Task: Find connections with filter location Jalālābād with filter topic #retailwith filter profile language Spanish with filter current company ValueLabs with filter school KLE Institute of Technology, HUBLI with filter industry Internet News with filter service category Budgeting with filter keywords title Dispatcher for Trucks or Taxis
Action: Mouse moved to (675, 94)
Screenshot: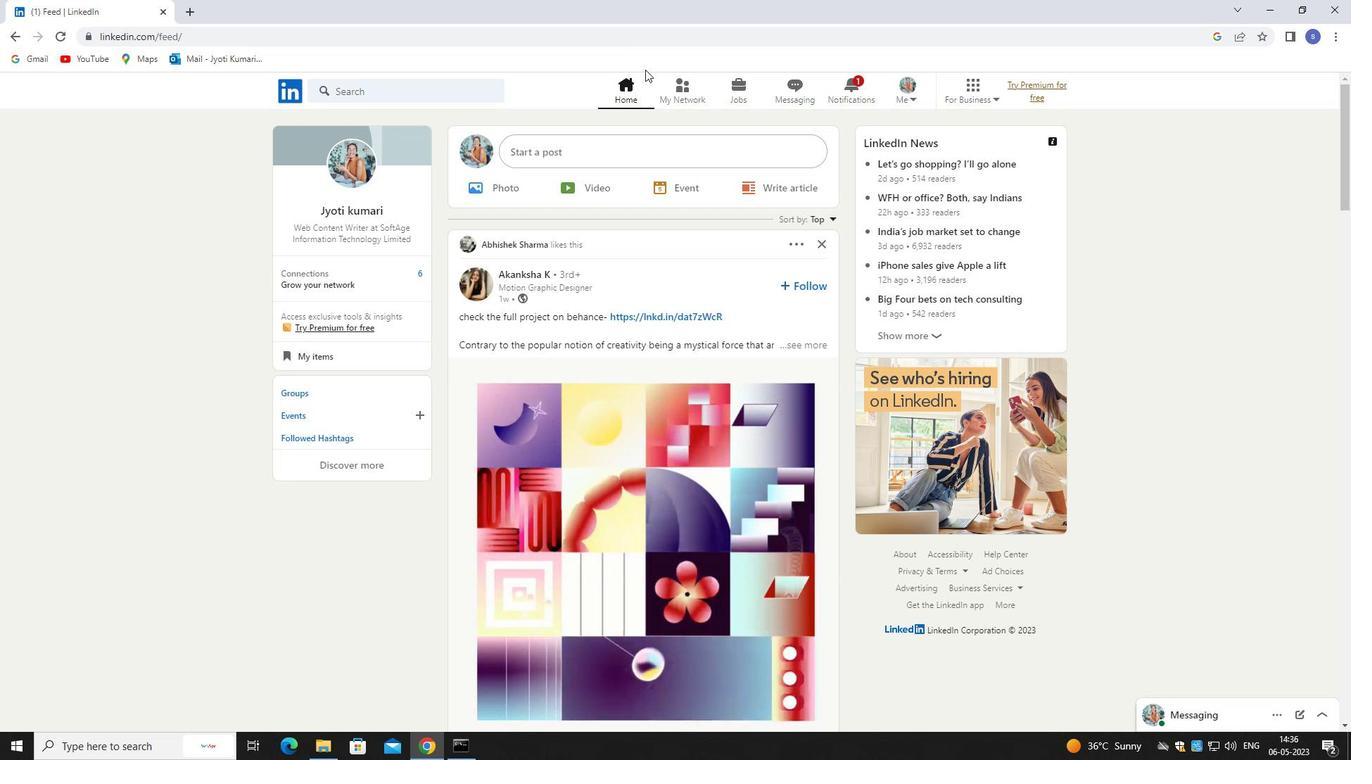 
Action: Mouse pressed left at (675, 94)
Screenshot: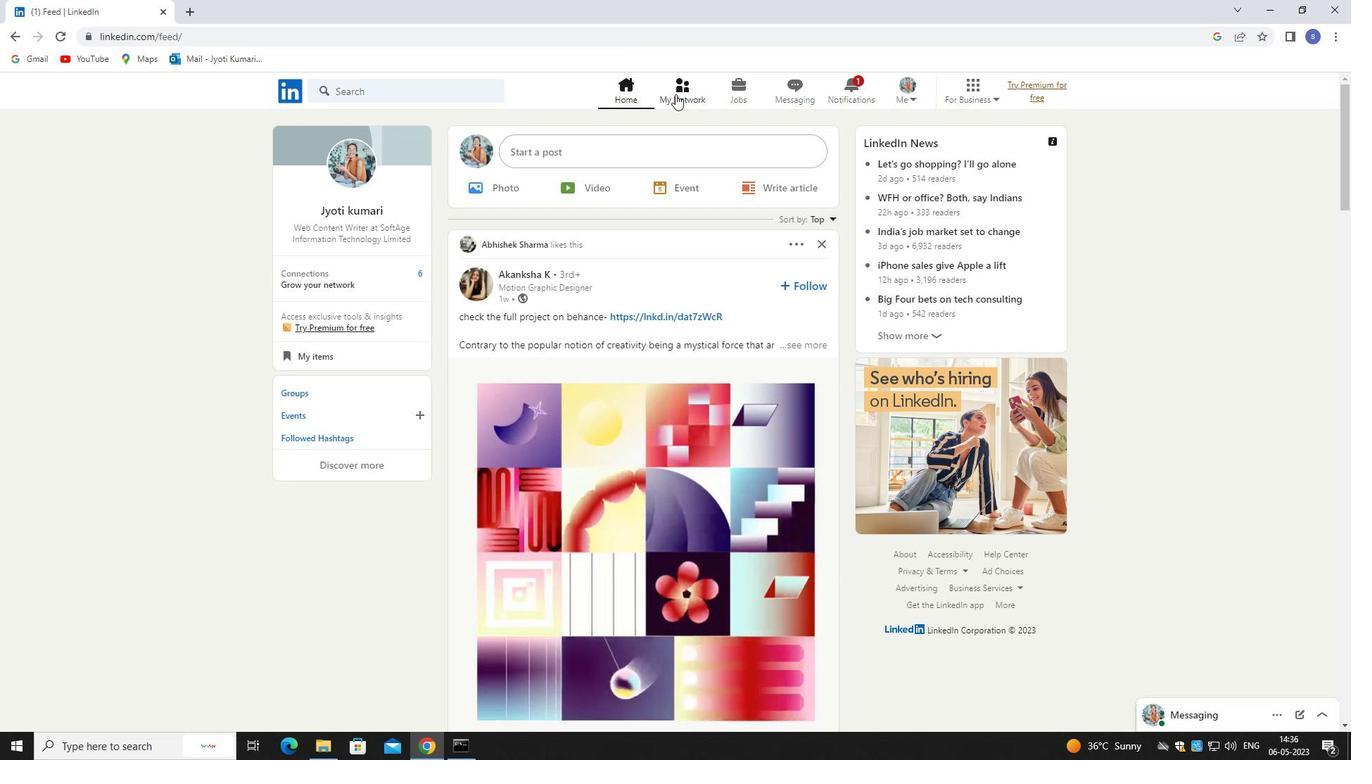 
Action: Mouse pressed left at (675, 94)
Screenshot: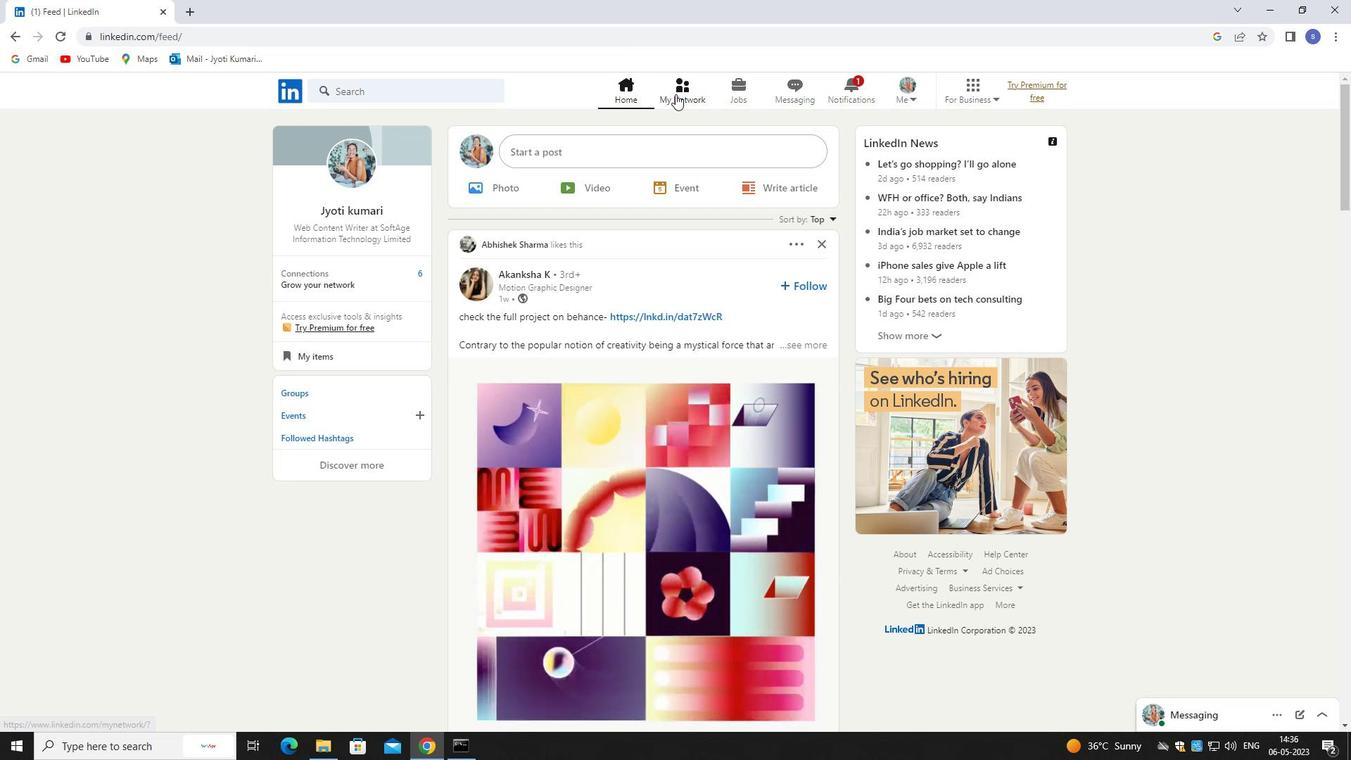 
Action: Mouse moved to (390, 171)
Screenshot: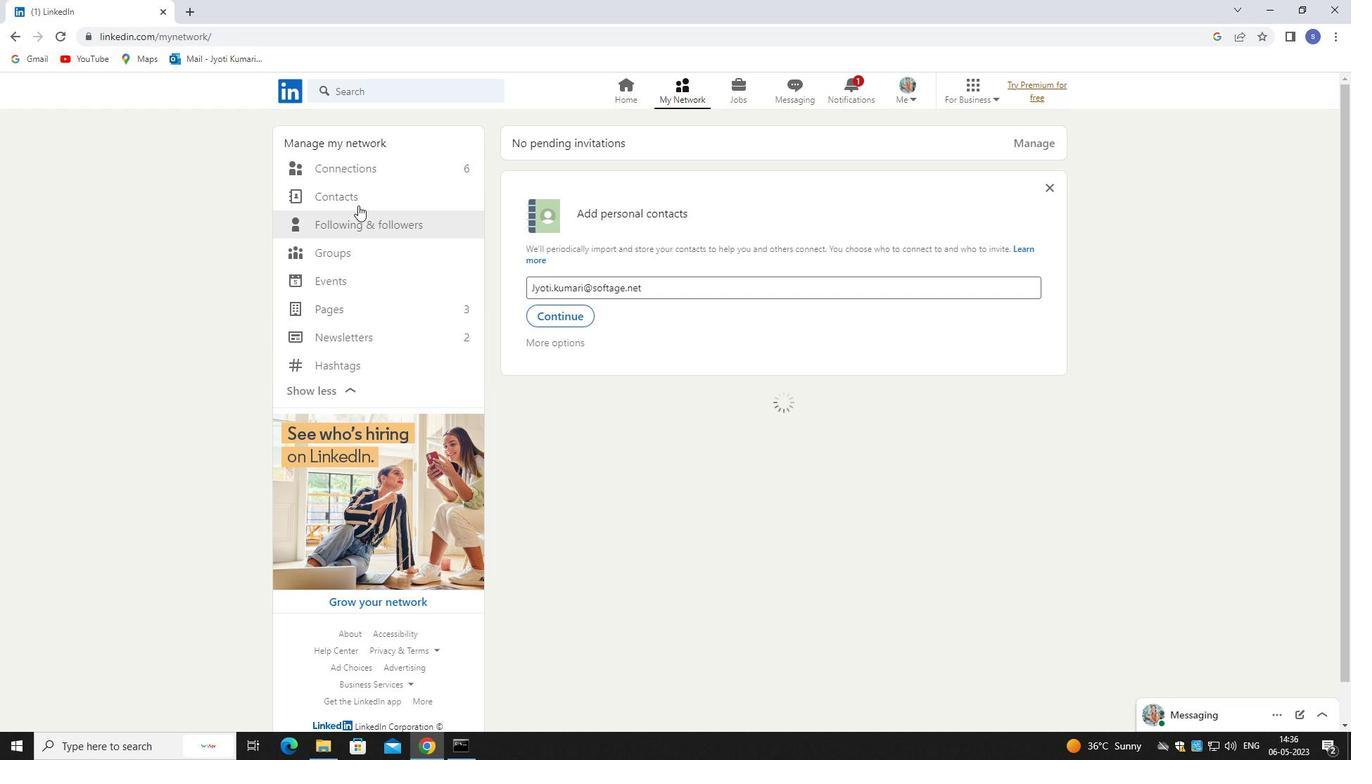 
Action: Mouse pressed left at (390, 171)
Screenshot: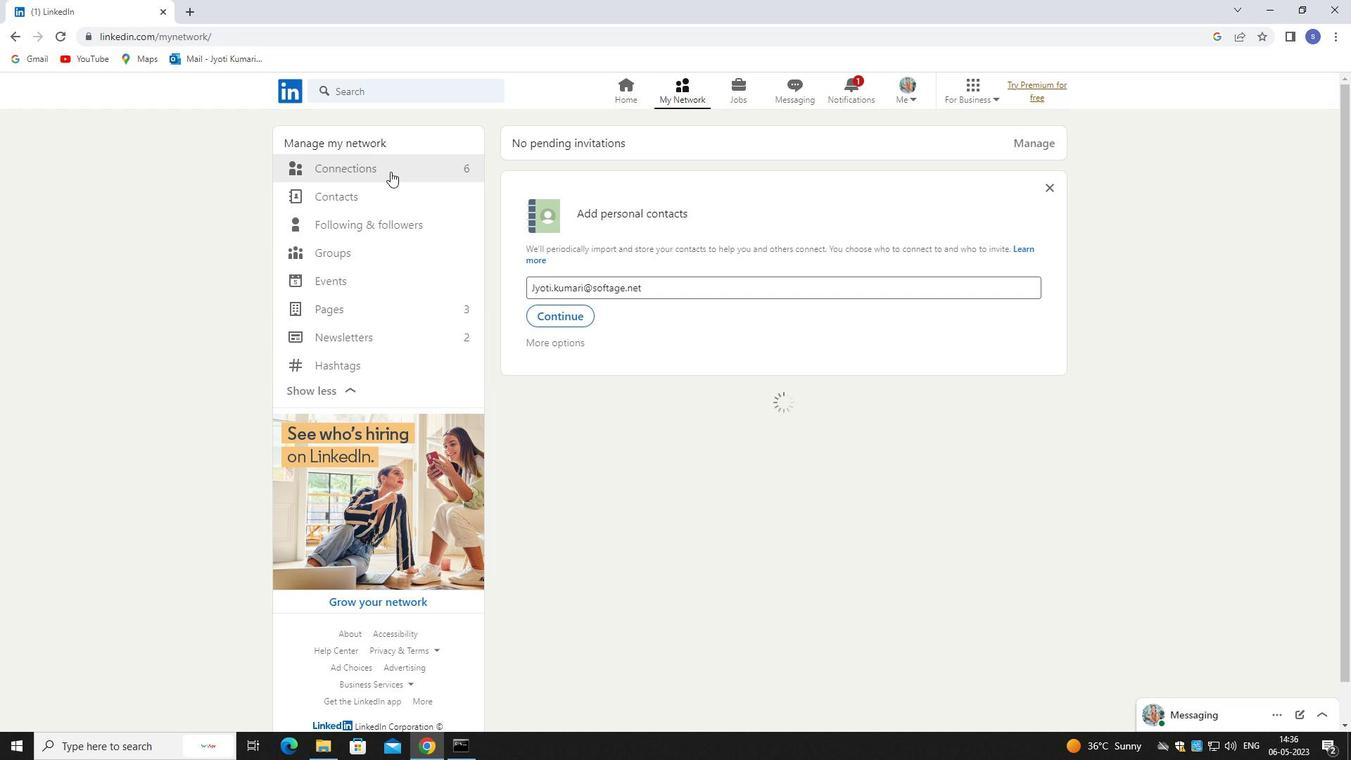 
Action: Mouse pressed left at (390, 171)
Screenshot: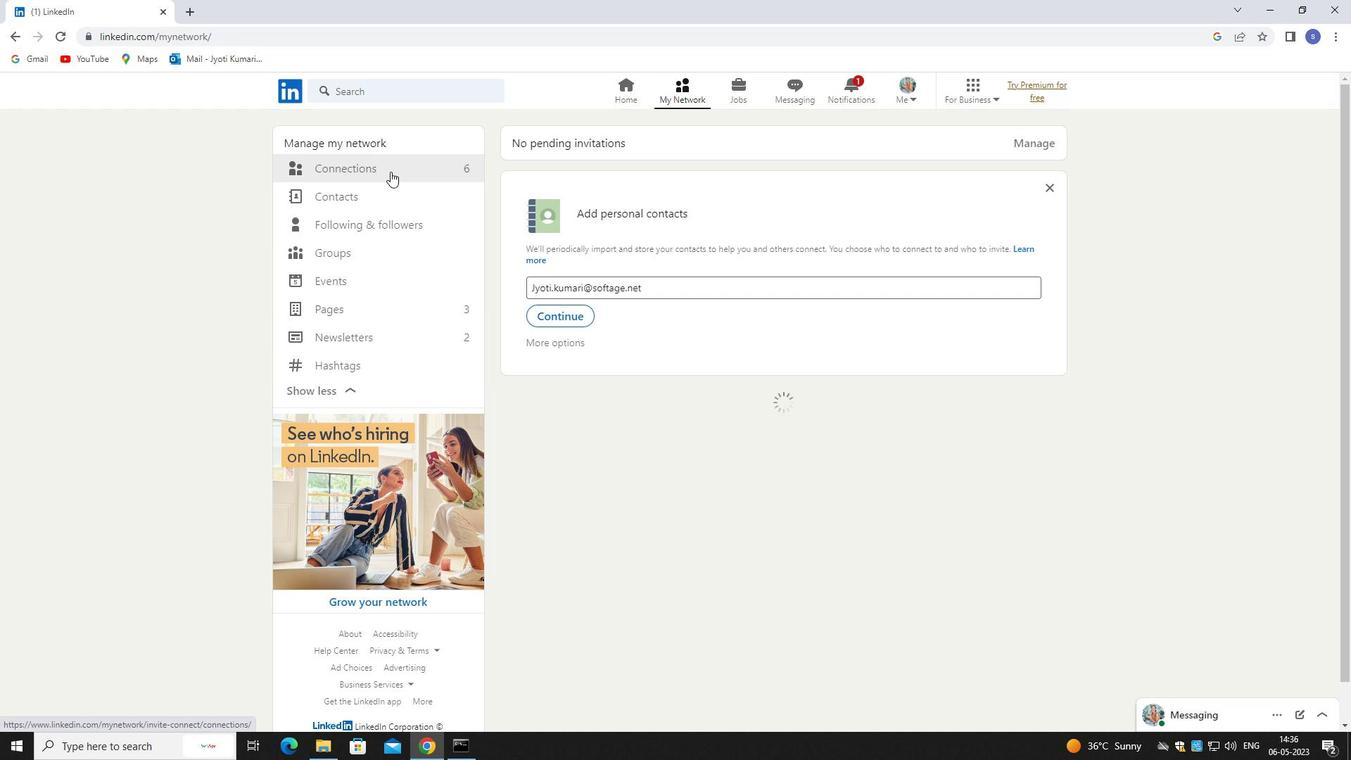 
Action: Mouse moved to (768, 165)
Screenshot: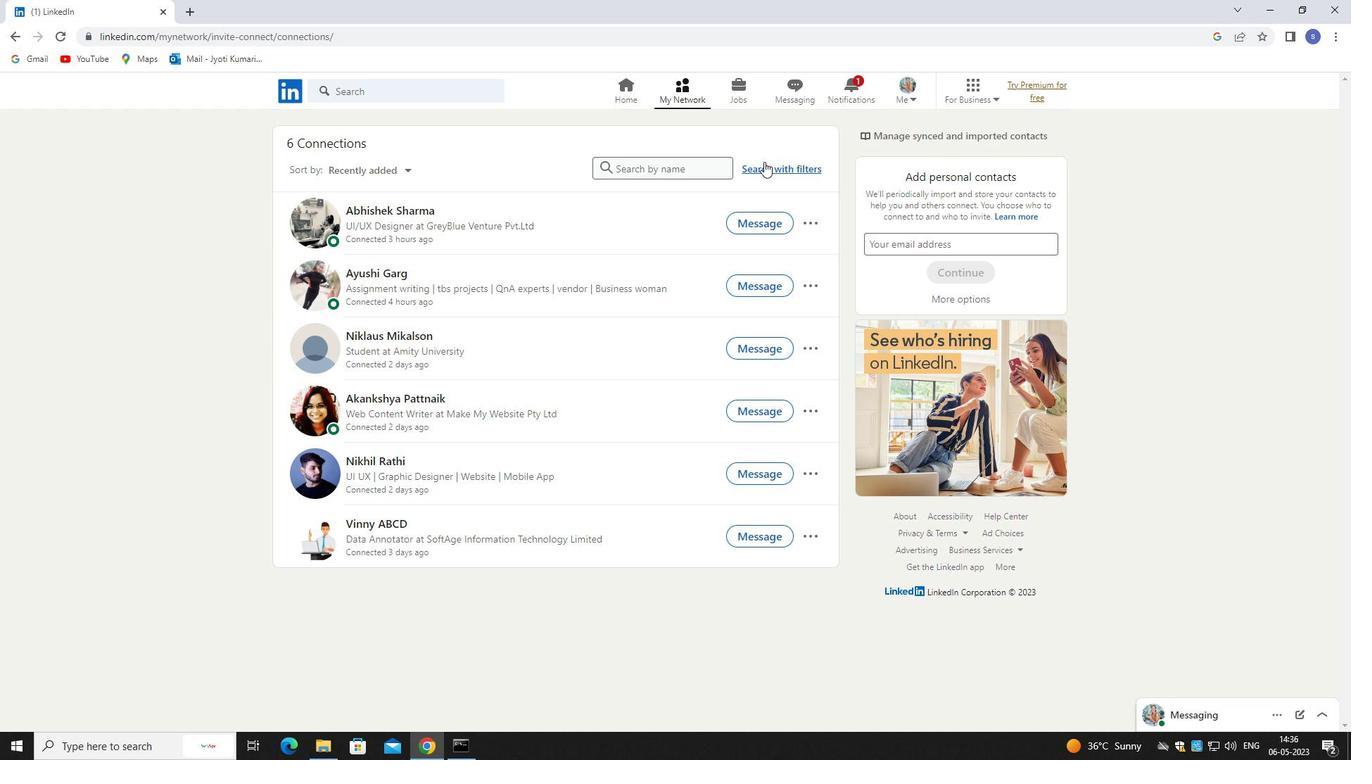 
Action: Mouse pressed left at (768, 165)
Screenshot: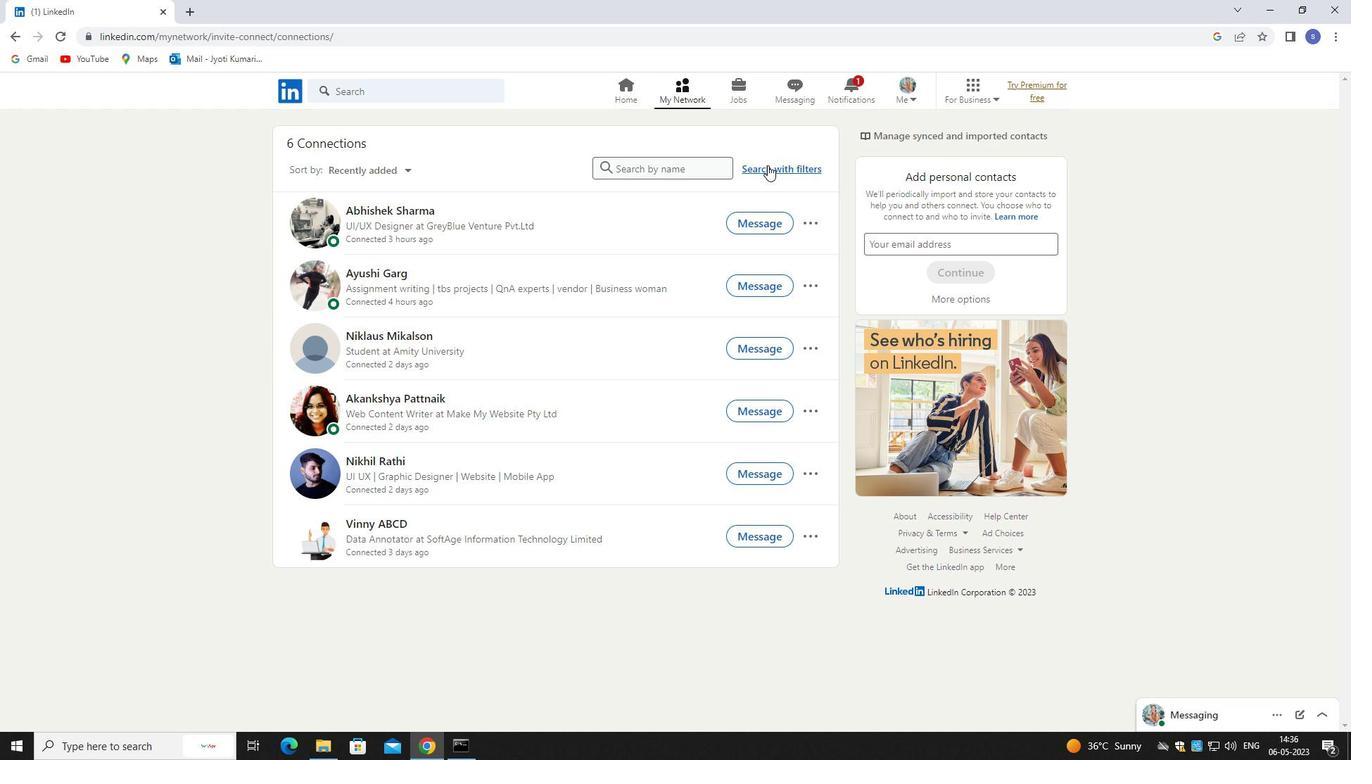 
Action: Mouse moved to (720, 130)
Screenshot: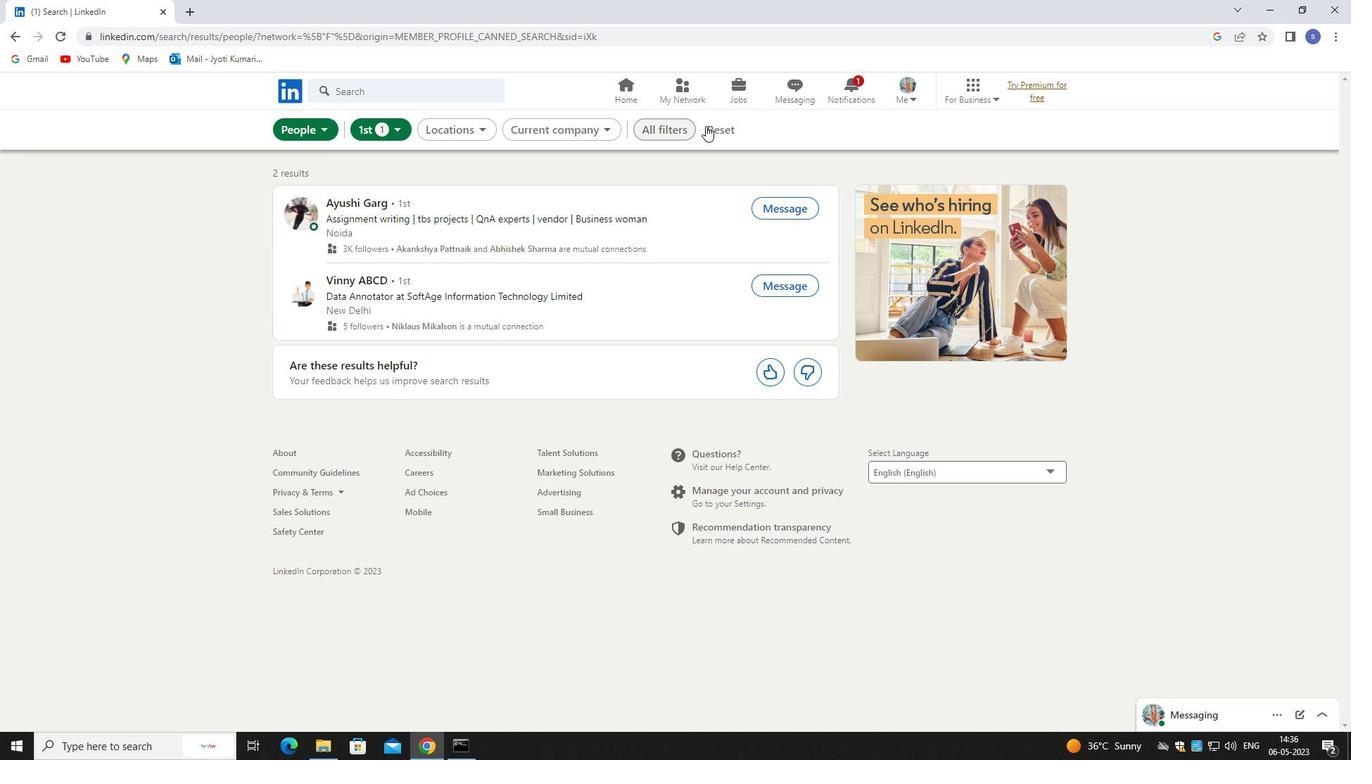 
Action: Mouse pressed left at (720, 130)
Screenshot: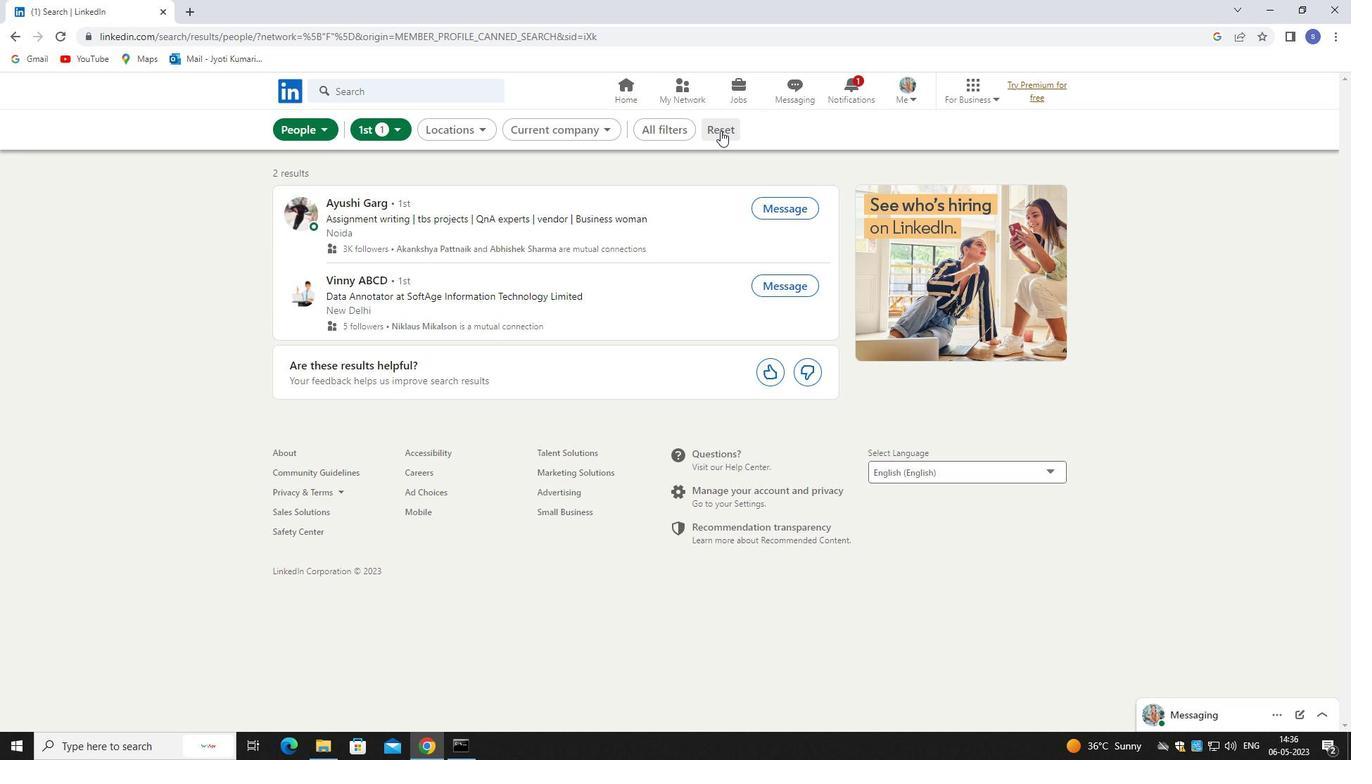 
Action: Mouse moved to (720, 130)
Screenshot: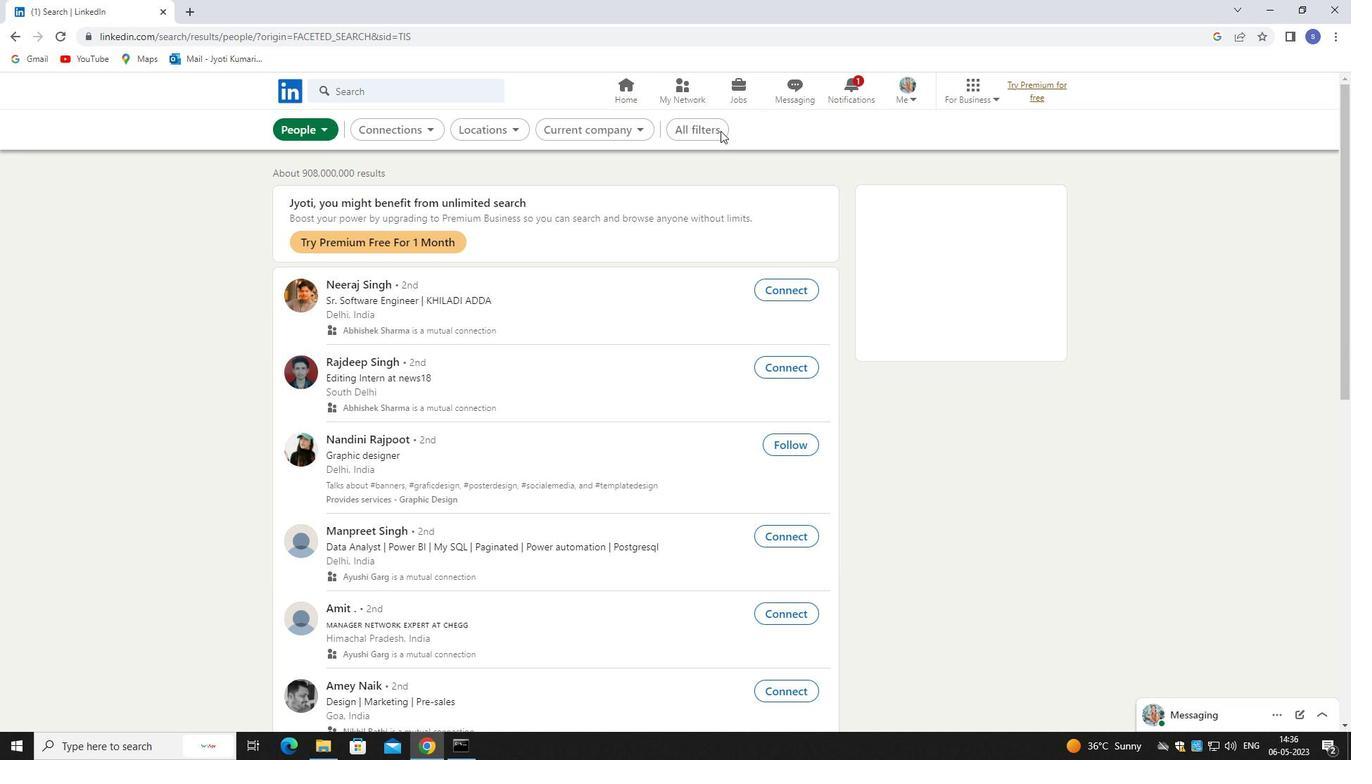 
Action: Mouse pressed left at (720, 130)
Screenshot: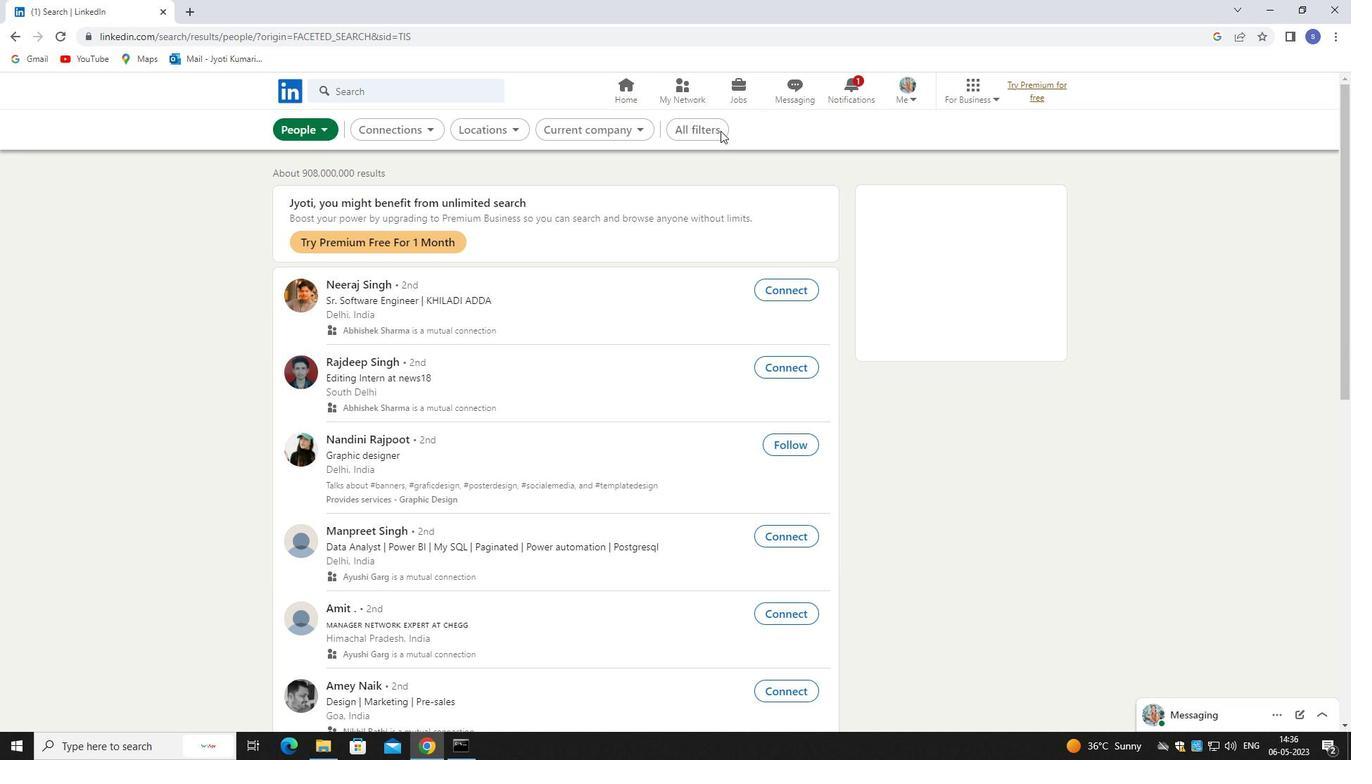 
Action: Mouse moved to (1220, 555)
Screenshot: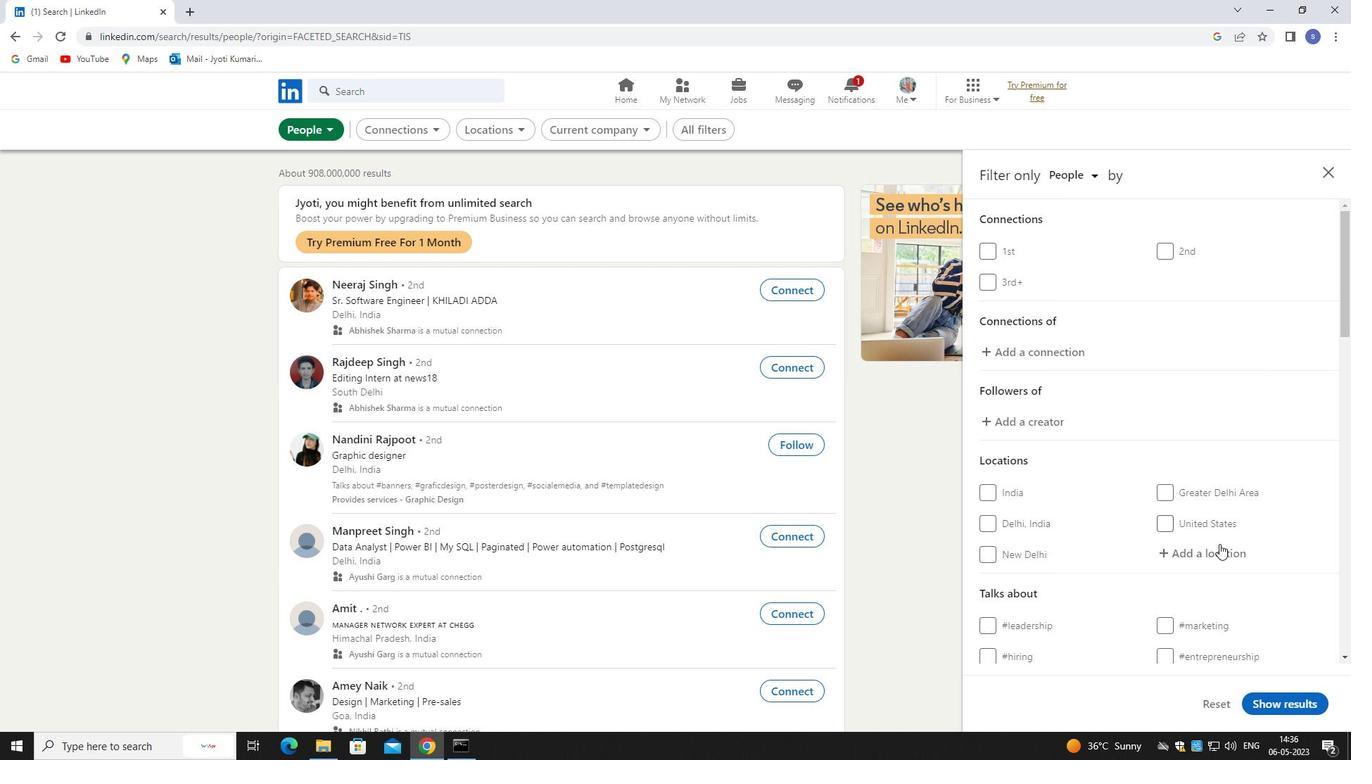 
Action: Mouse pressed left at (1220, 555)
Screenshot: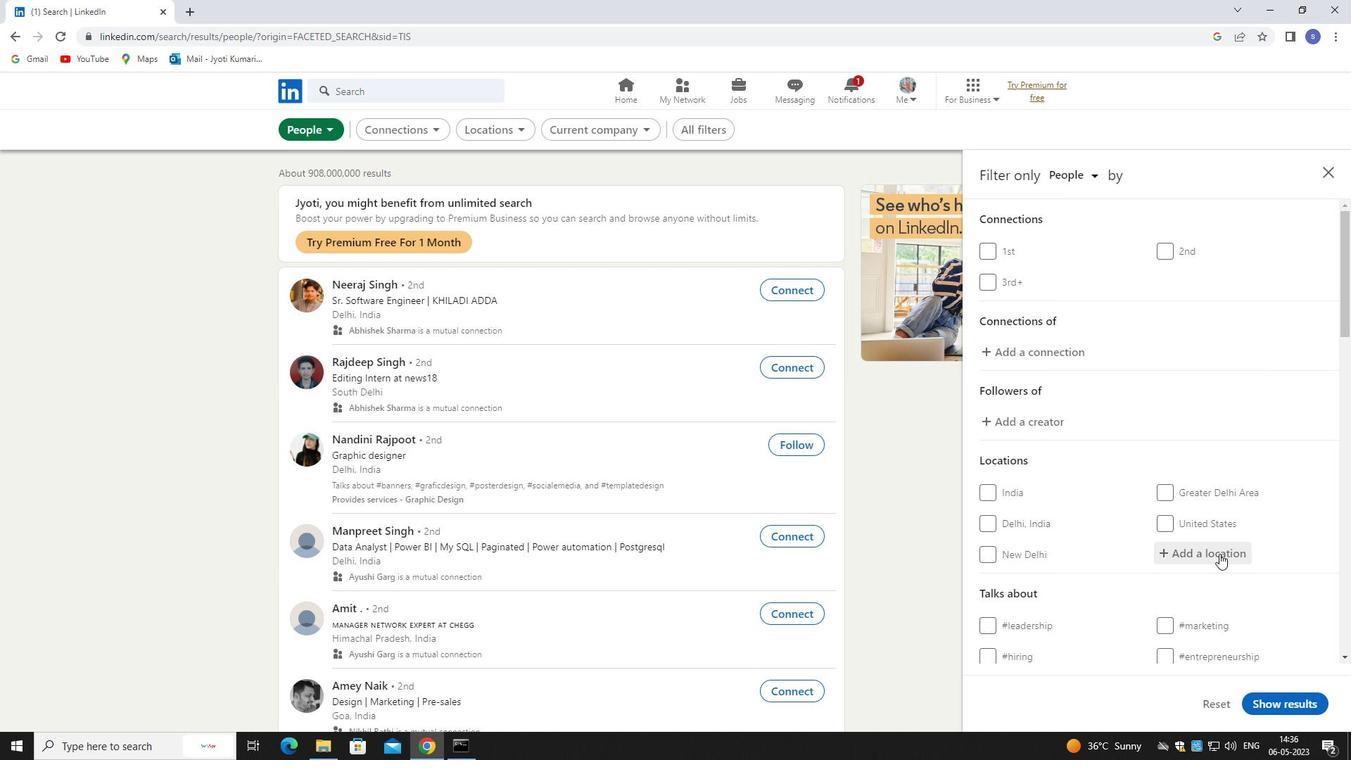 
Action: Mouse moved to (1007, 407)
Screenshot: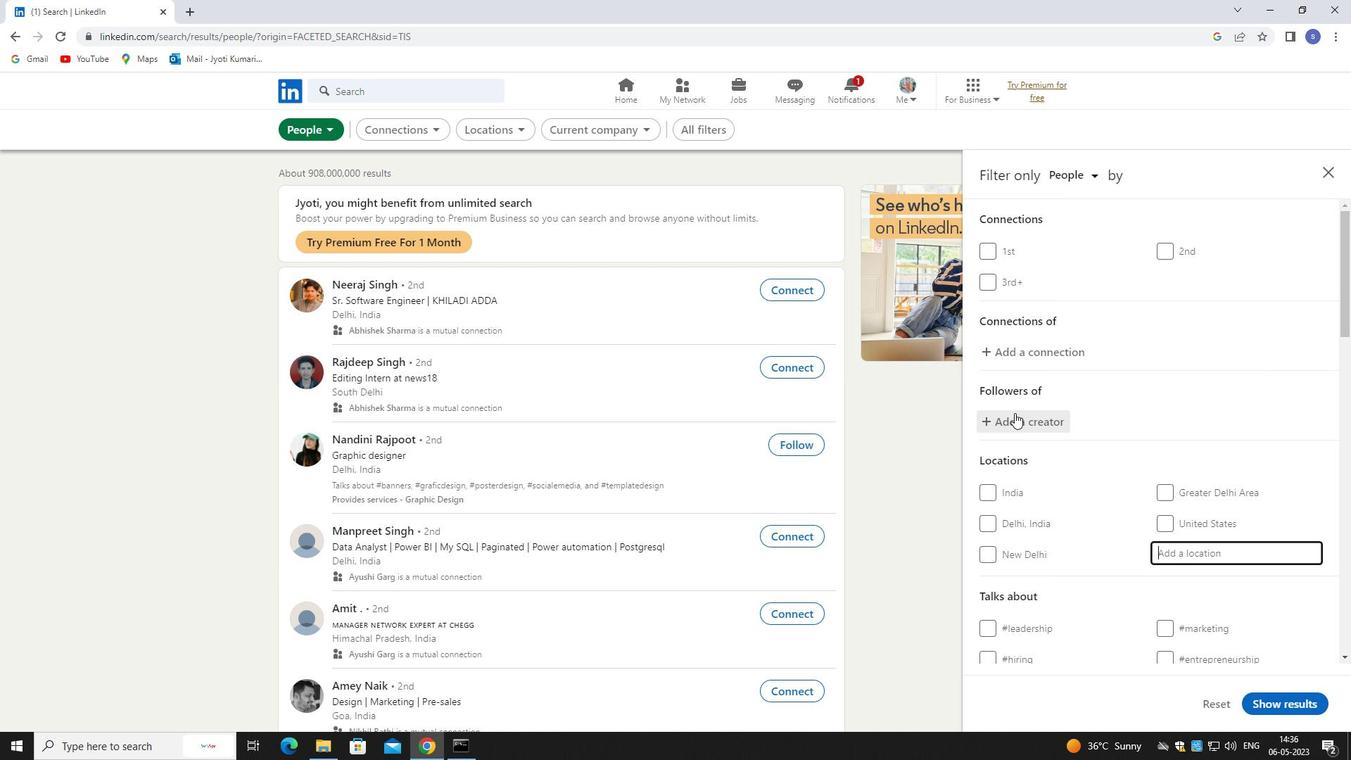 
Action: Key pressed jalalabad
Screenshot: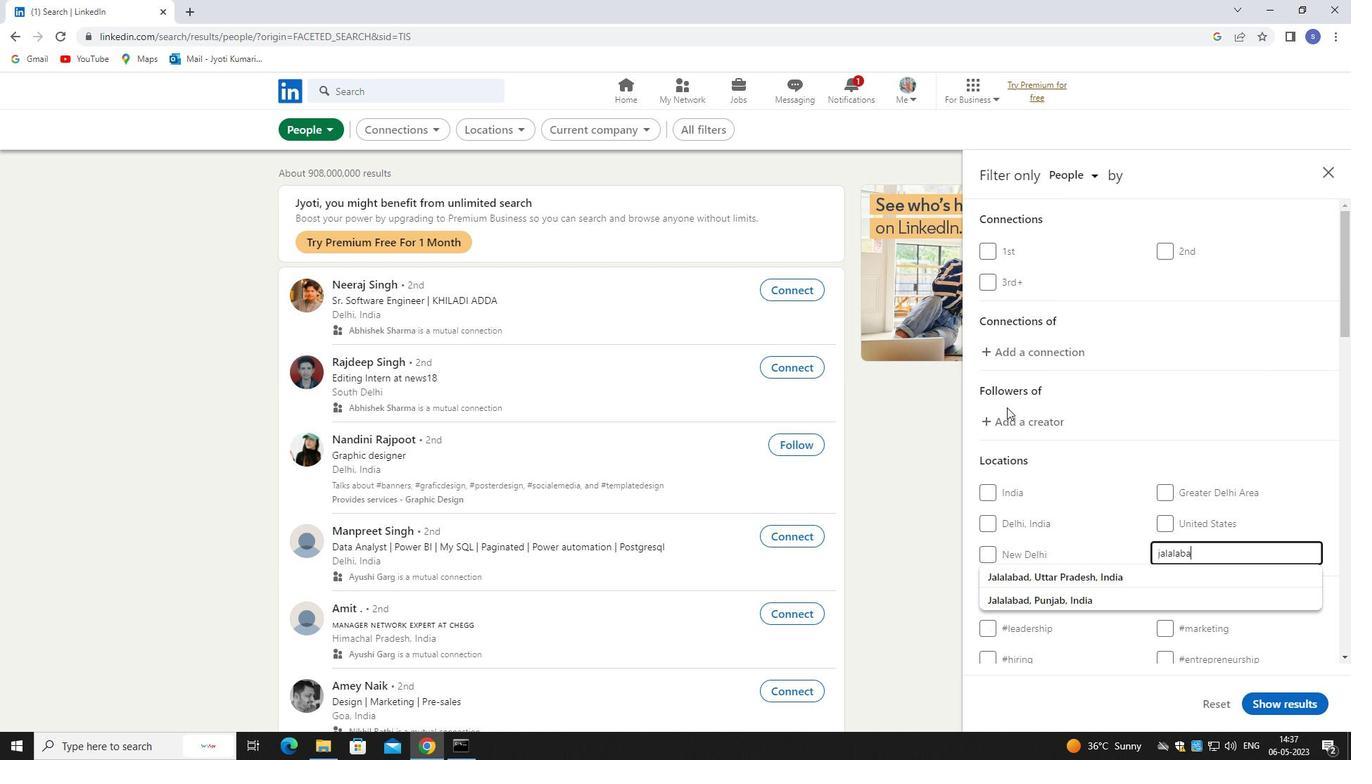 
Action: Mouse moved to (1036, 580)
Screenshot: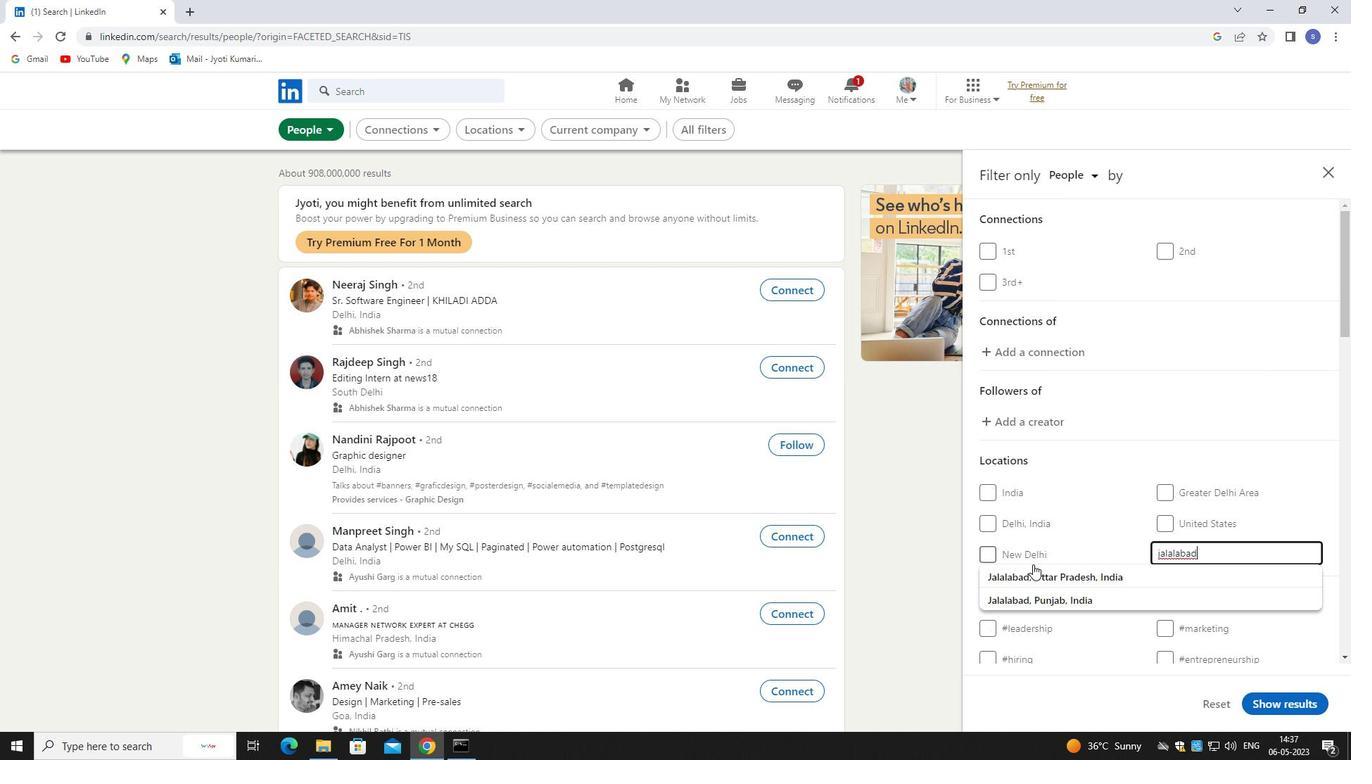 
Action: Mouse pressed left at (1036, 580)
Screenshot: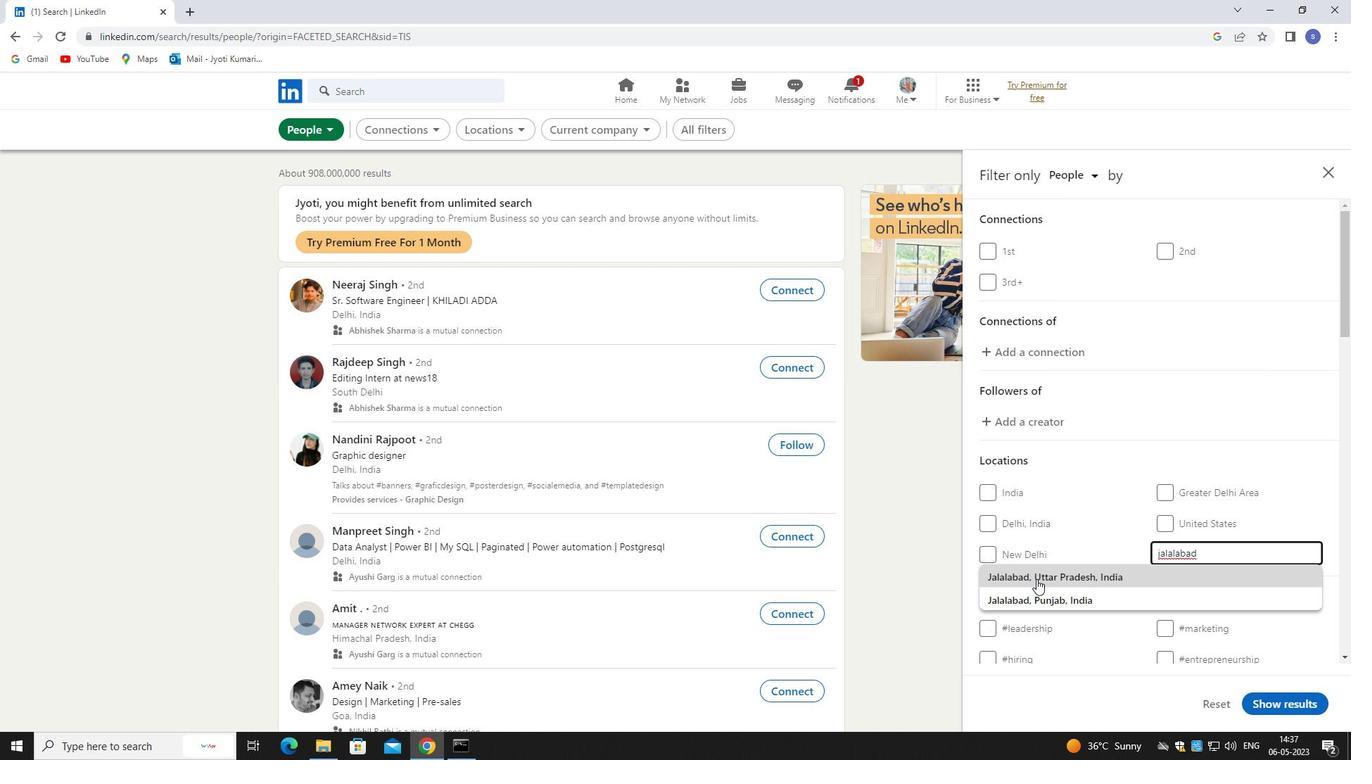
Action: Mouse moved to (1016, 566)
Screenshot: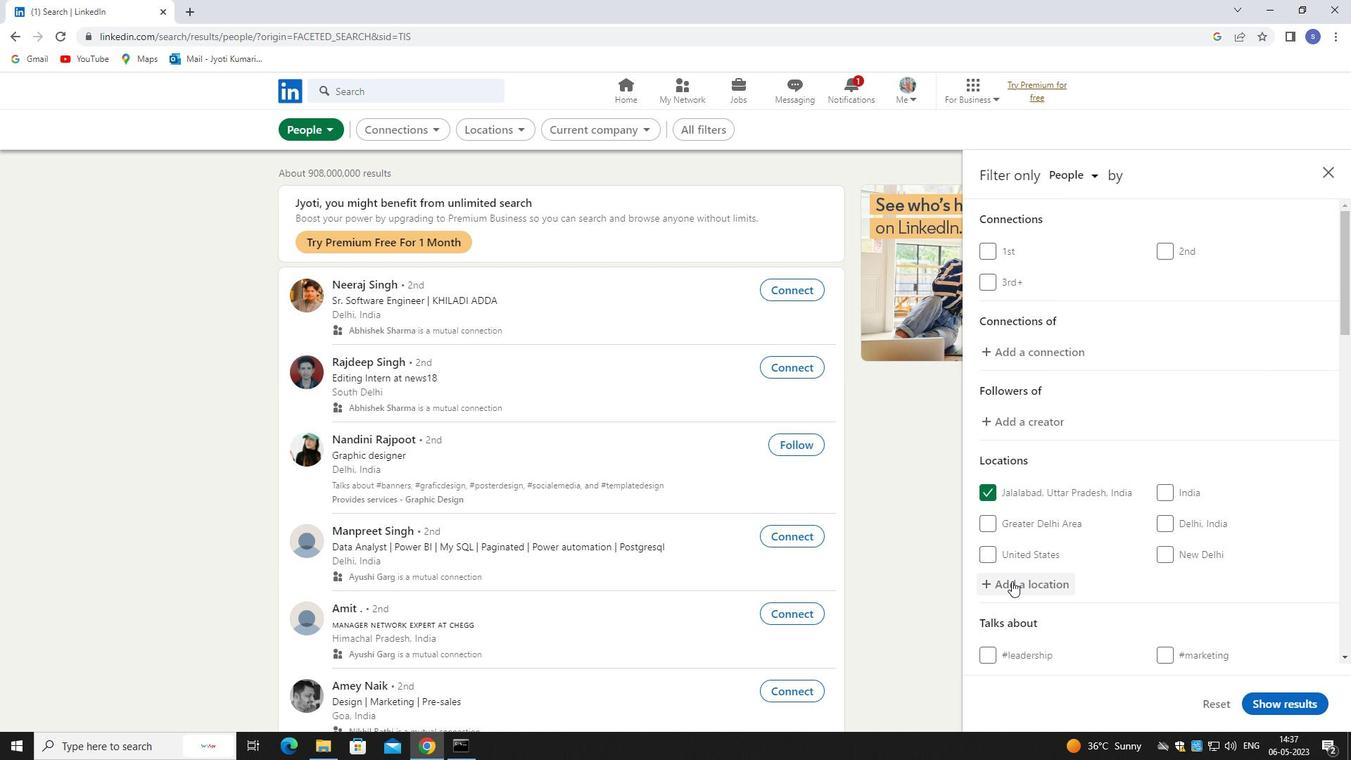 
Action: Mouse scrolled (1016, 565) with delta (0, 0)
Screenshot: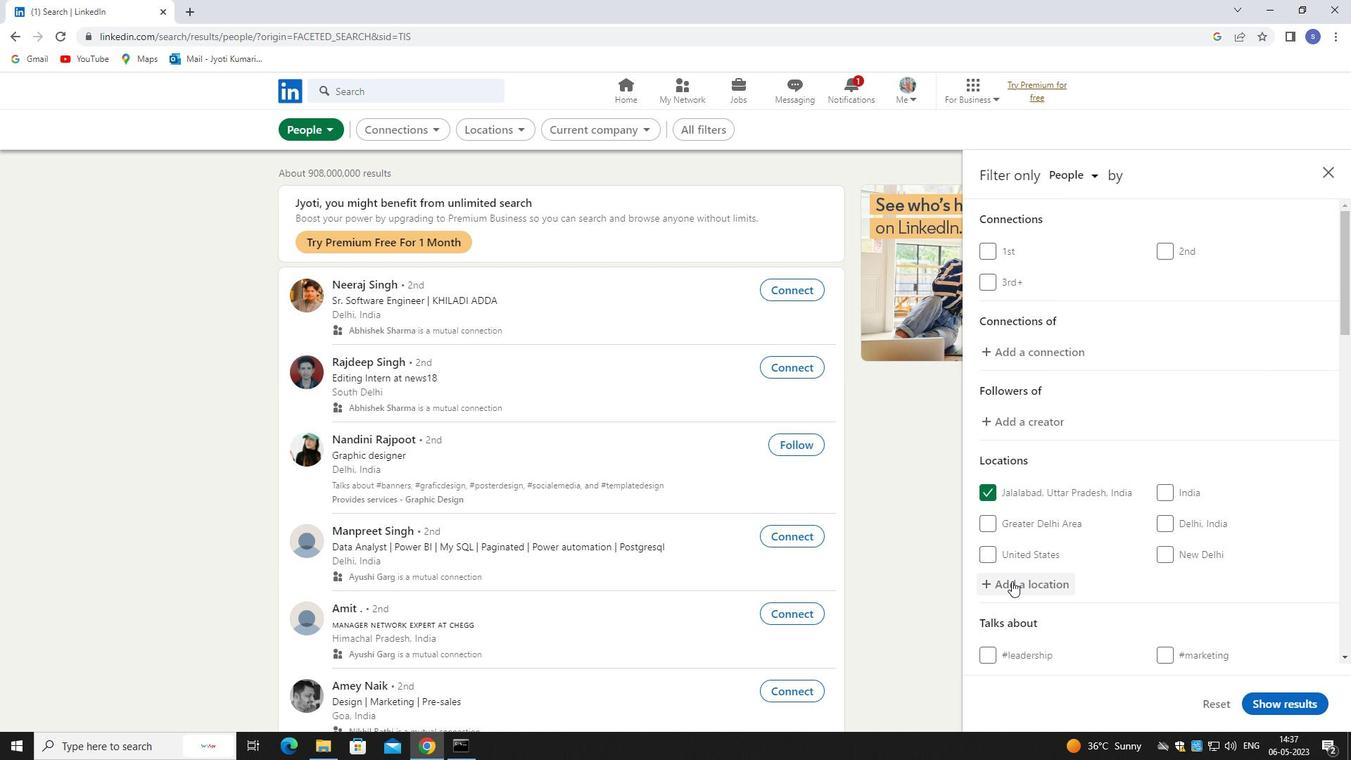 
Action: Mouse moved to (1024, 564)
Screenshot: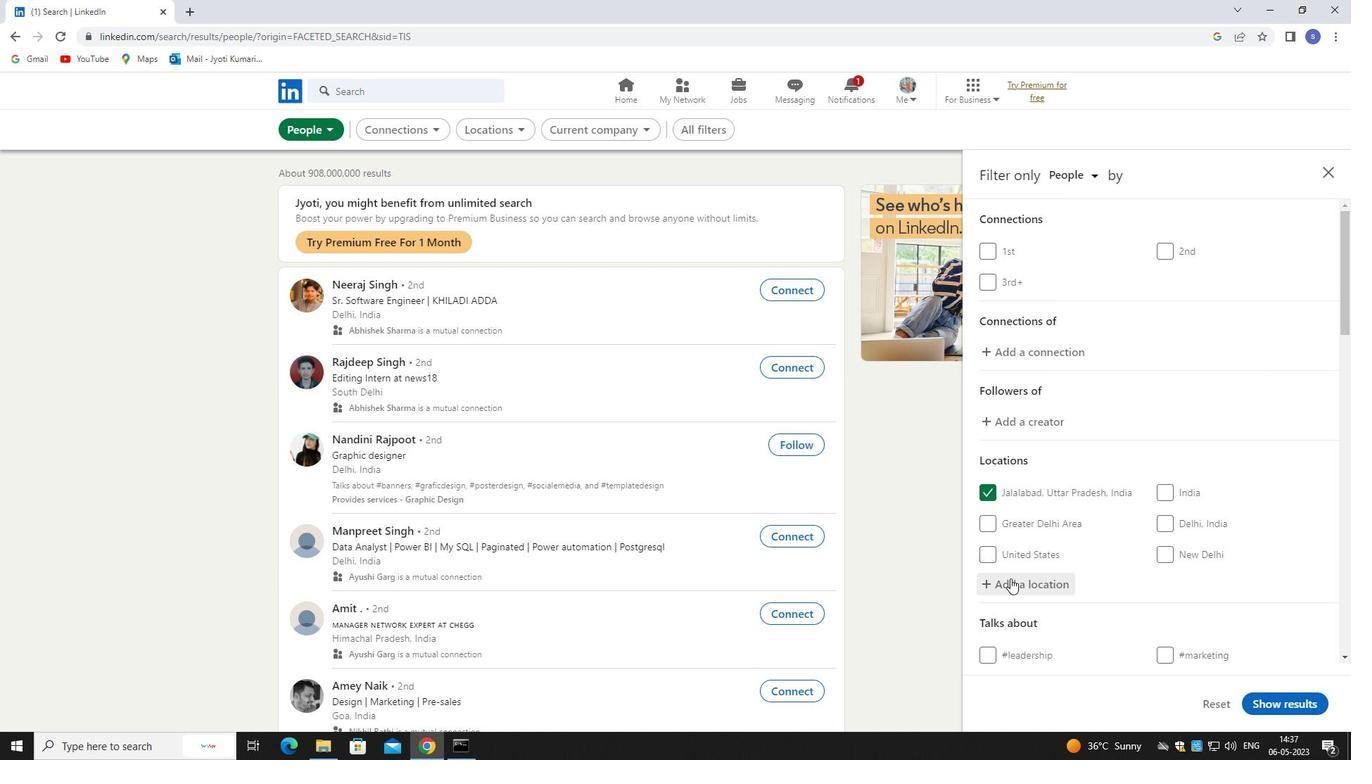 
Action: Mouse scrolled (1024, 563) with delta (0, 0)
Screenshot: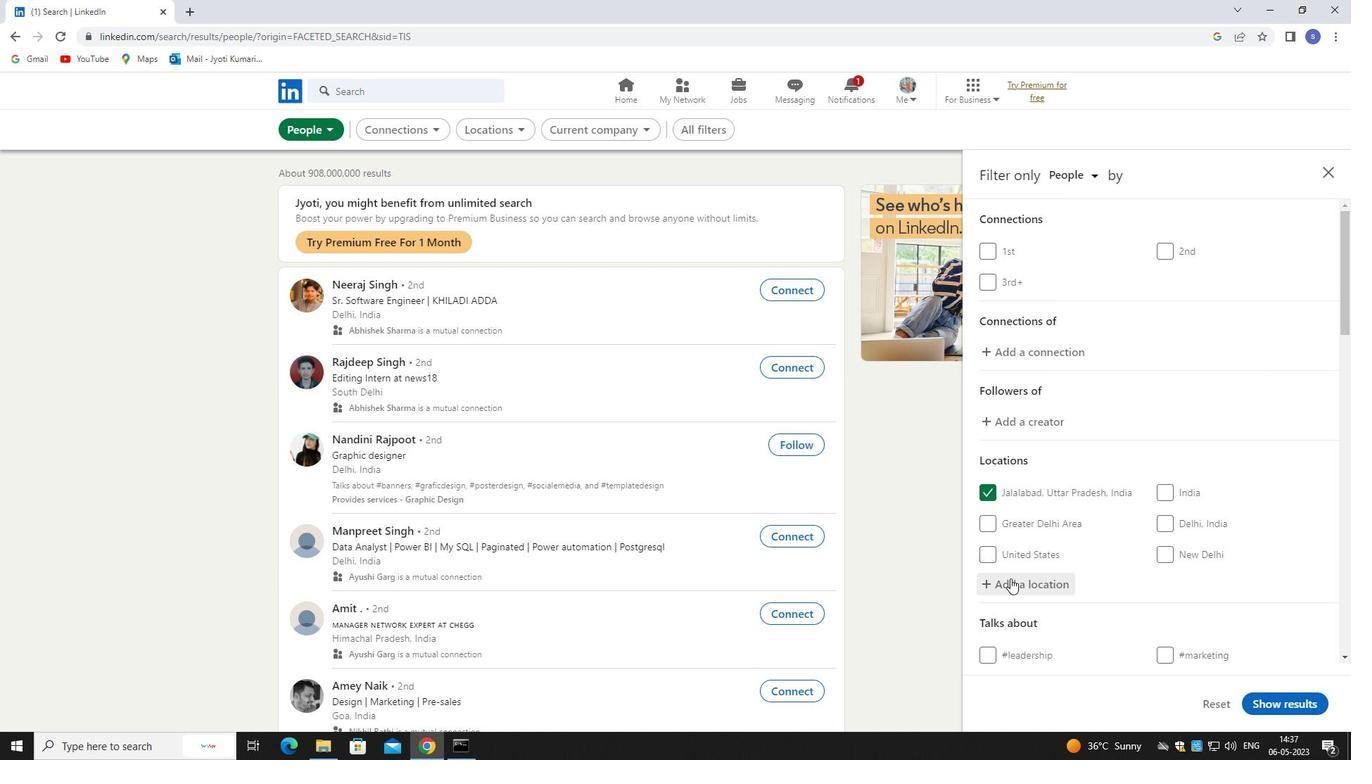 
Action: Mouse moved to (1027, 563)
Screenshot: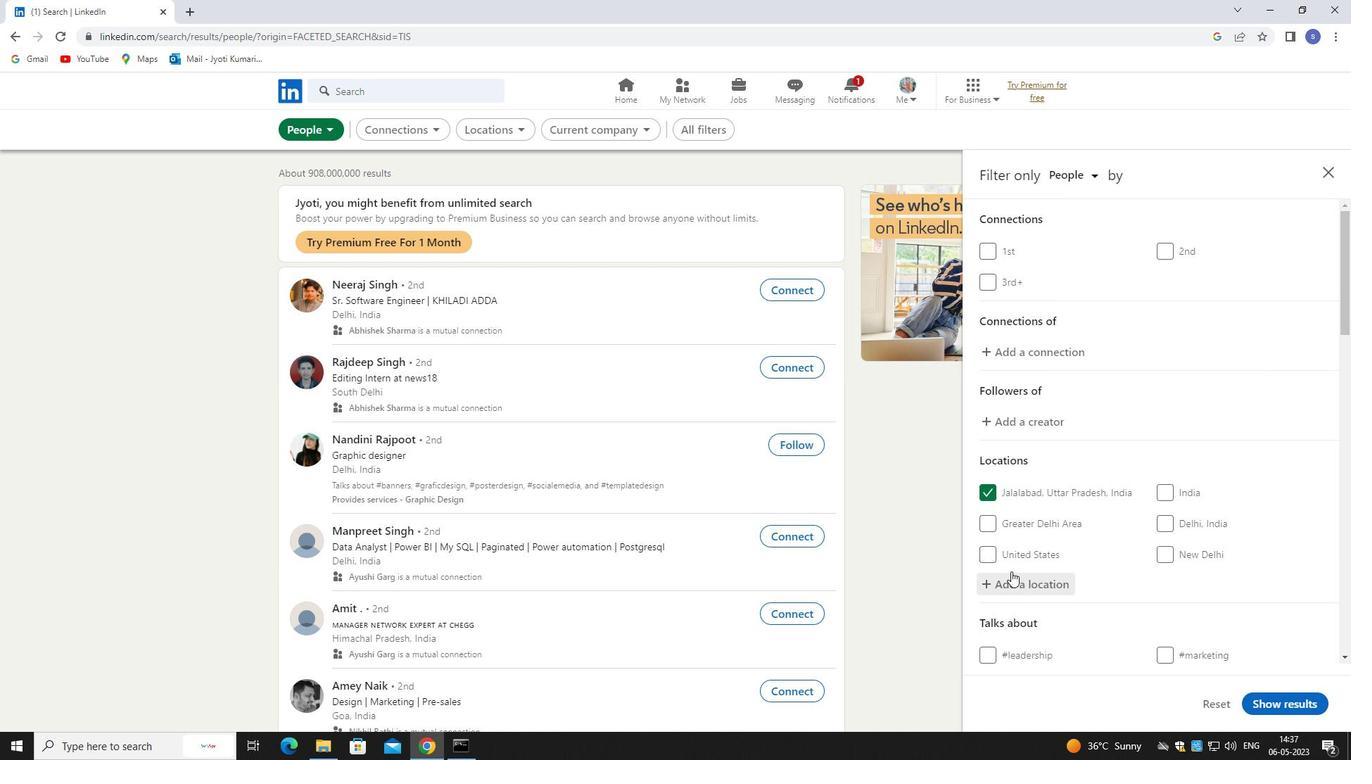 
Action: Mouse scrolled (1027, 562) with delta (0, 0)
Screenshot: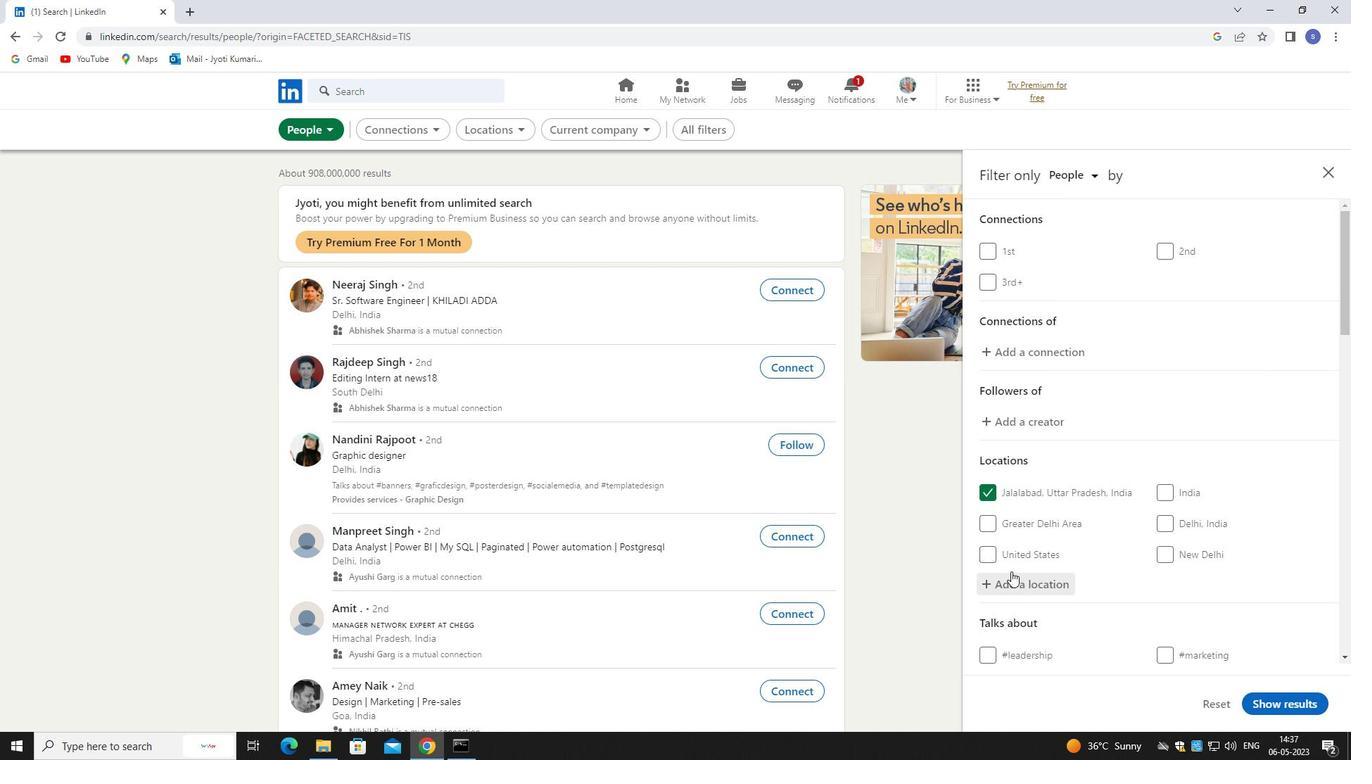 
Action: Mouse moved to (1035, 558)
Screenshot: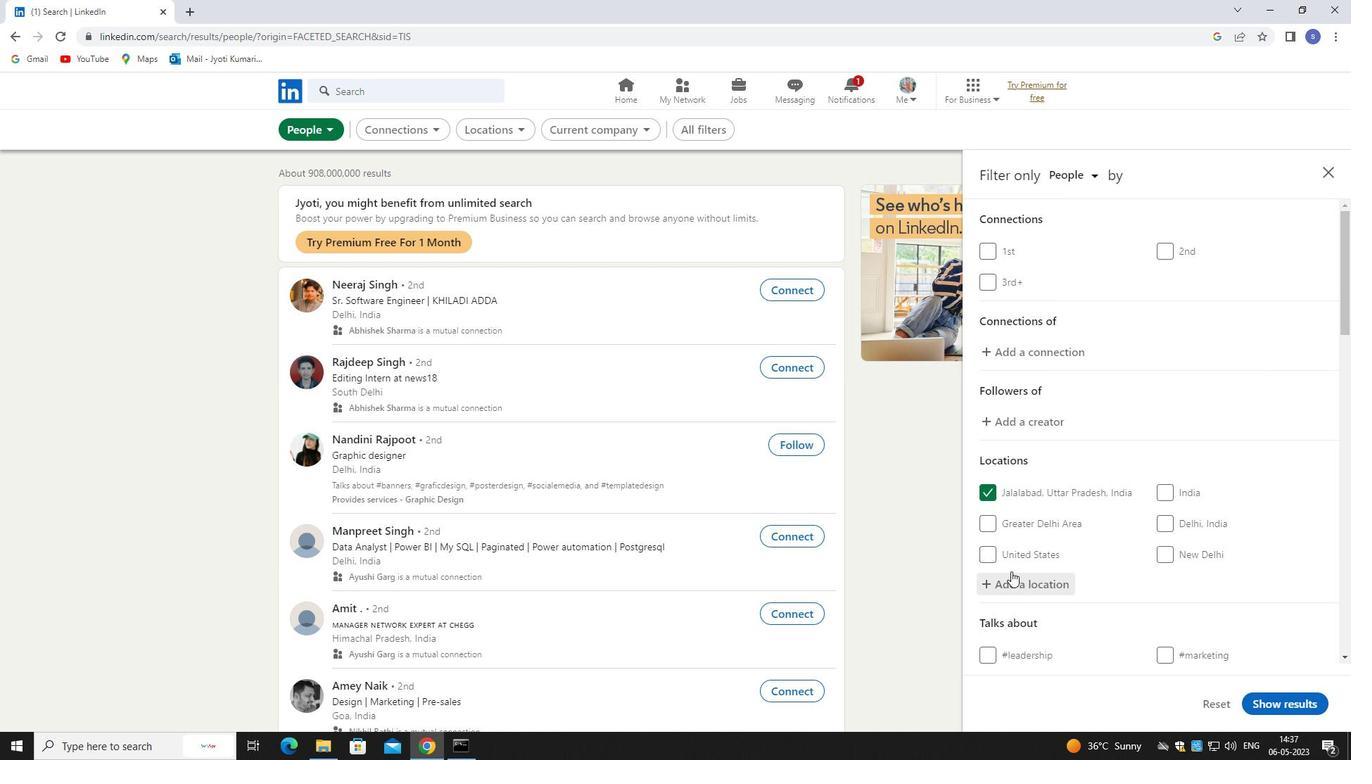 
Action: Mouse scrolled (1035, 558) with delta (0, 0)
Screenshot: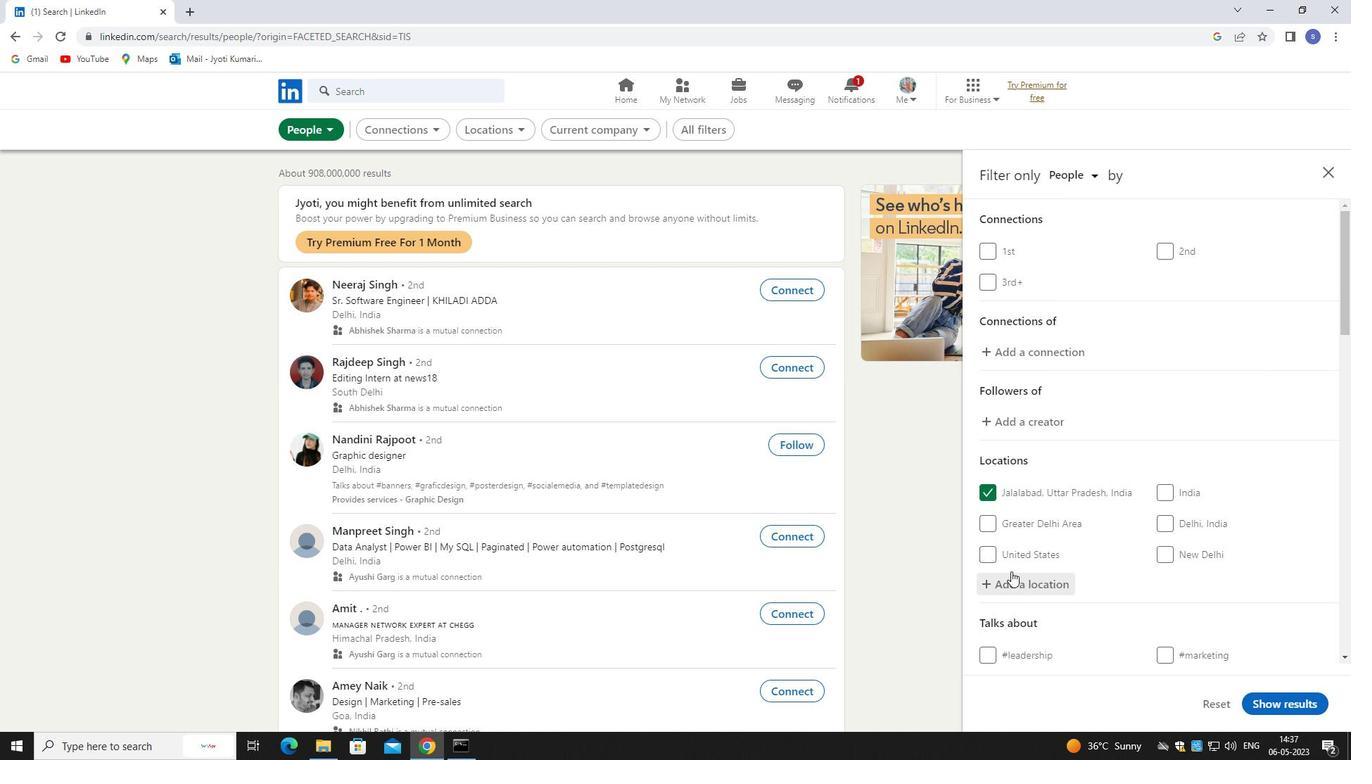 
Action: Mouse moved to (1044, 554)
Screenshot: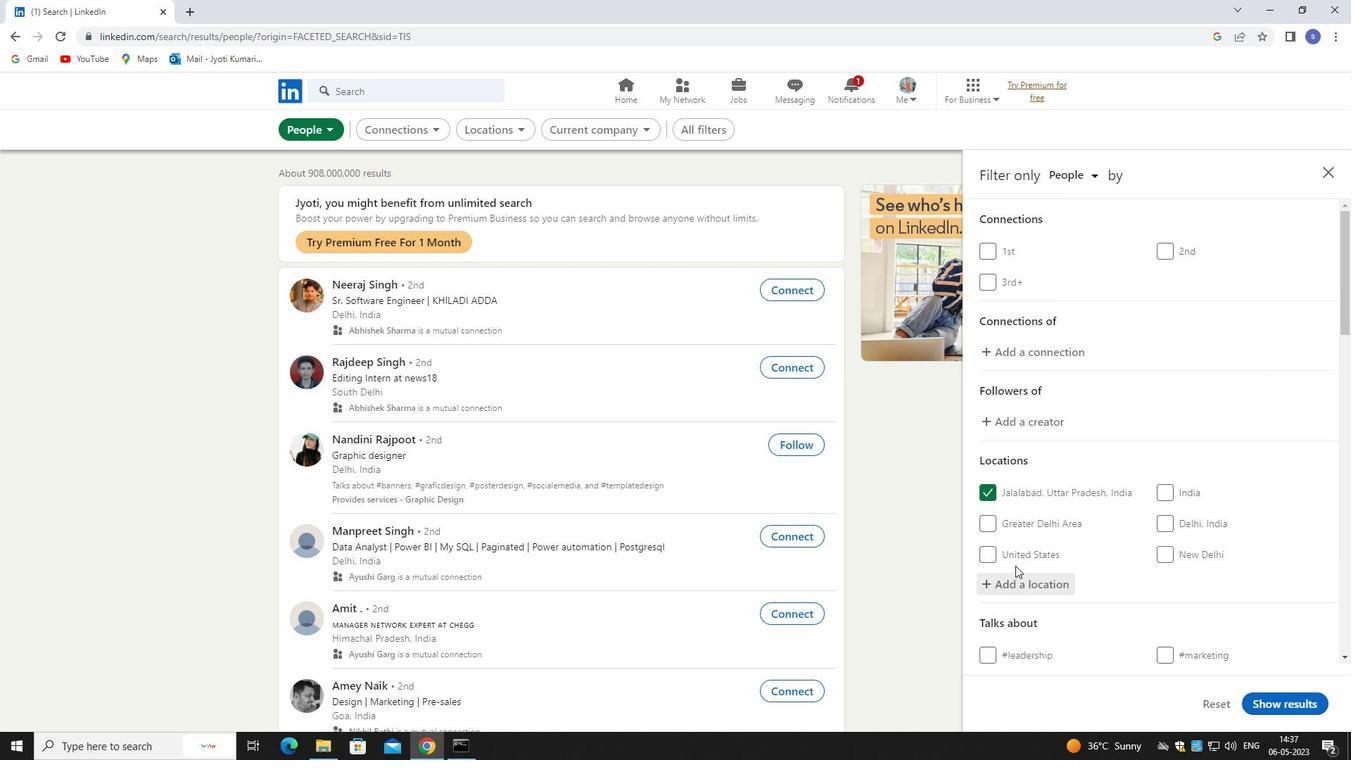 
Action: Mouse scrolled (1044, 554) with delta (0, 0)
Screenshot: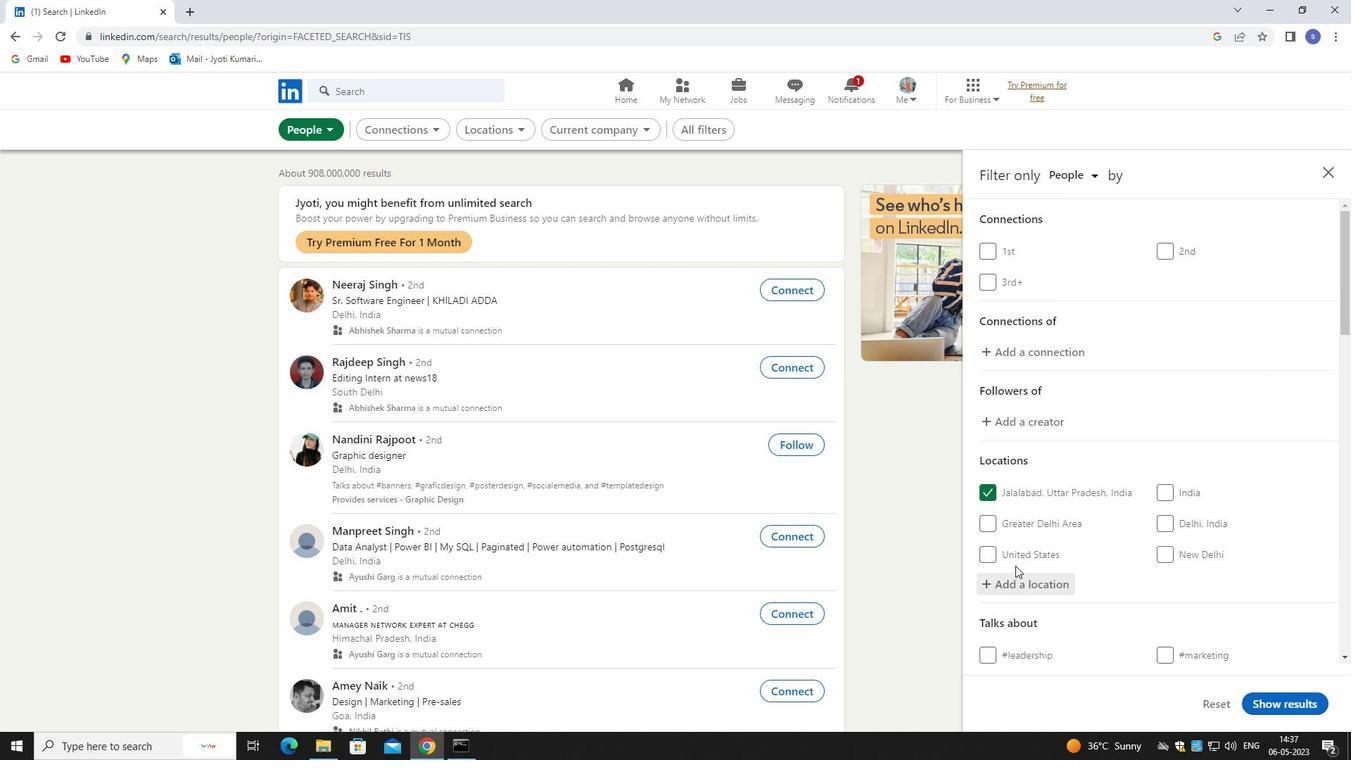 
Action: Mouse moved to (1182, 356)
Screenshot: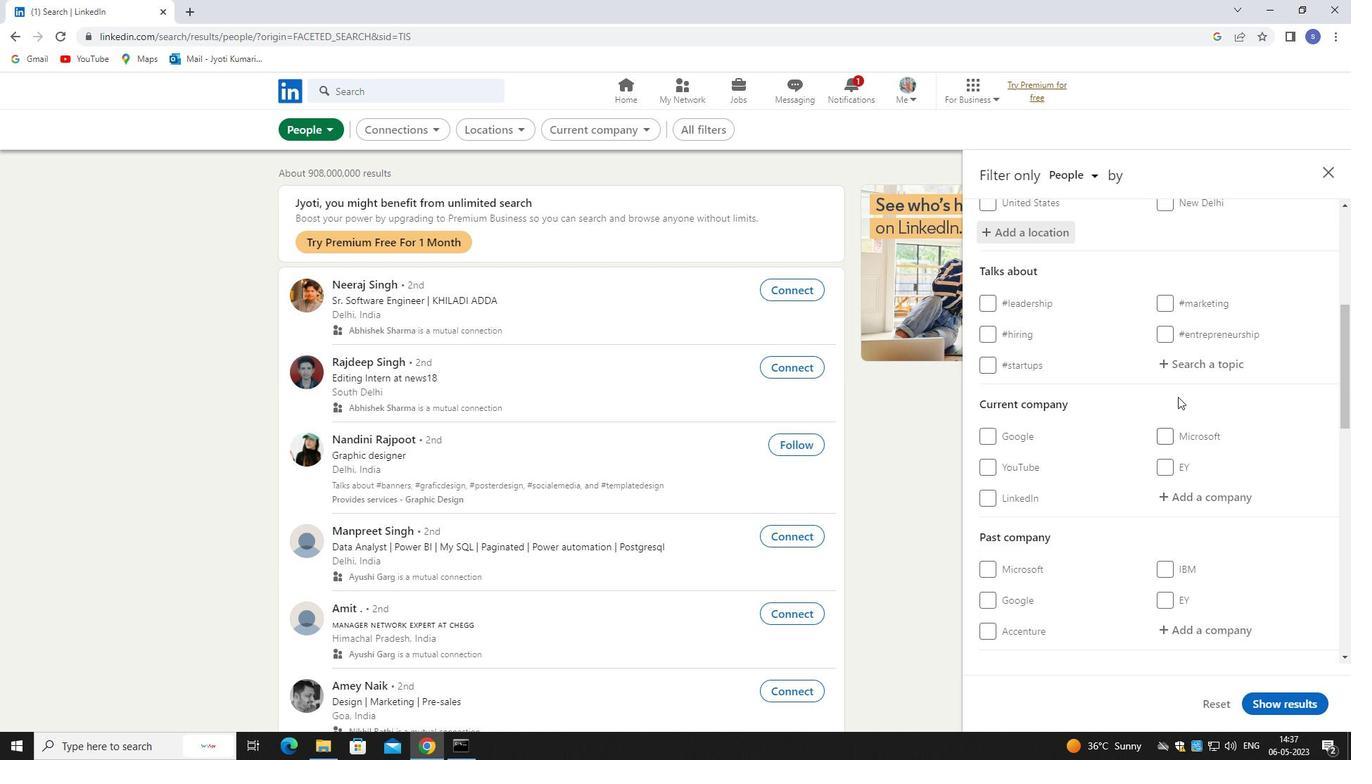 
Action: Mouse pressed left at (1182, 356)
Screenshot: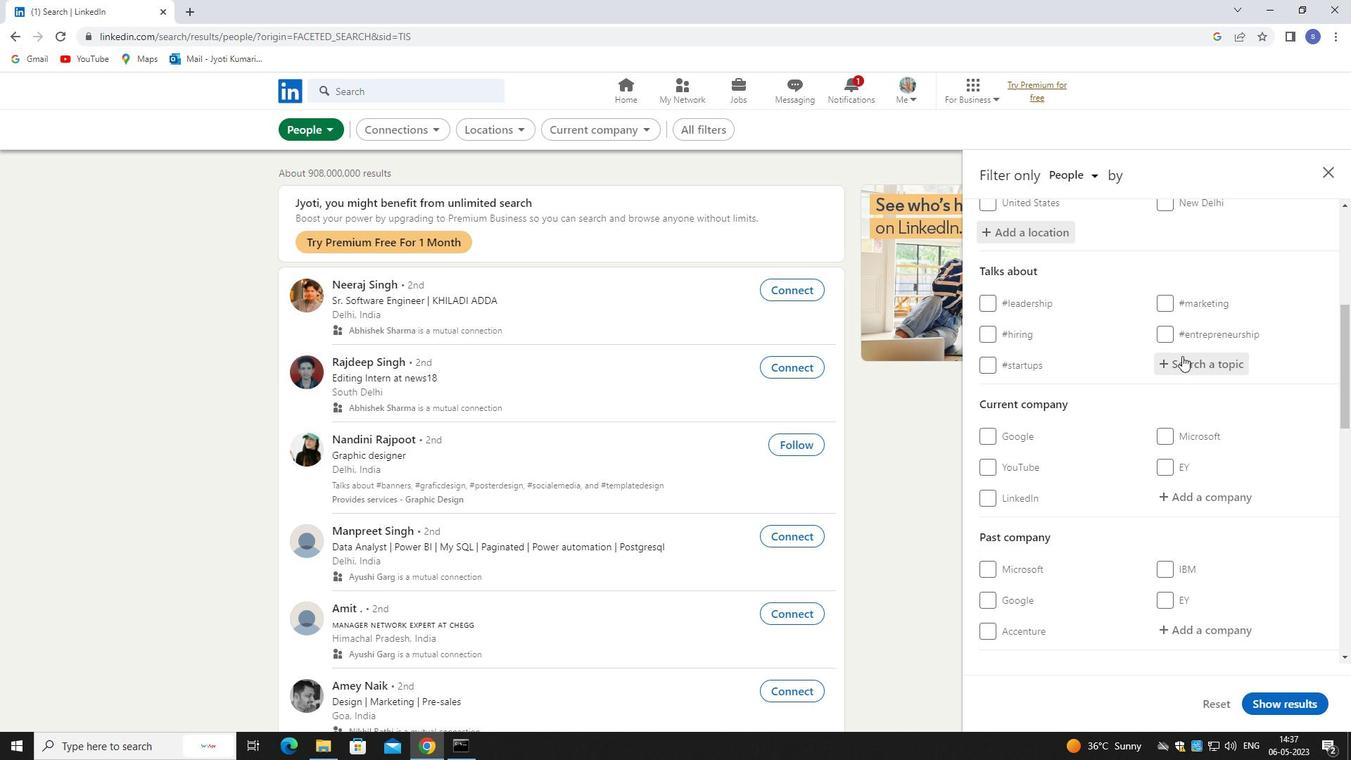 
Action: Mouse moved to (1061, 265)
Screenshot: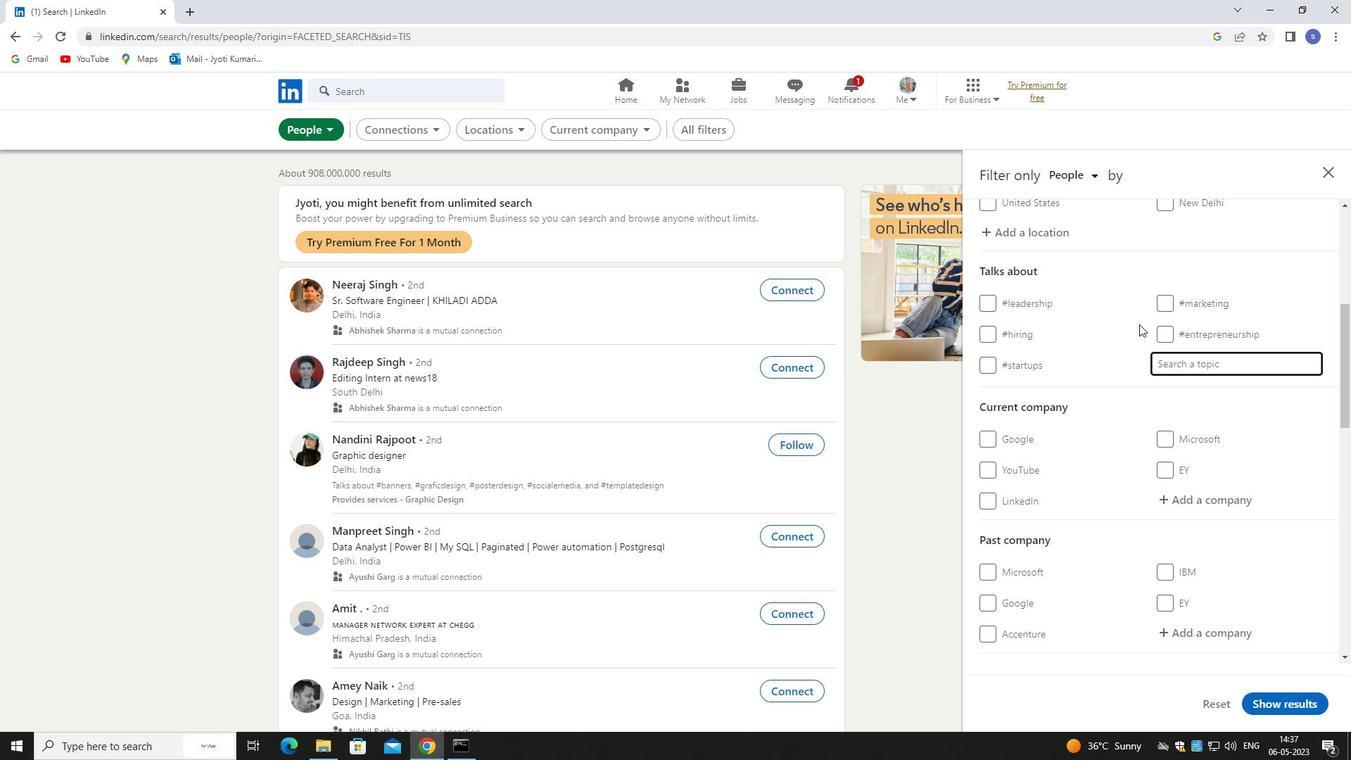 
Action: Key pressed r
Screenshot: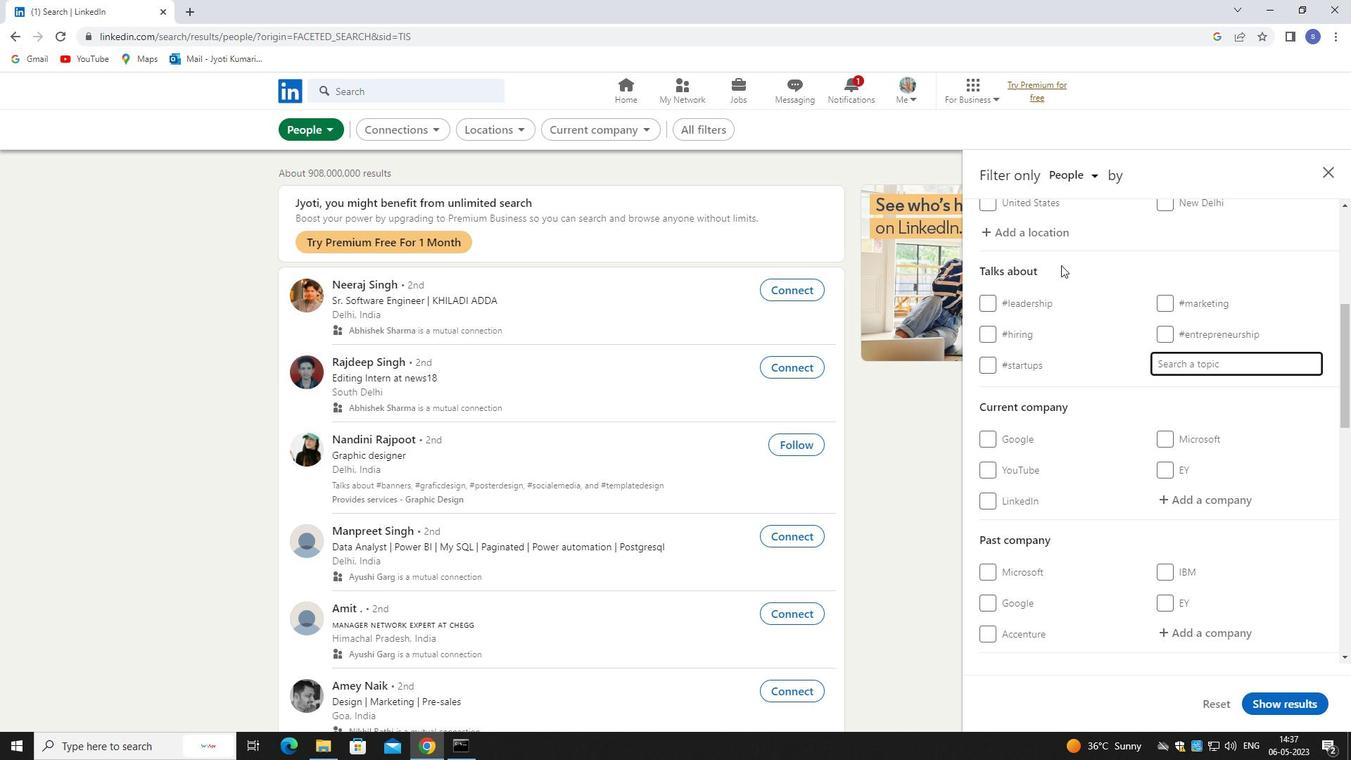 
Action: Mouse moved to (1060, 265)
Screenshot: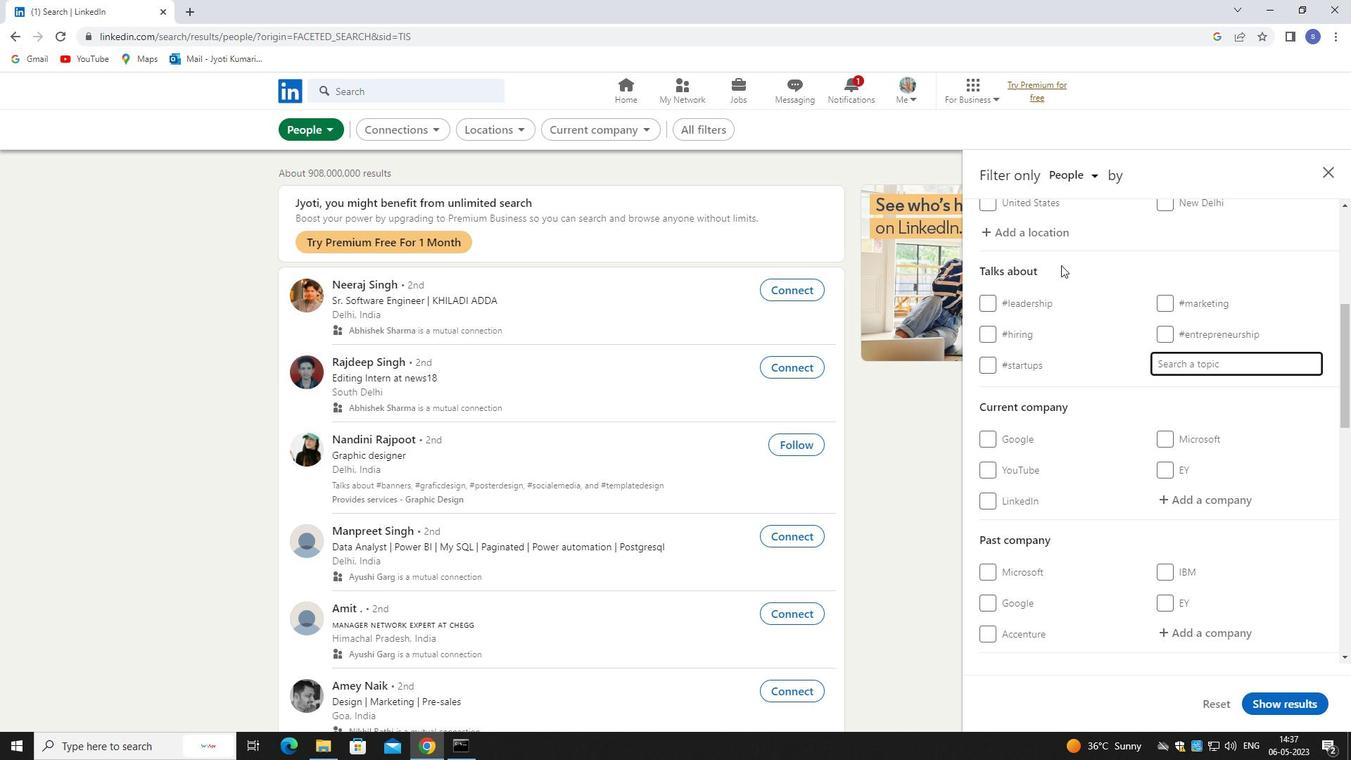 
Action: Key pressed etai
Screenshot: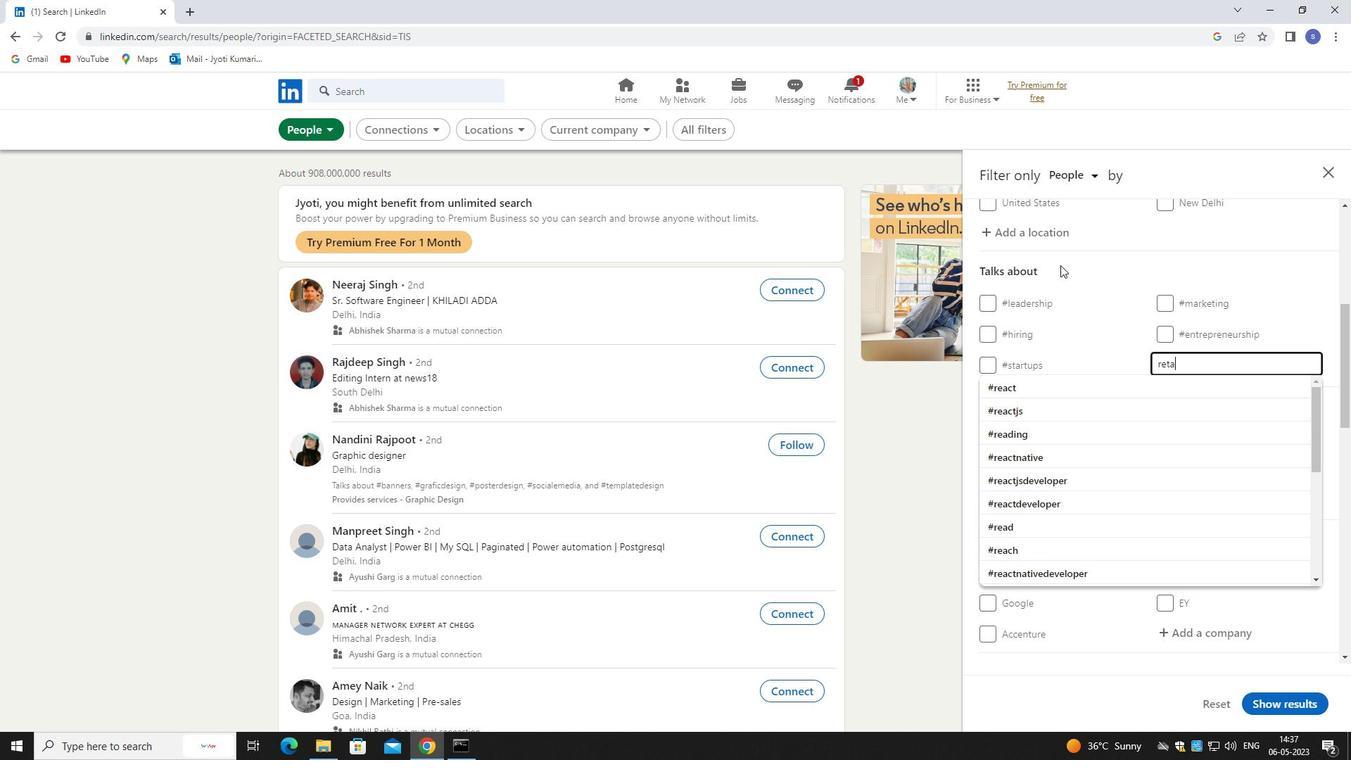 
Action: Mouse moved to (1088, 390)
Screenshot: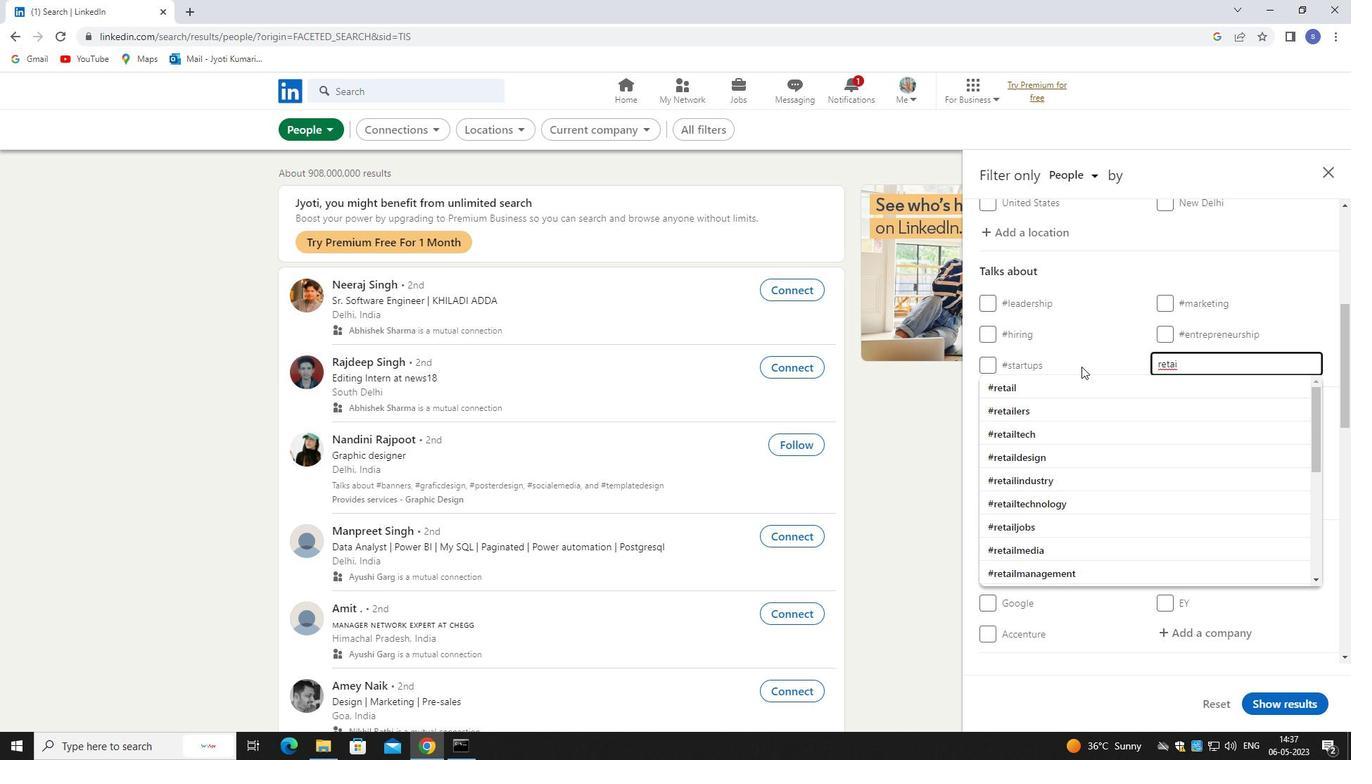 
Action: Mouse pressed left at (1088, 390)
Screenshot: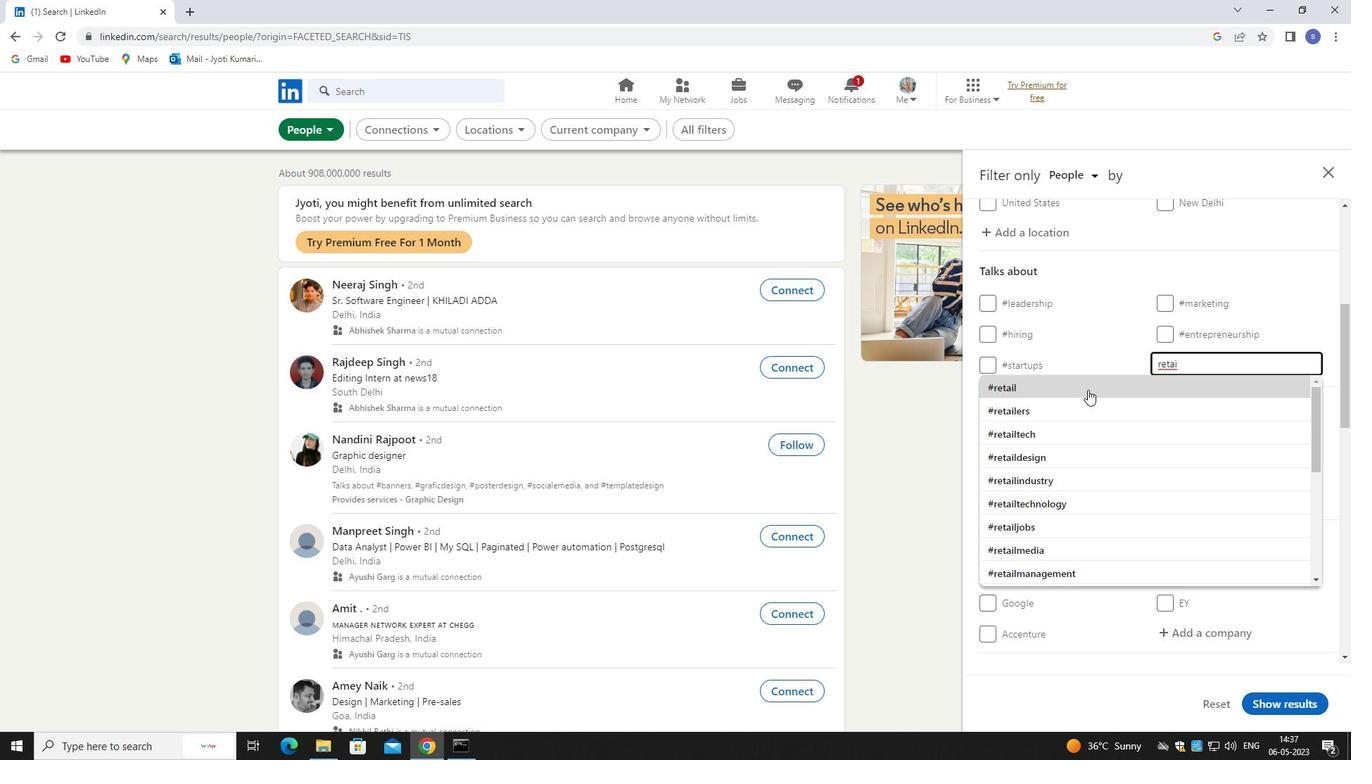 
Action: Mouse moved to (1205, 459)
Screenshot: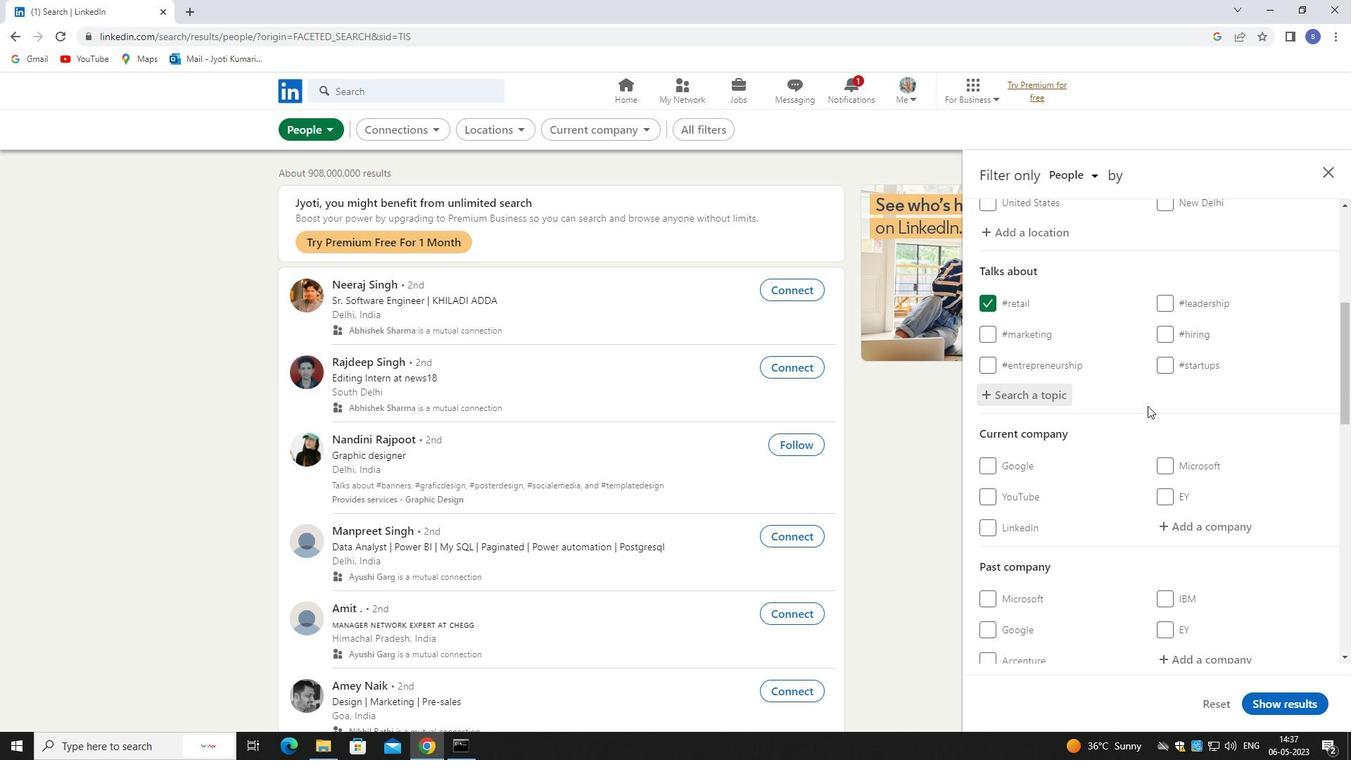 
Action: Mouse scrolled (1205, 458) with delta (0, 0)
Screenshot: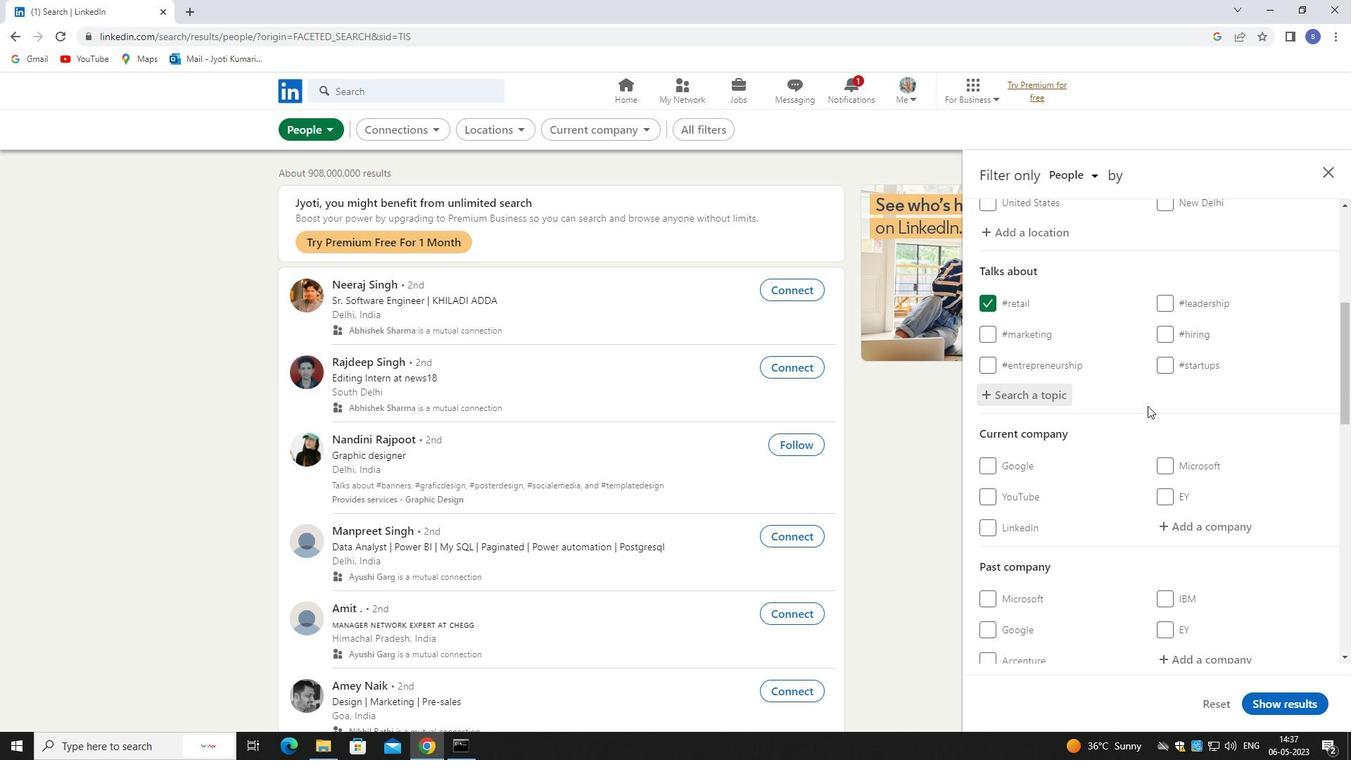 
Action: Mouse moved to (1209, 464)
Screenshot: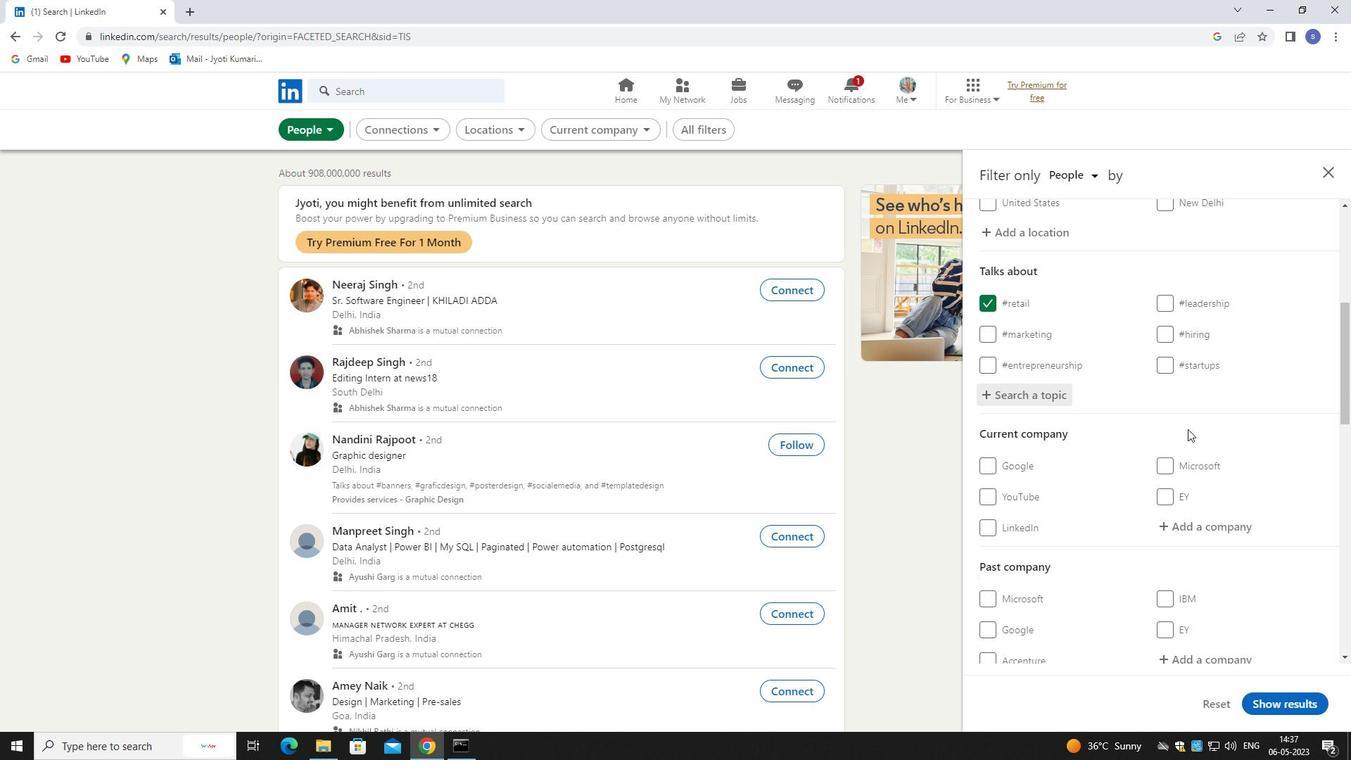 
Action: Mouse scrolled (1209, 463) with delta (0, 0)
Screenshot: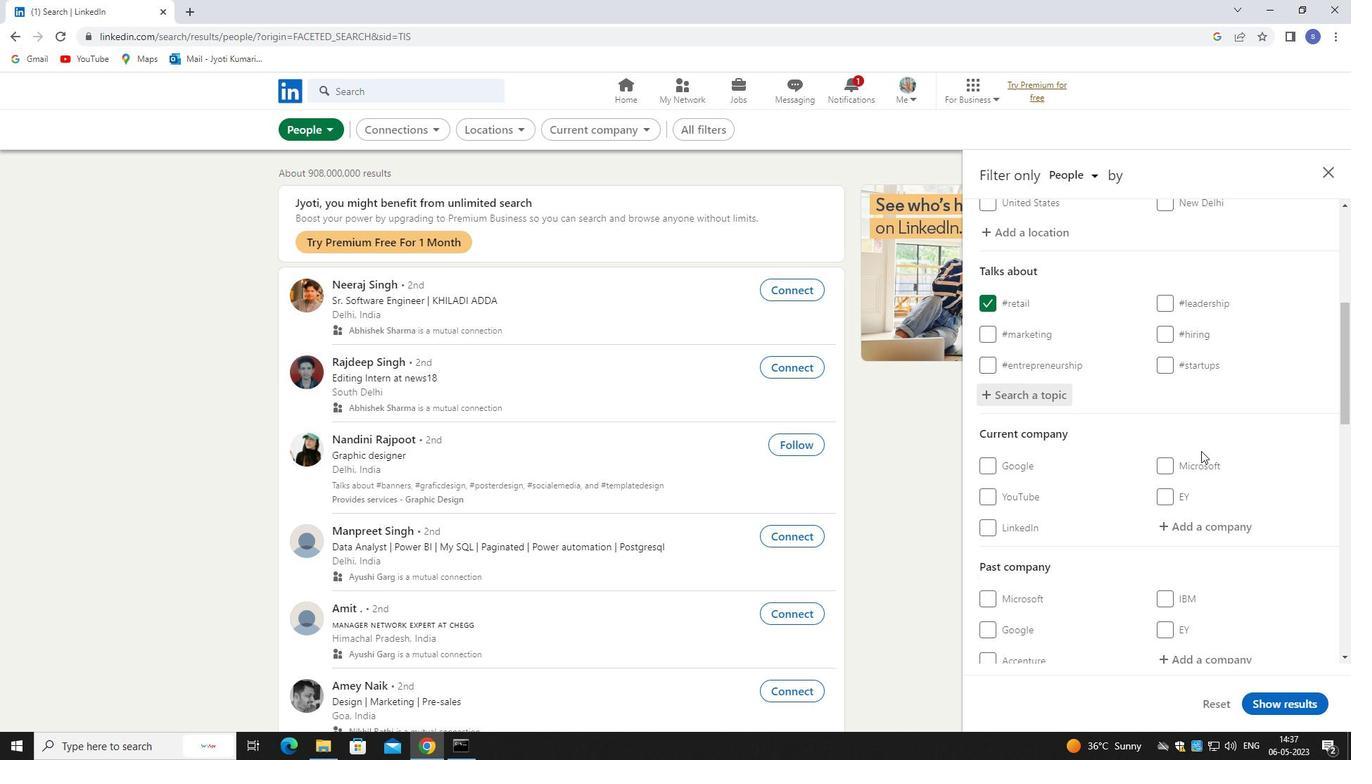 
Action: Mouse moved to (1214, 390)
Screenshot: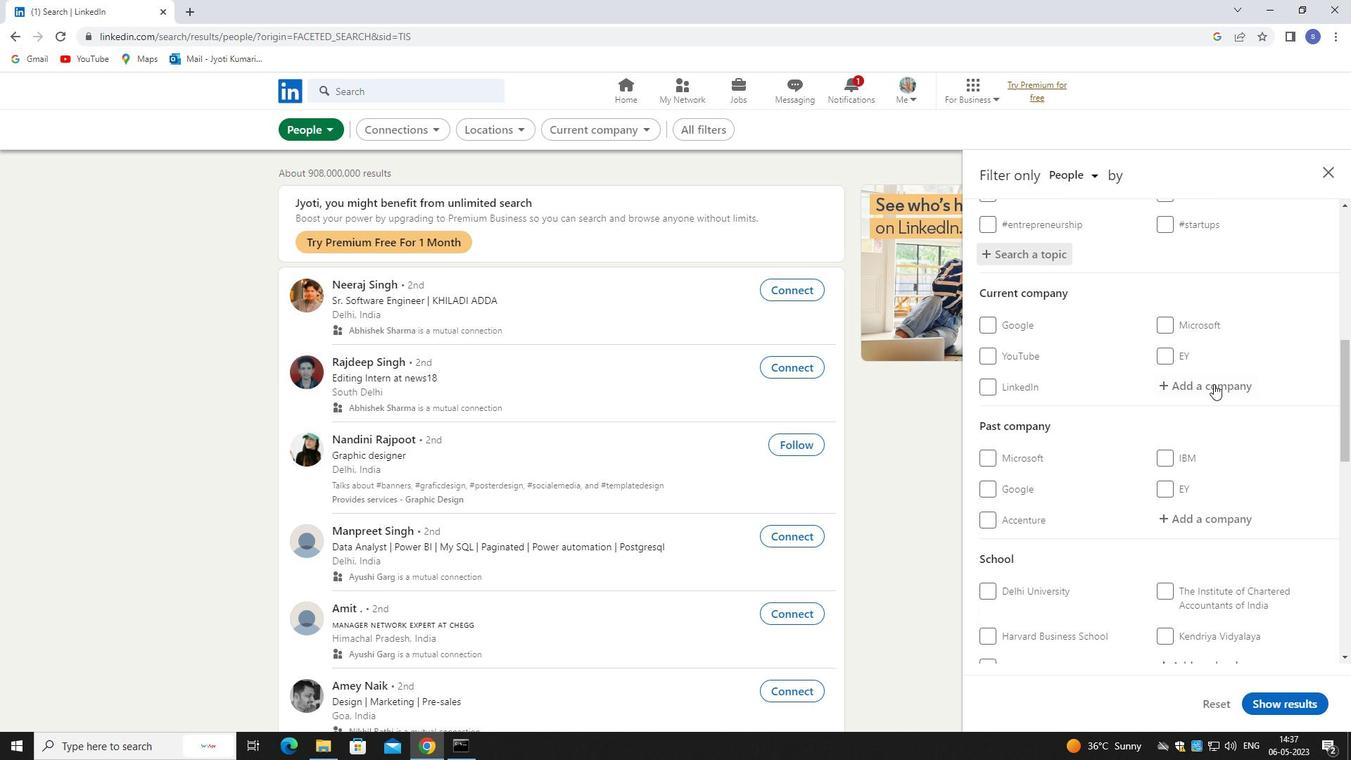 
Action: Mouse pressed left at (1214, 390)
Screenshot: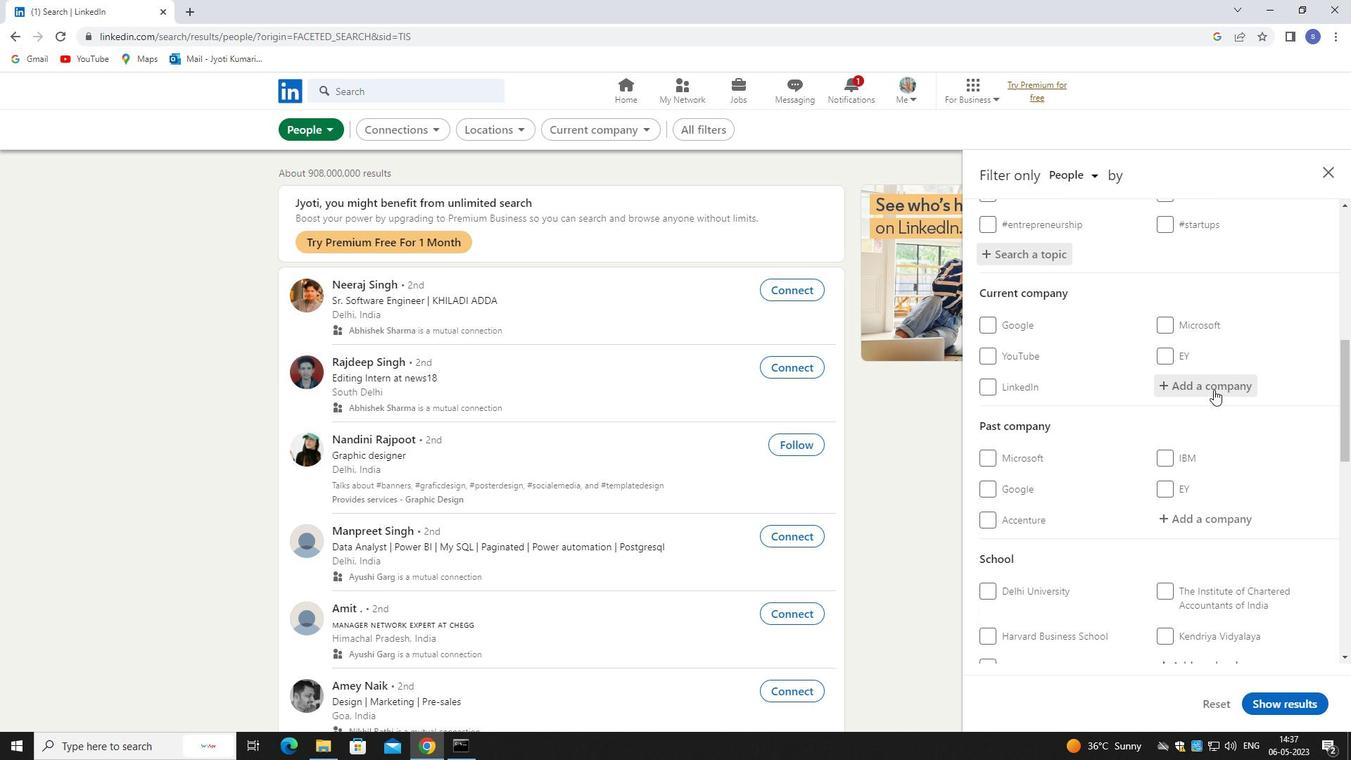 
Action: Mouse moved to (1239, 380)
Screenshot: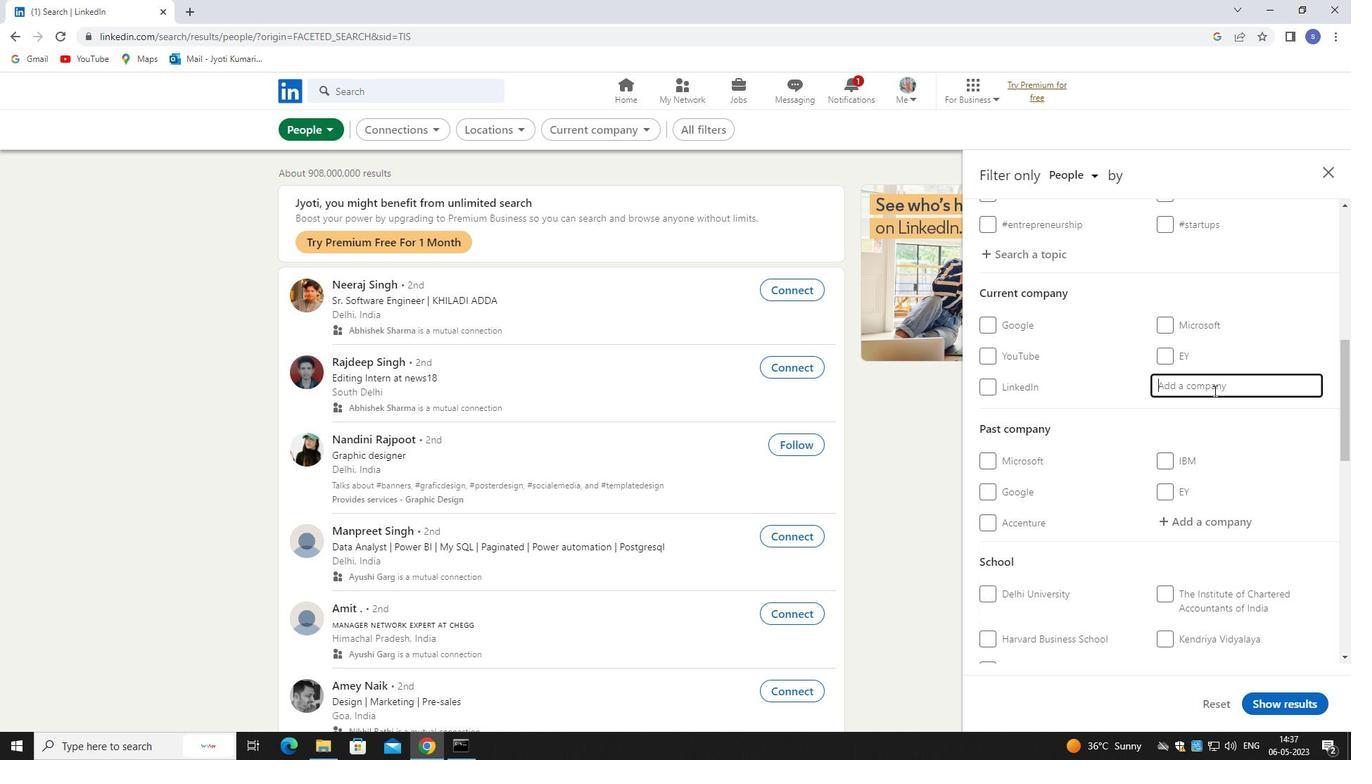 
Action: Key pressed value
Screenshot: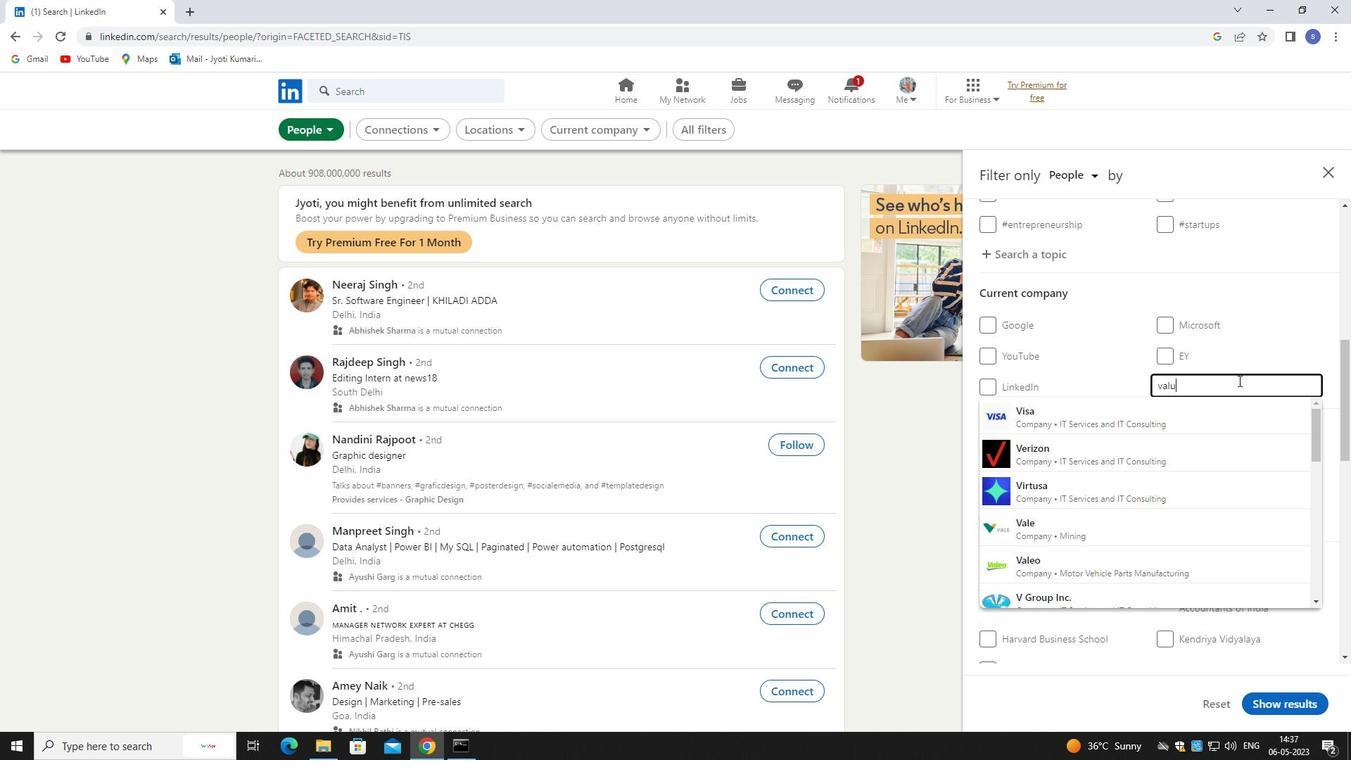 
Action: Mouse moved to (1223, 418)
Screenshot: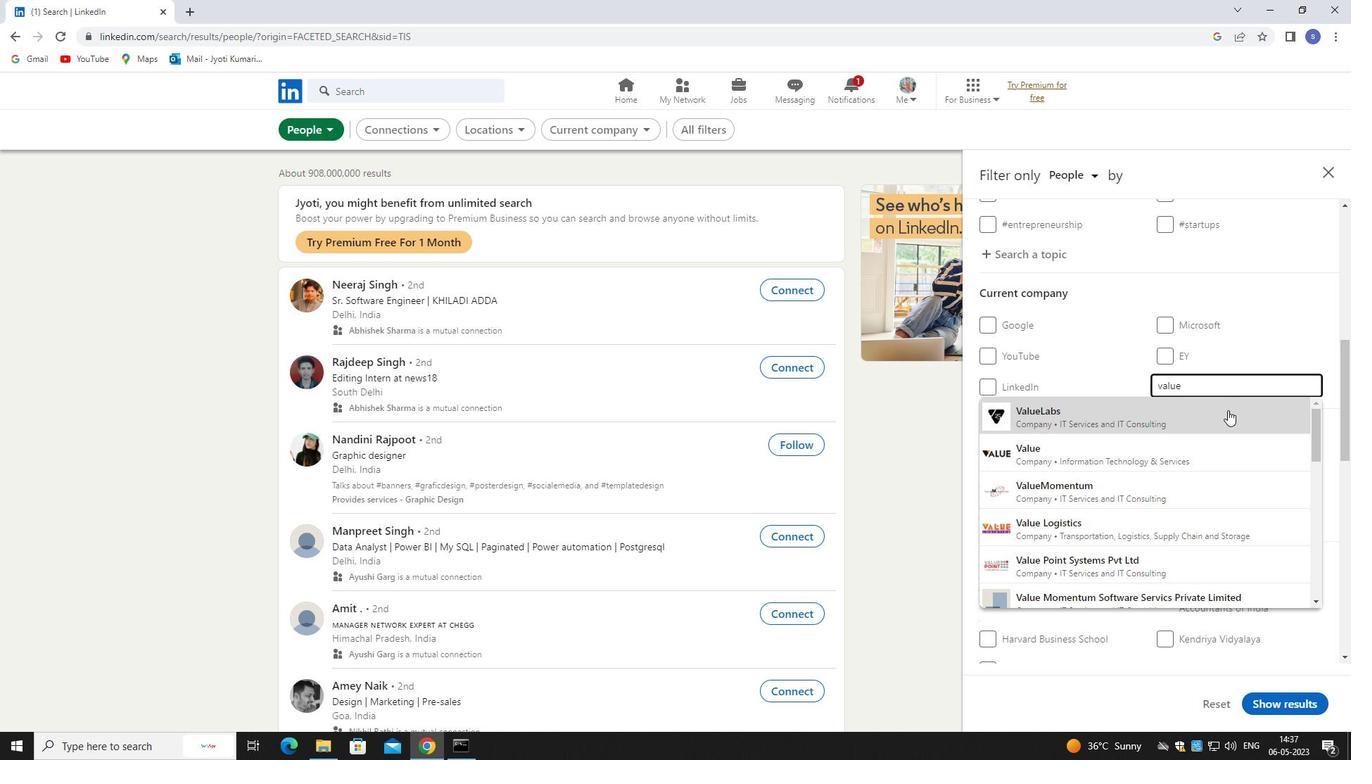 
Action: Mouse pressed left at (1223, 418)
Screenshot: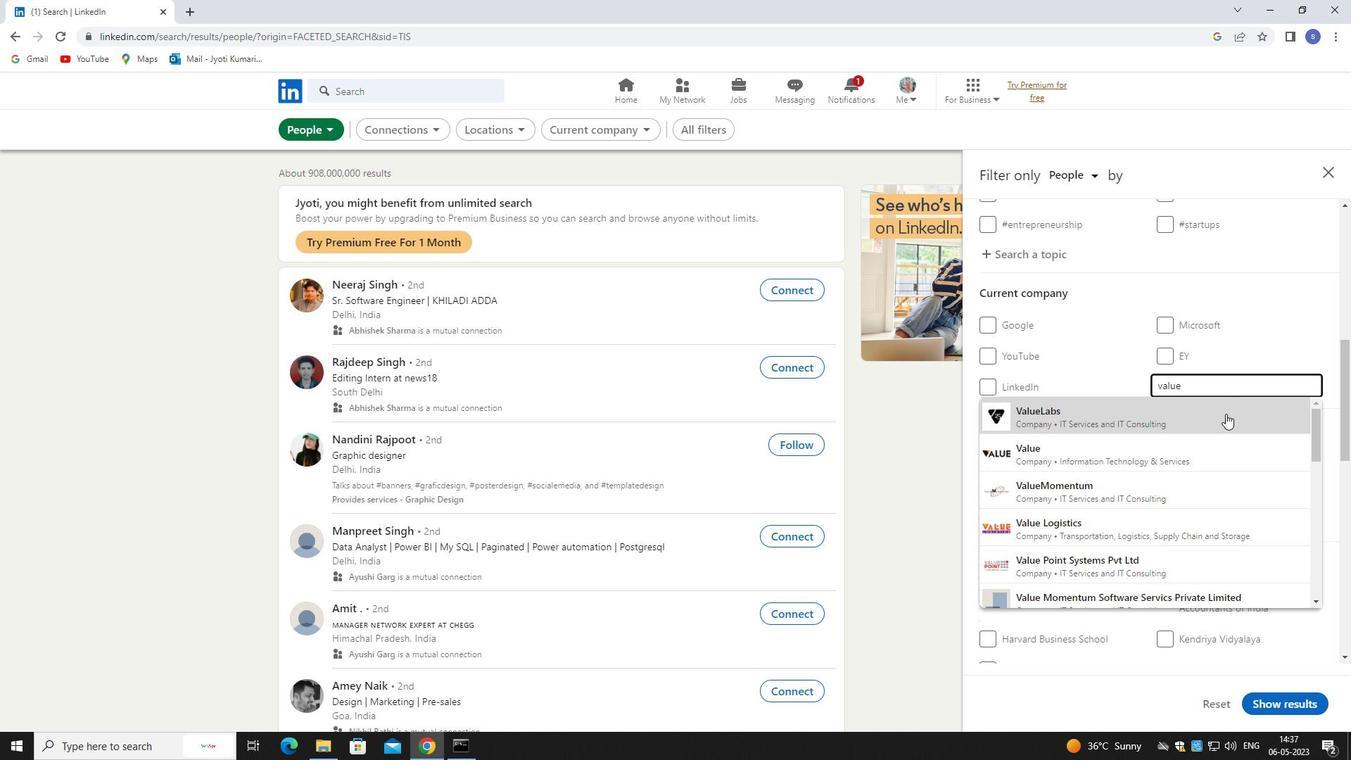 
Action: Mouse moved to (1222, 418)
Screenshot: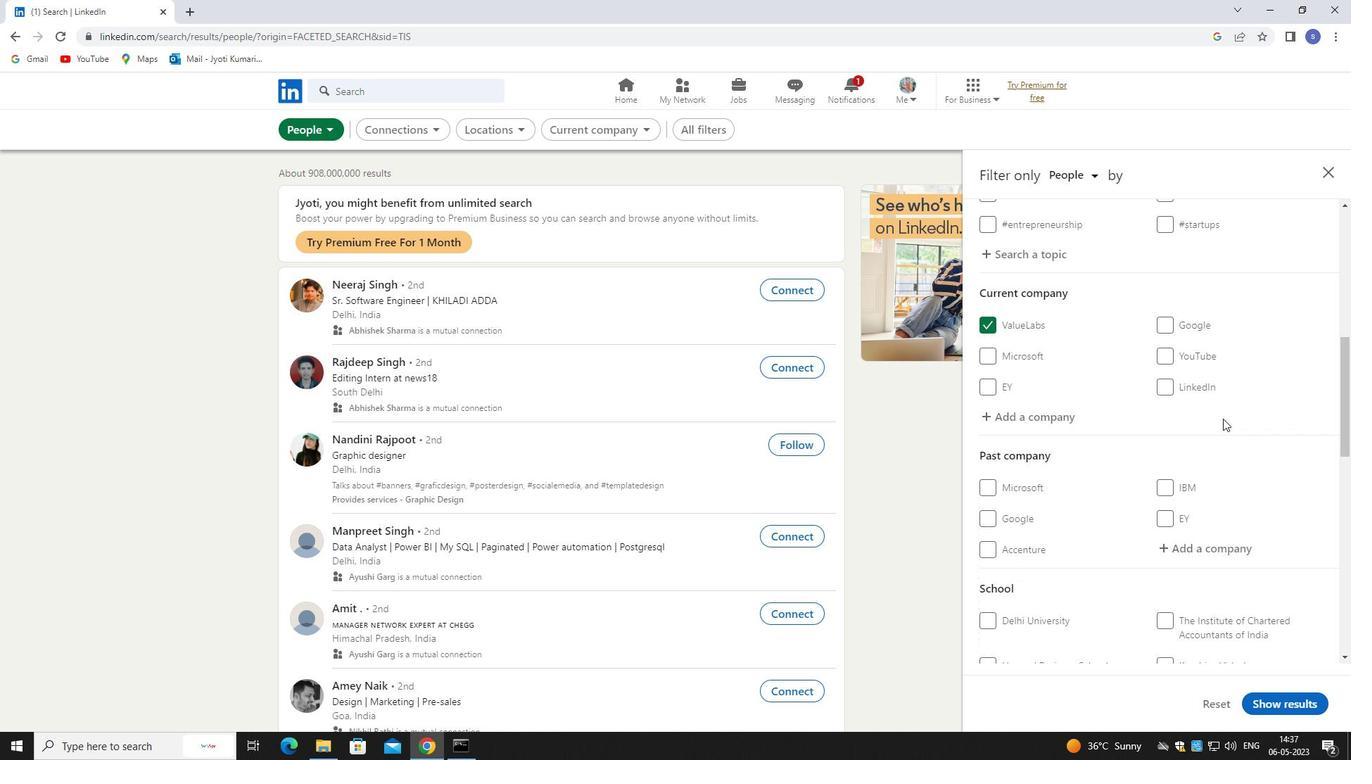 
Action: Mouse scrolled (1222, 417) with delta (0, 0)
Screenshot: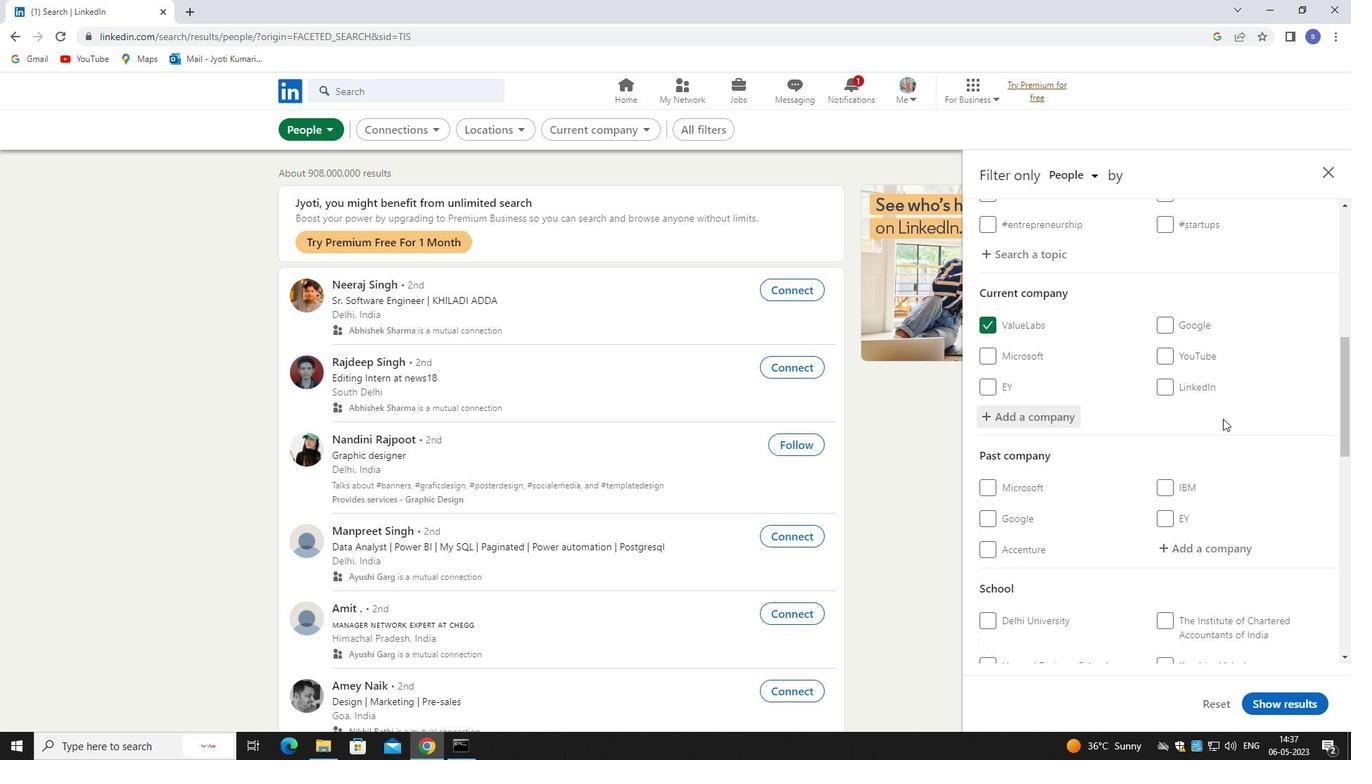 
Action: Mouse scrolled (1222, 417) with delta (0, 0)
Screenshot: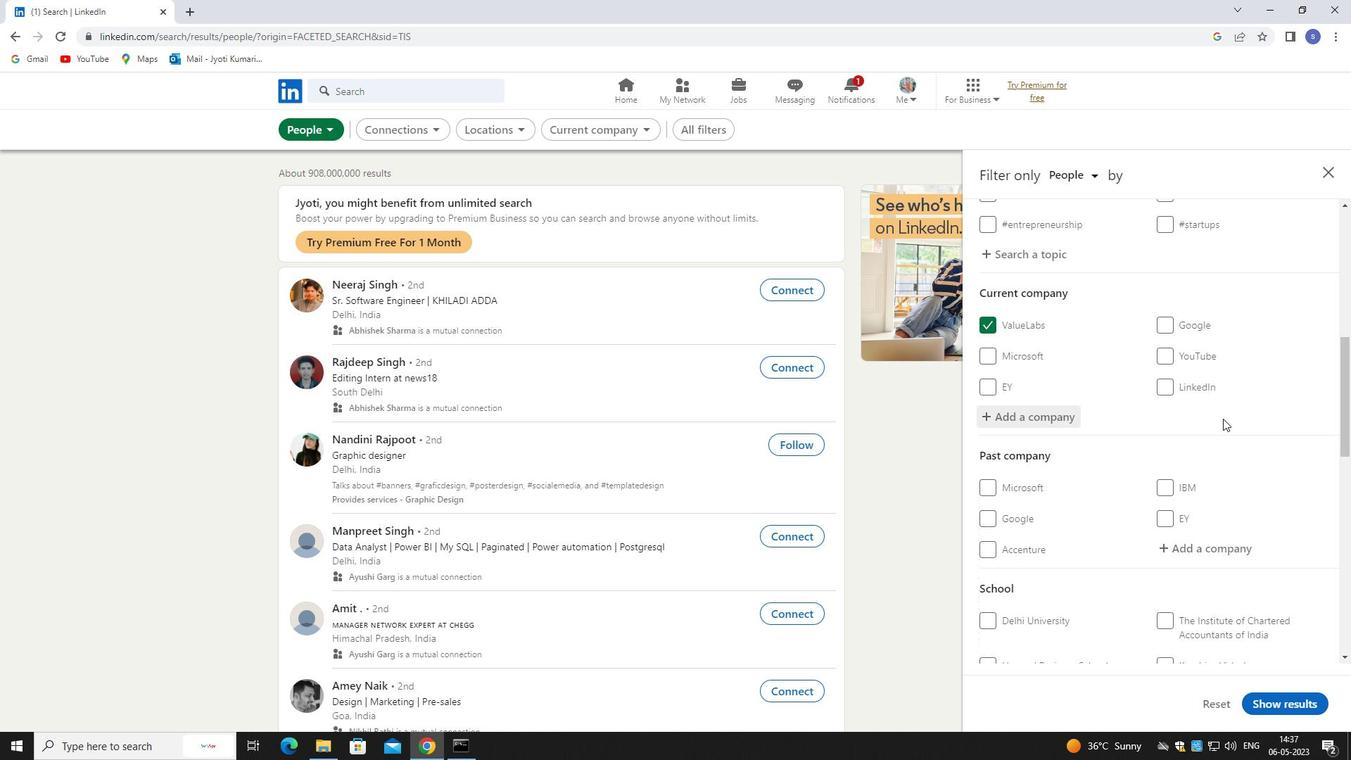 
Action: Mouse scrolled (1222, 417) with delta (0, 0)
Screenshot: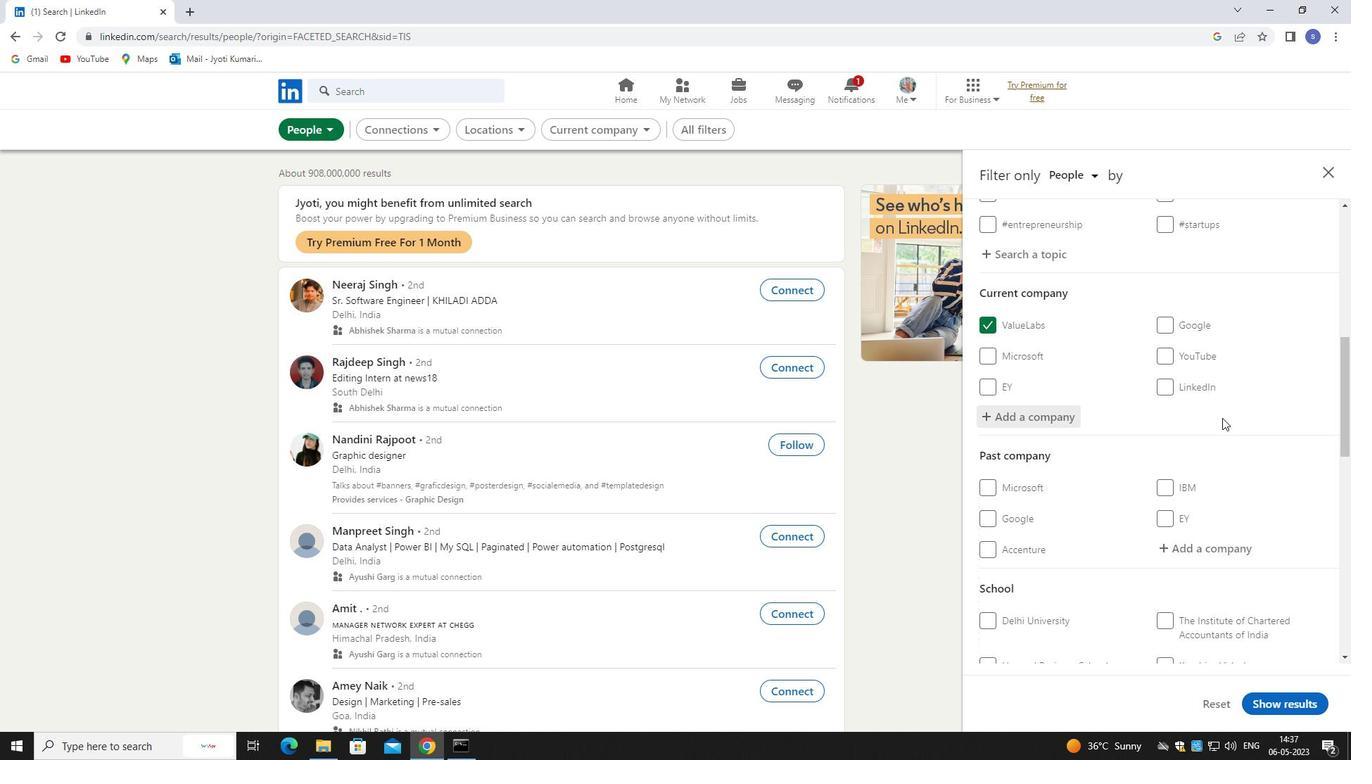 
Action: Mouse moved to (1193, 489)
Screenshot: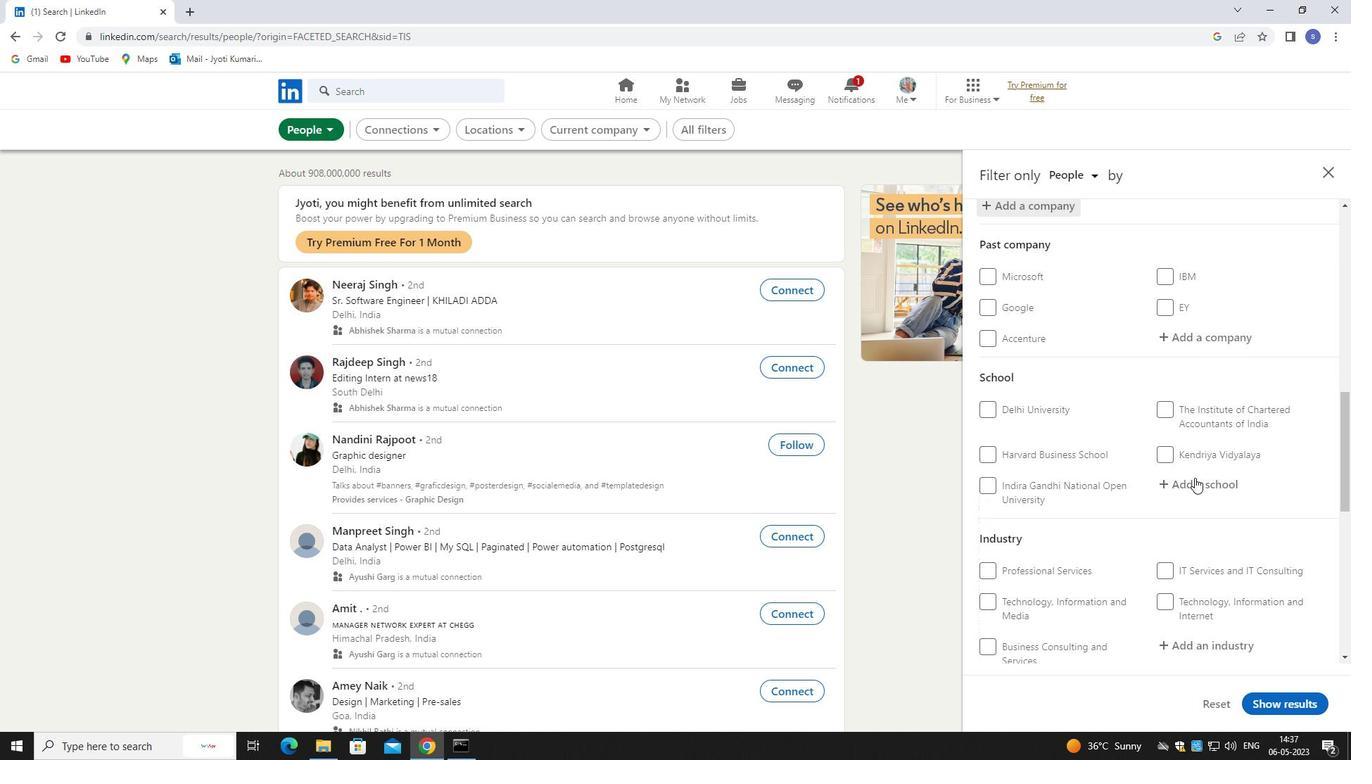 
Action: Mouse pressed left at (1193, 489)
Screenshot: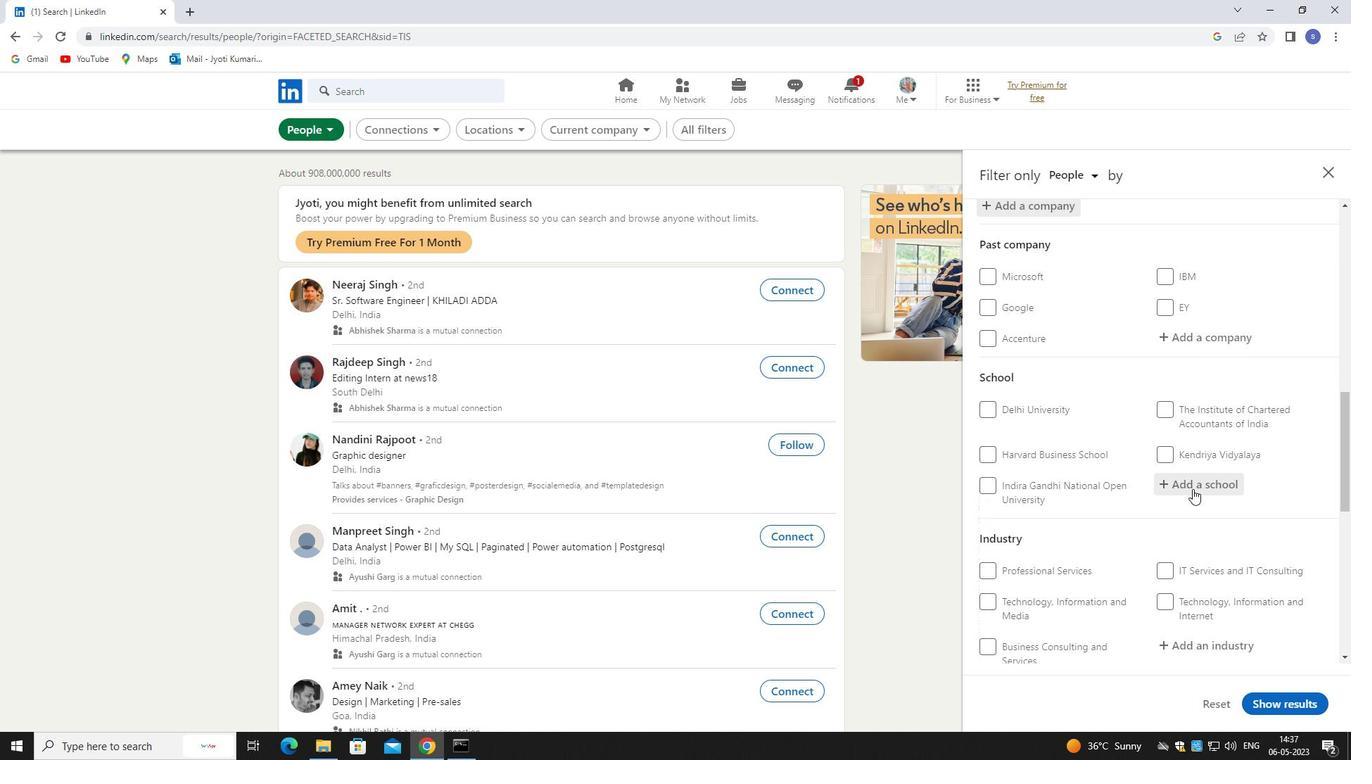 
Action: Mouse moved to (1167, 475)
Screenshot: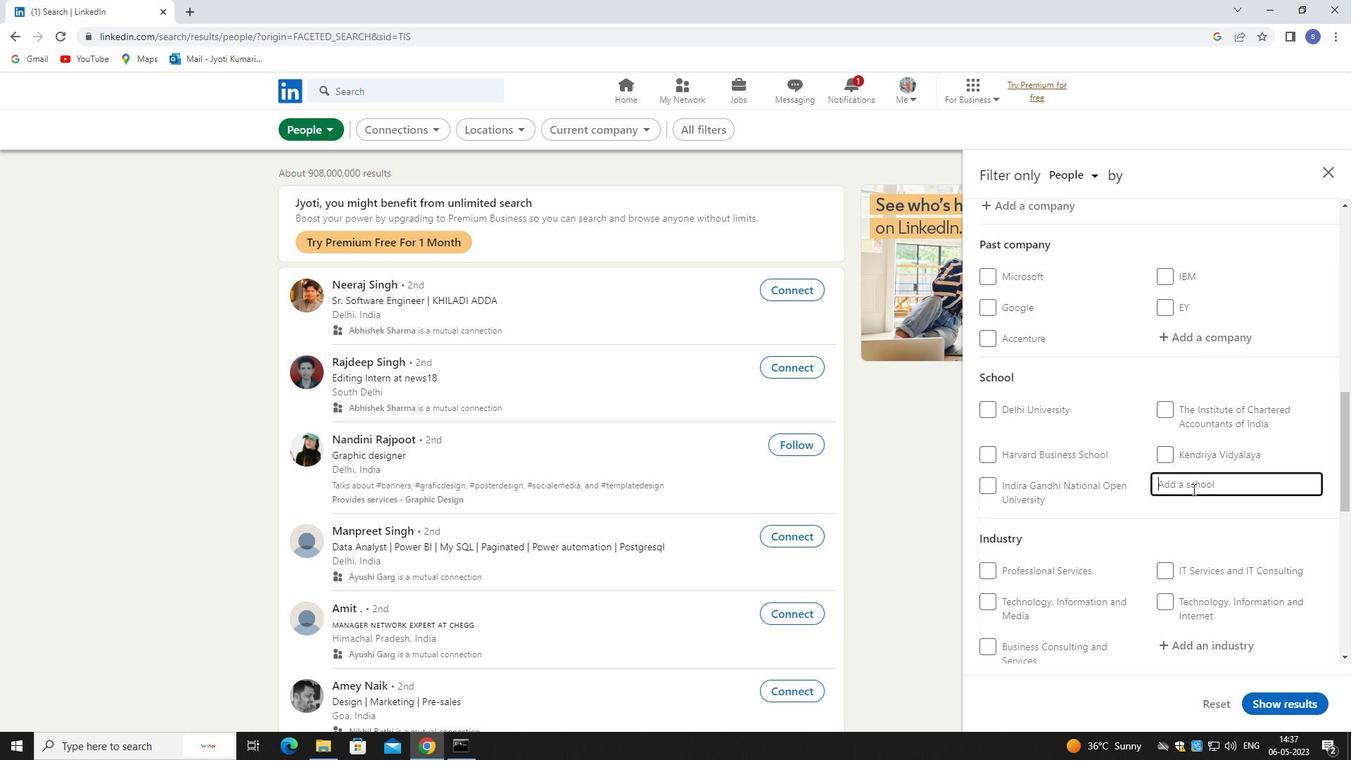 
Action: Key pressed l<Key.backspace>kle
Screenshot: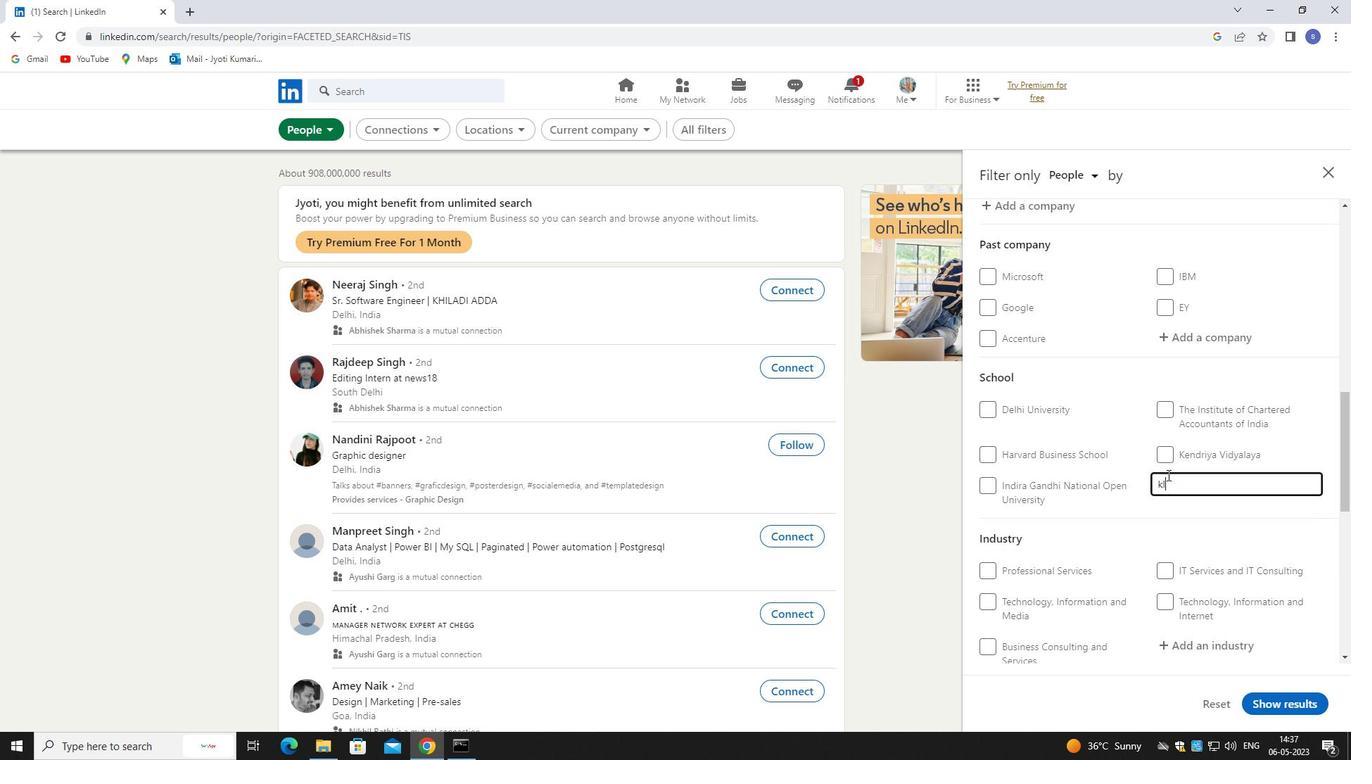 
Action: Mouse moved to (1158, 511)
Screenshot: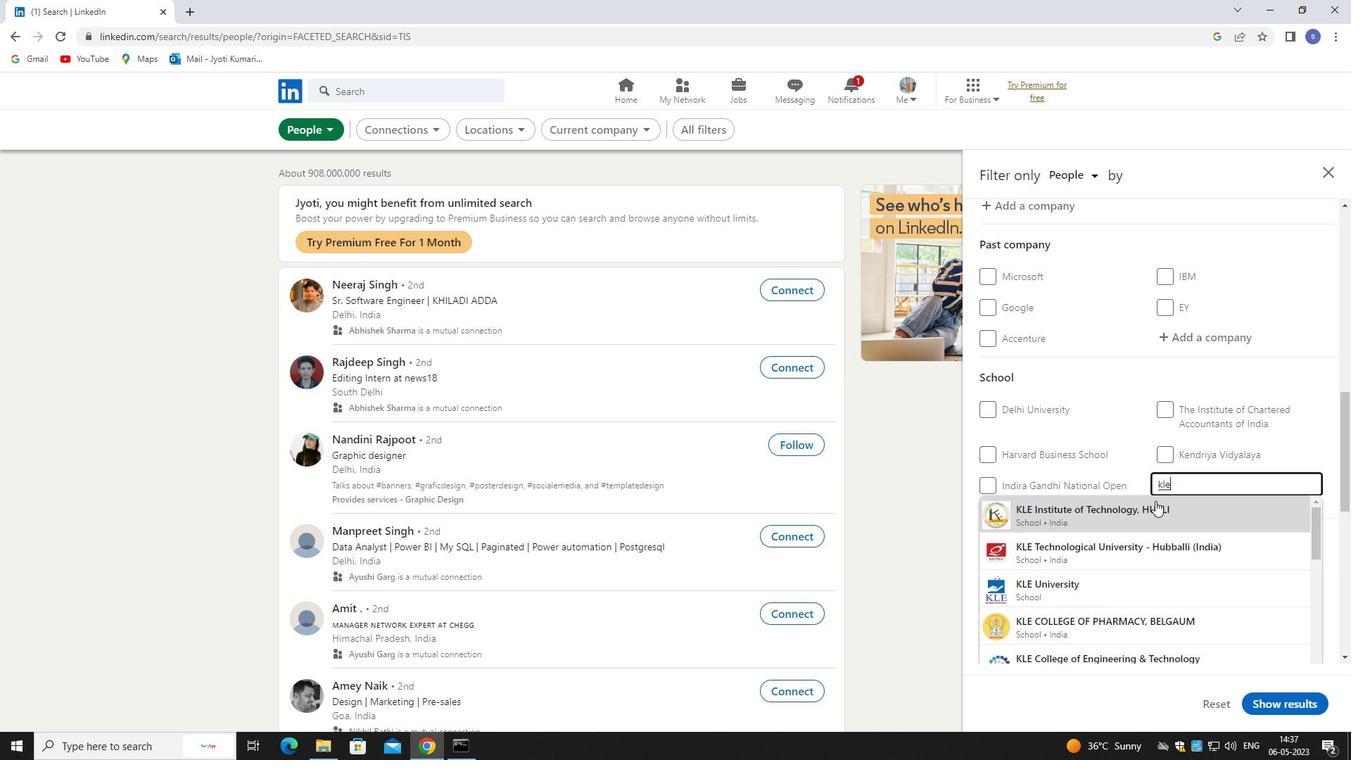 
Action: Mouse pressed left at (1158, 511)
Screenshot: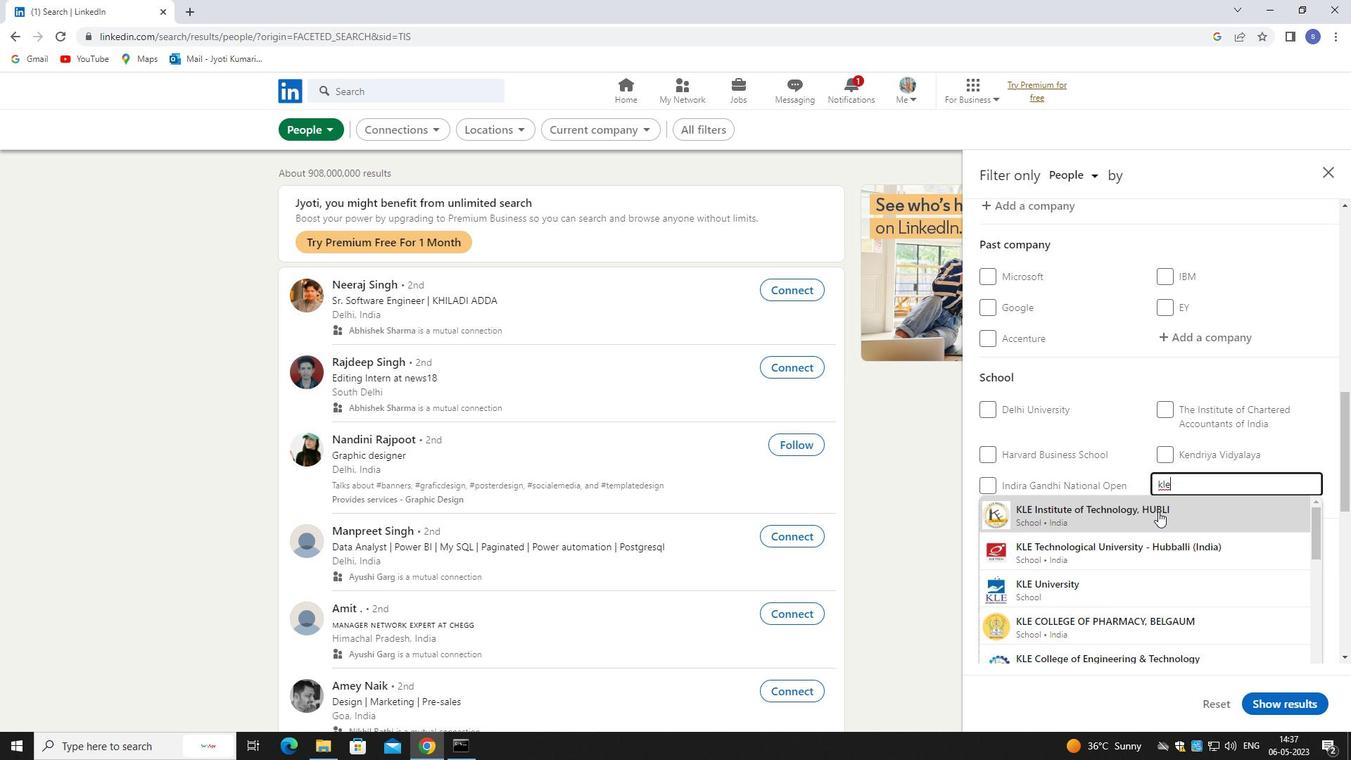 
Action: Mouse moved to (1158, 513)
Screenshot: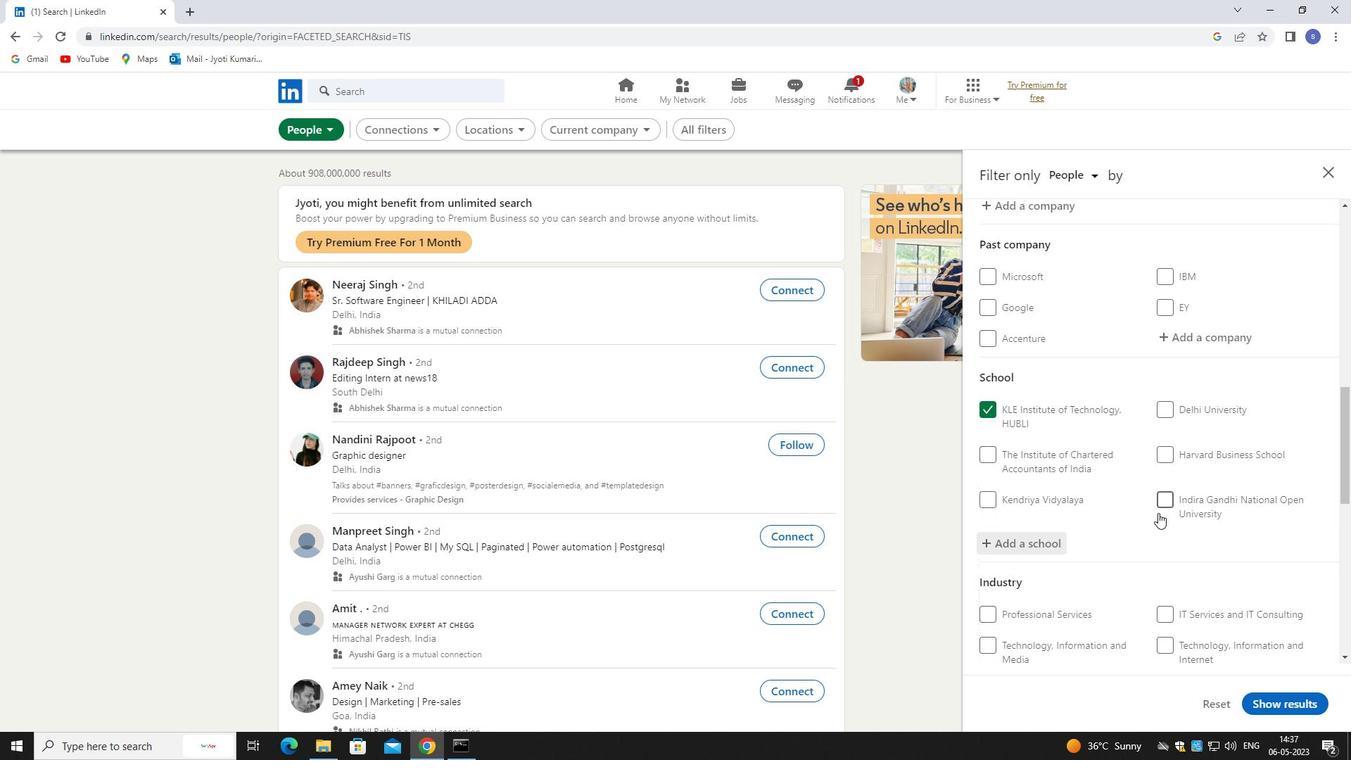 
Action: Mouse scrolled (1158, 513) with delta (0, 0)
Screenshot: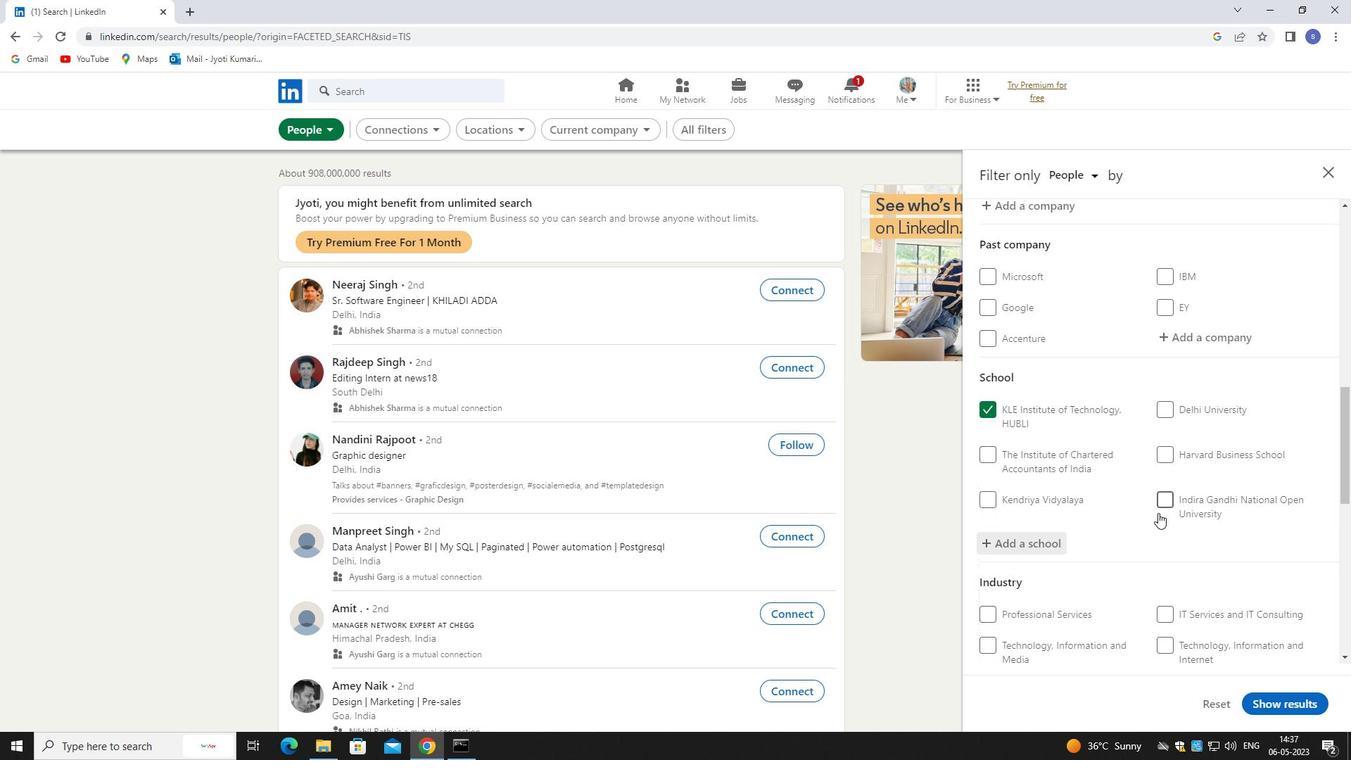 
Action: Mouse moved to (1158, 514)
Screenshot: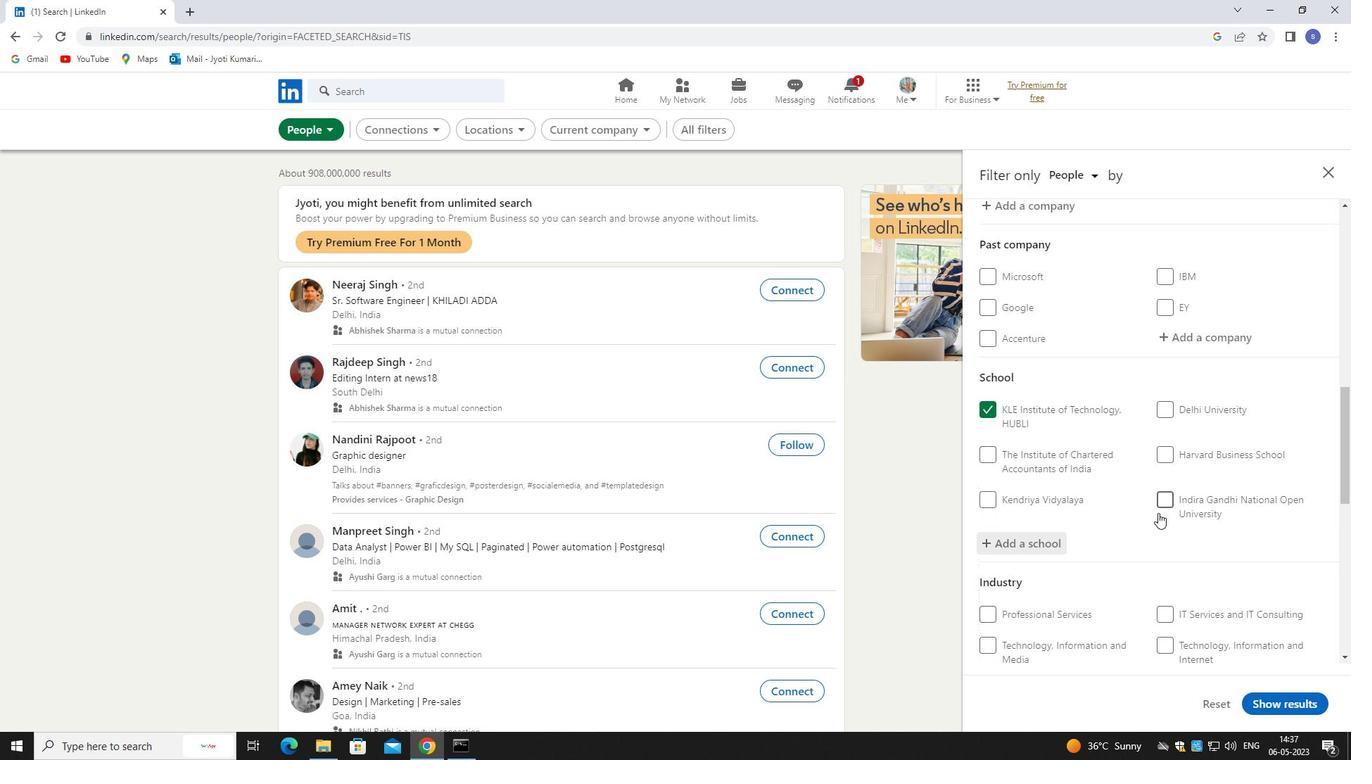 
Action: Mouse scrolled (1158, 513) with delta (0, 0)
Screenshot: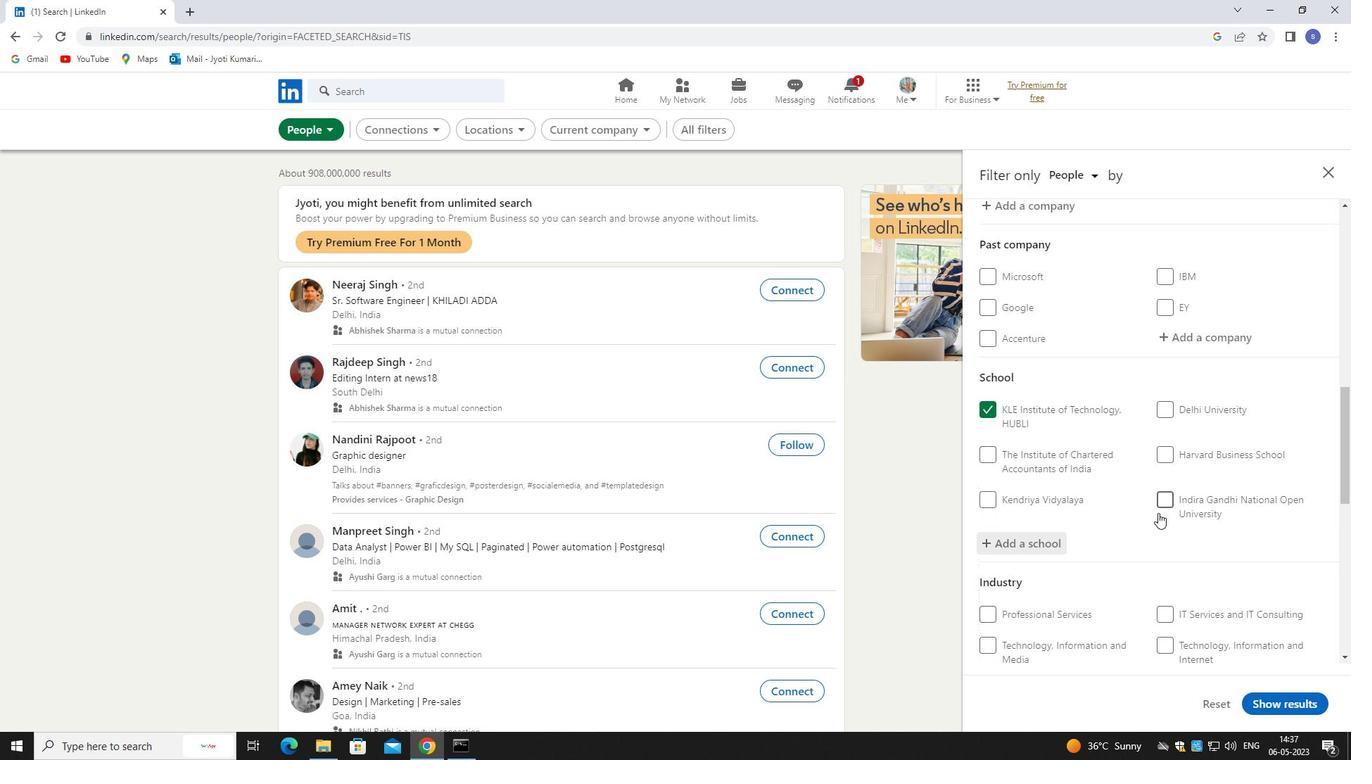 
Action: Mouse scrolled (1158, 513) with delta (0, 0)
Screenshot: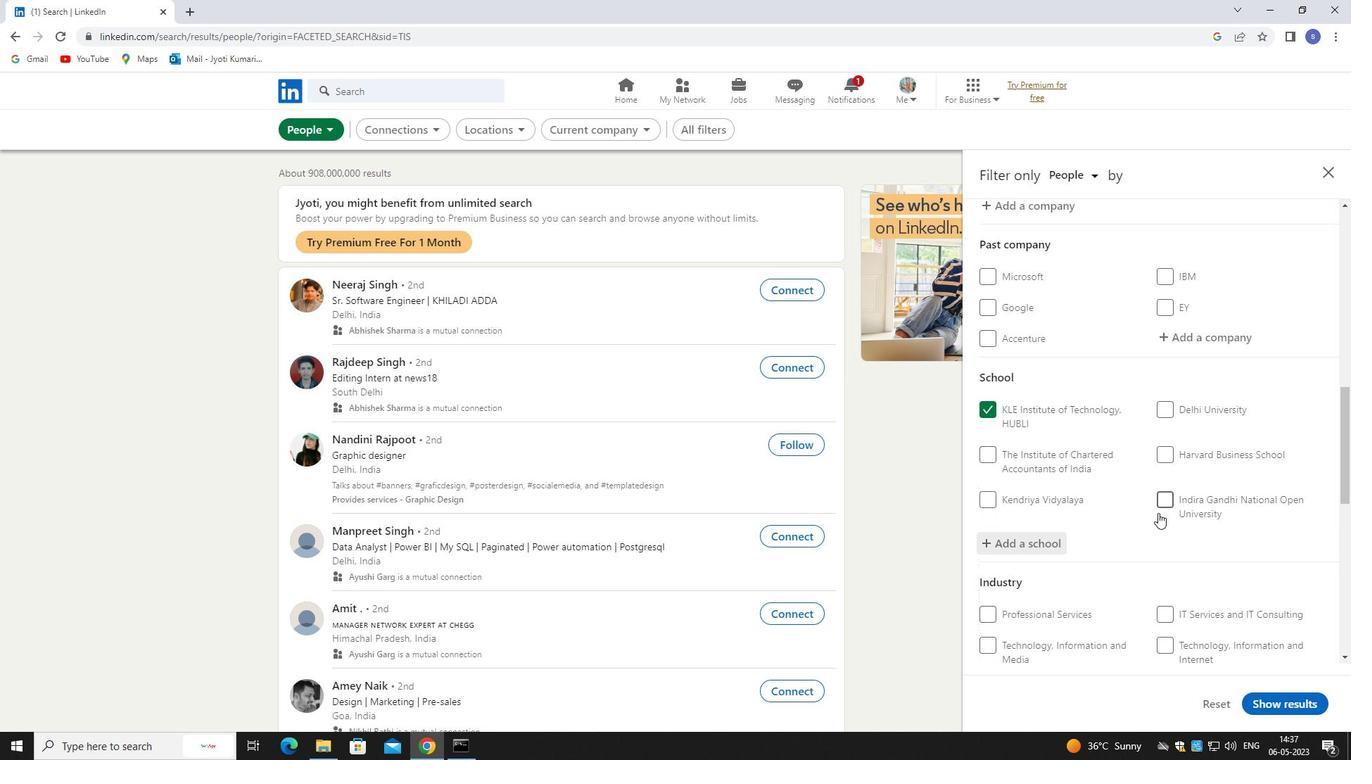 
Action: Mouse scrolled (1158, 513) with delta (0, 0)
Screenshot: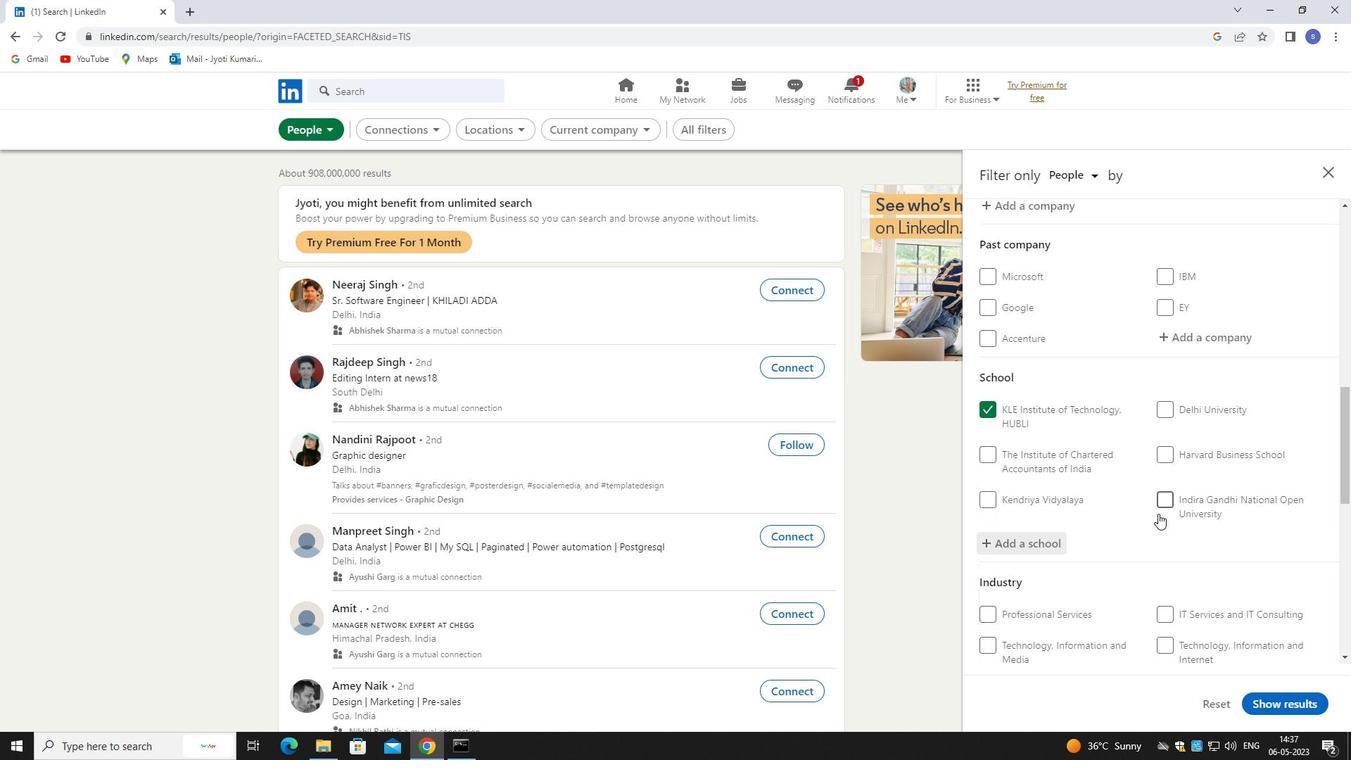 
Action: Mouse moved to (1188, 407)
Screenshot: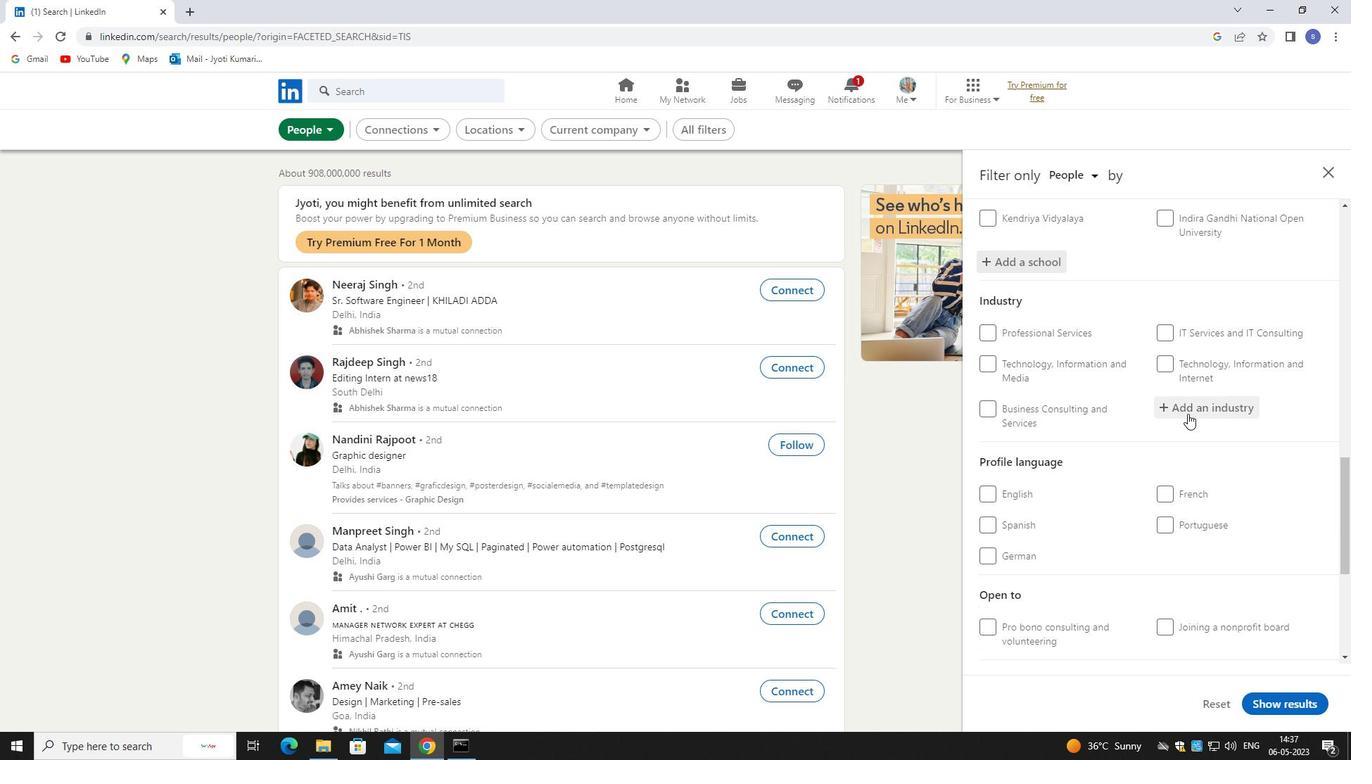
Action: Mouse pressed left at (1188, 407)
Screenshot: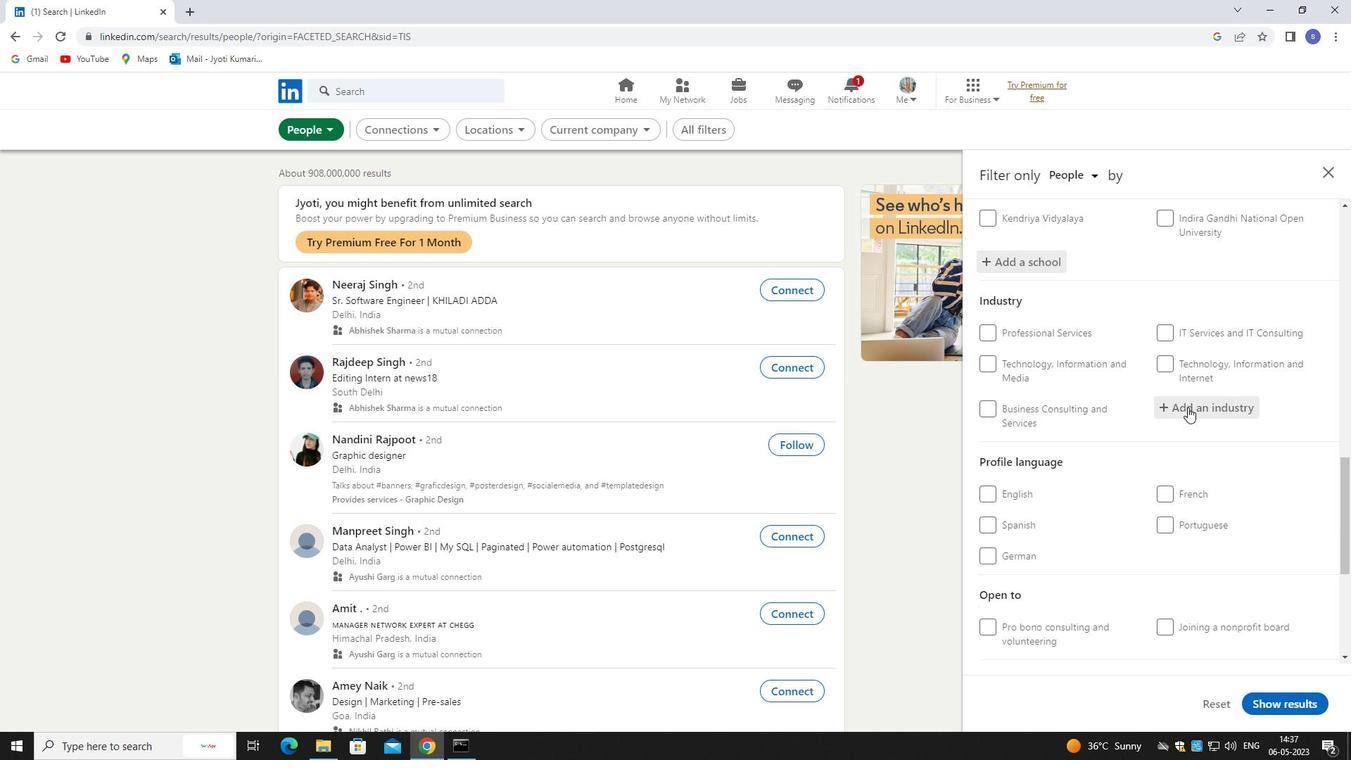 
Action: Mouse moved to (1193, 413)
Screenshot: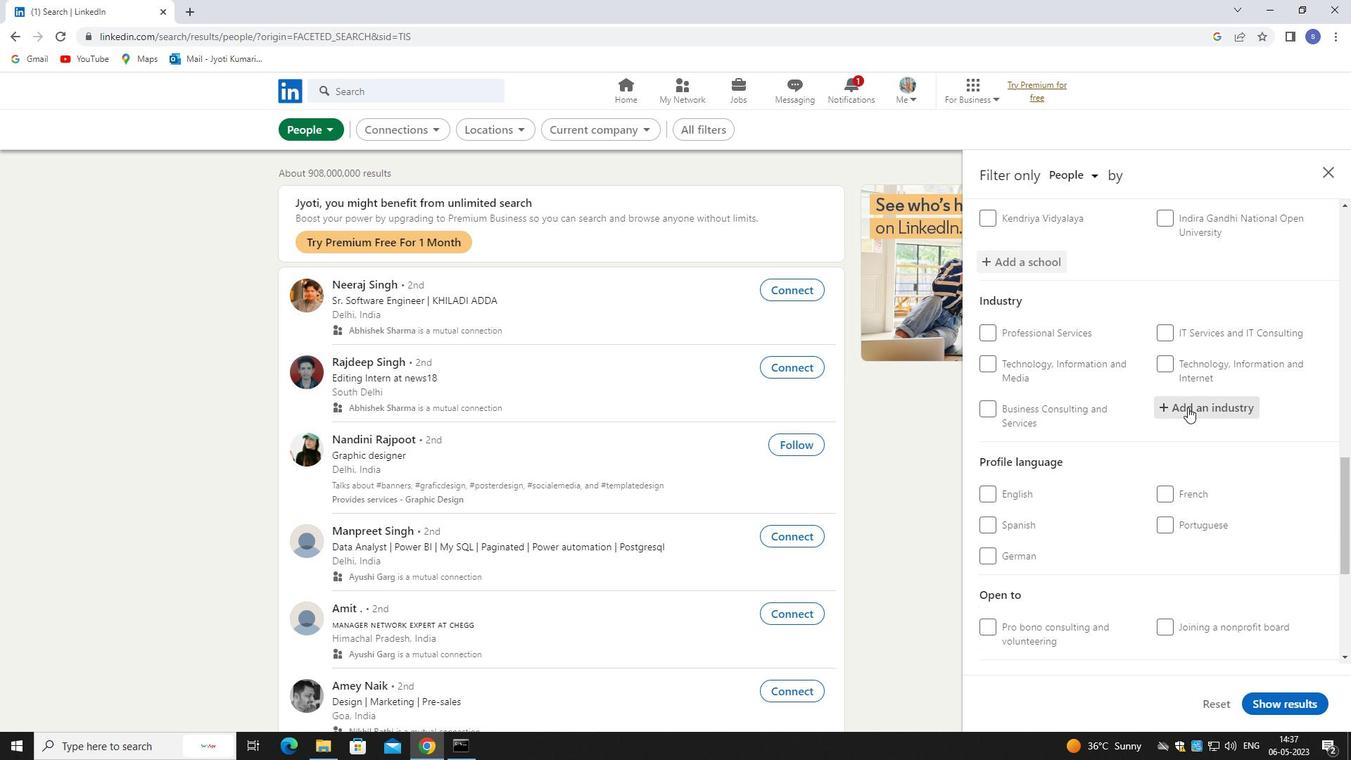 
Action: Key pressed interner
Screenshot: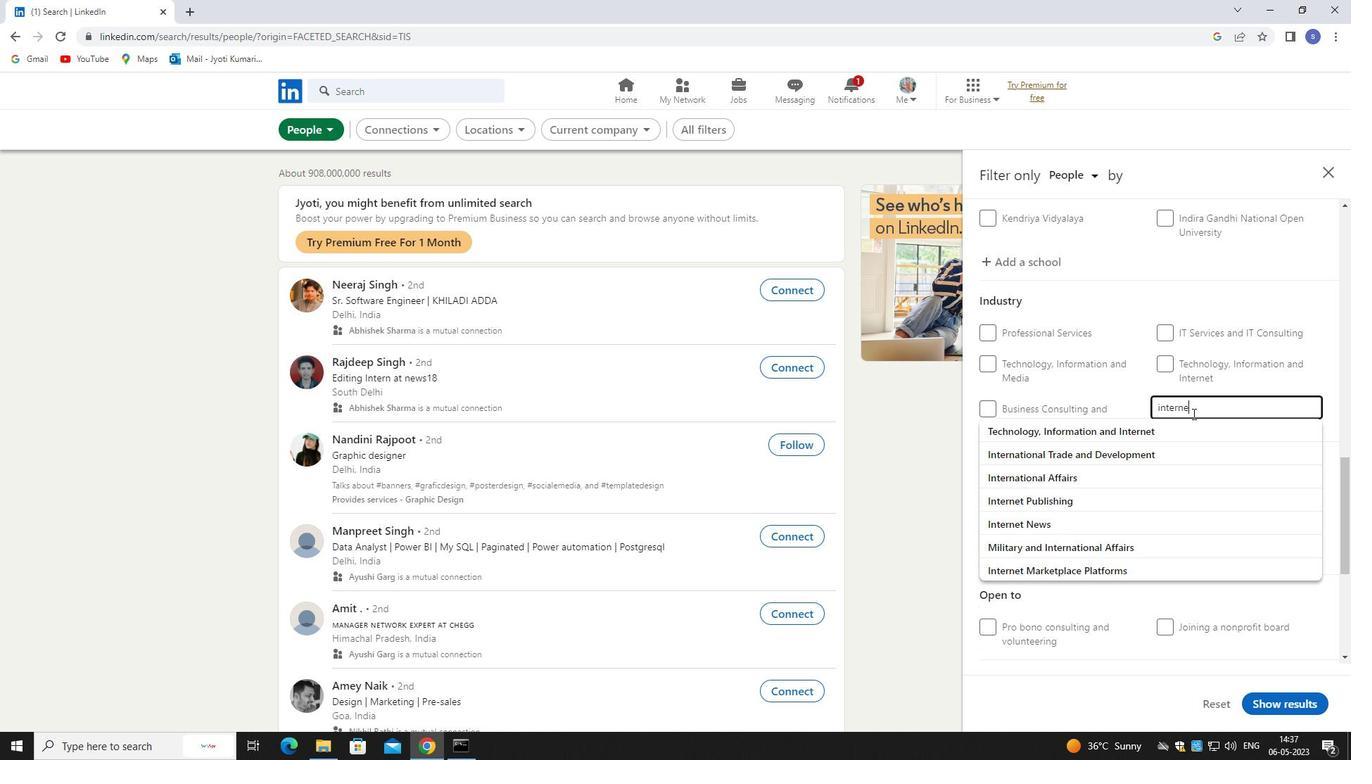 
Action: Mouse moved to (1191, 413)
Screenshot: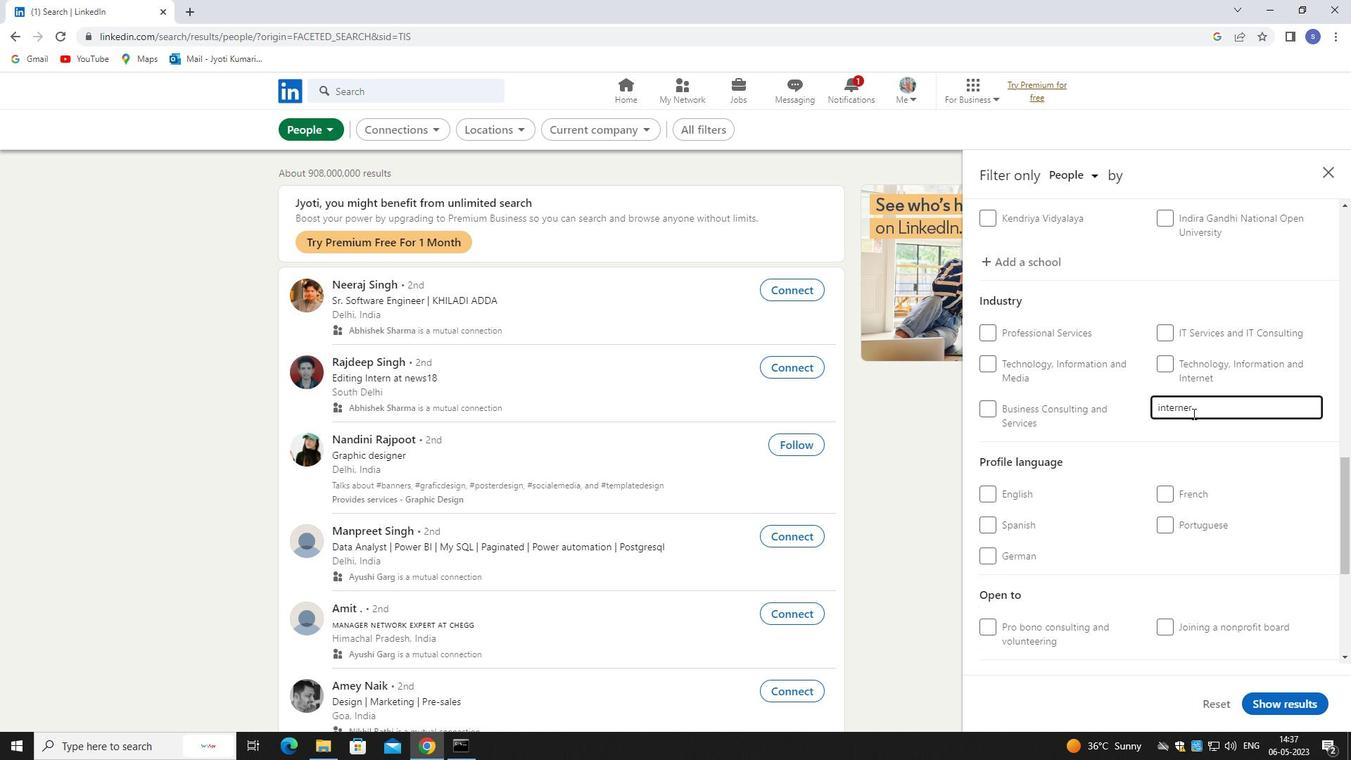 
Action: Key pressed <Key.backspace>t
Screenshot: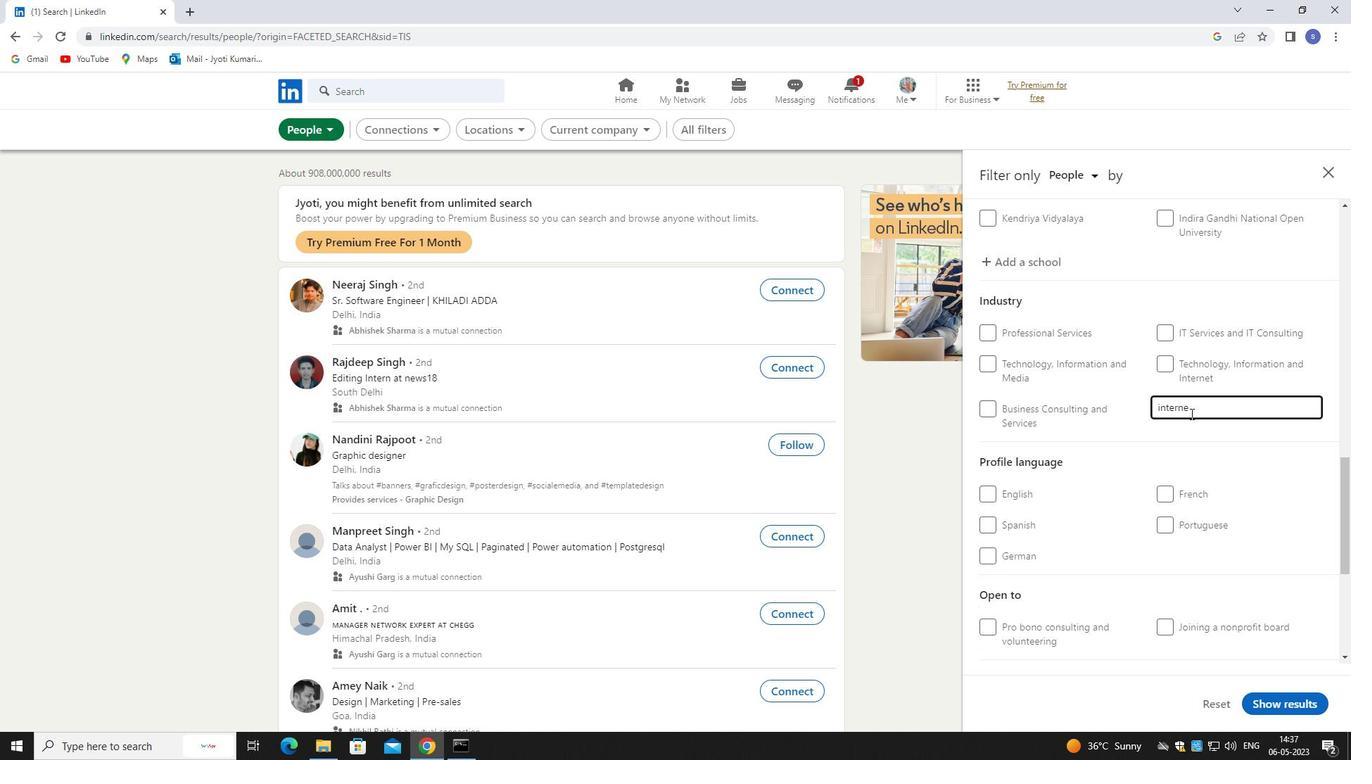 
Action: Mouse moved to (1104, 470)
Screenshot: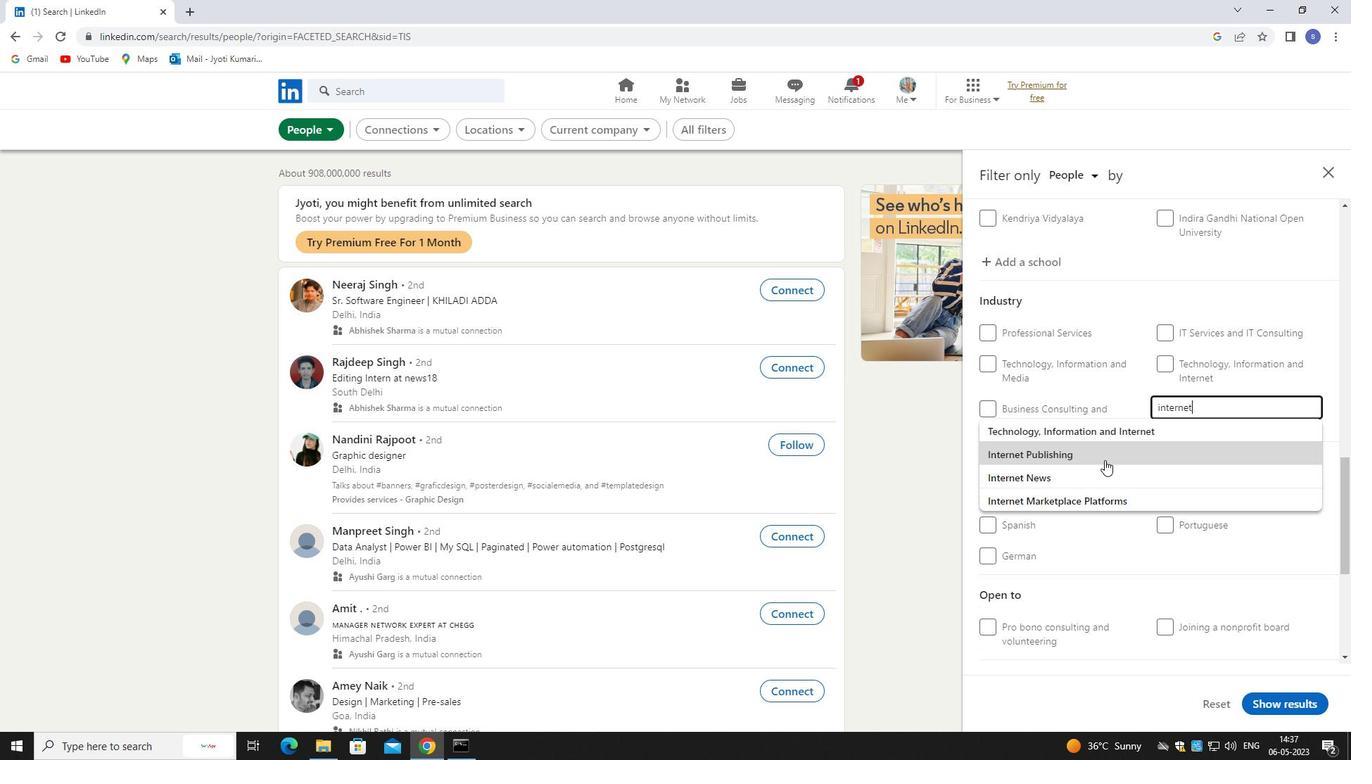 
Action: Mouse pressed left at (1104, 470)
Screenshot: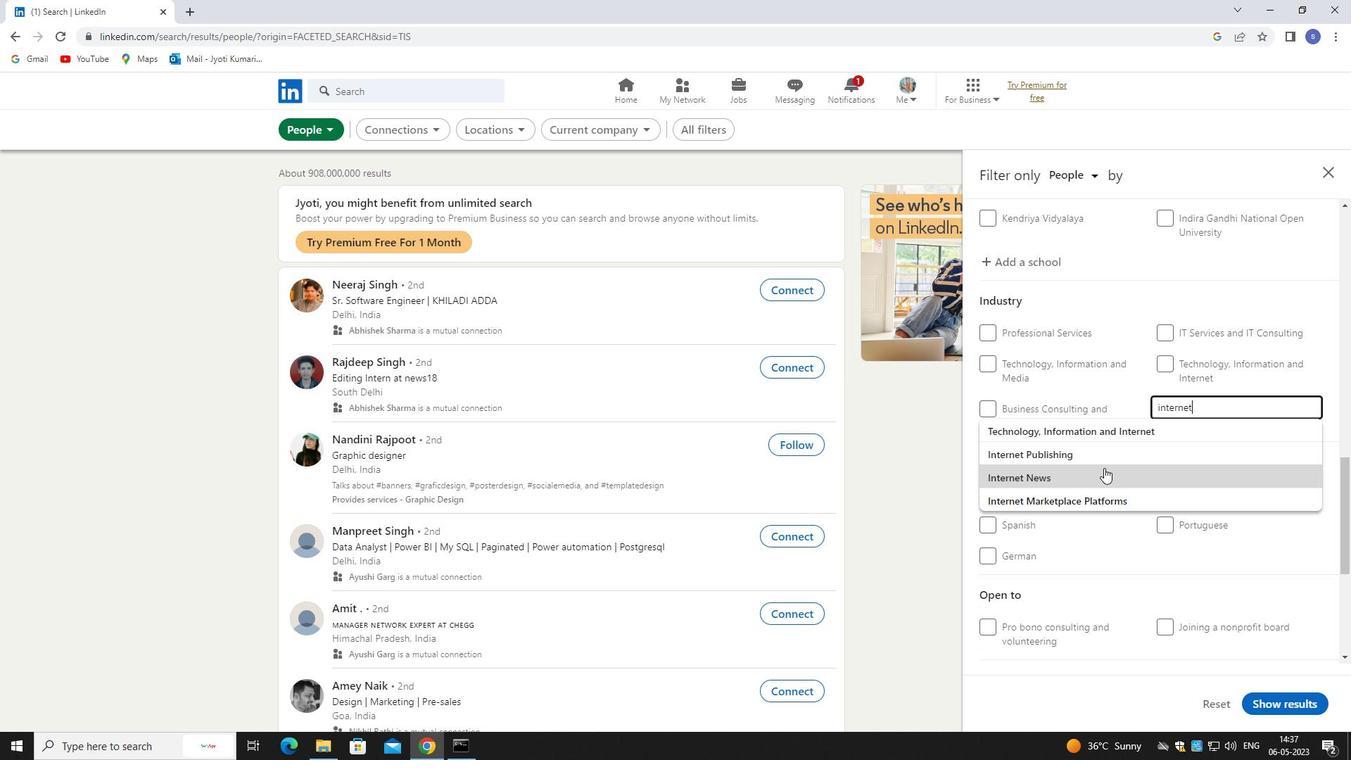 
Action: Mouse moved to (1091, 466)
Screenshot: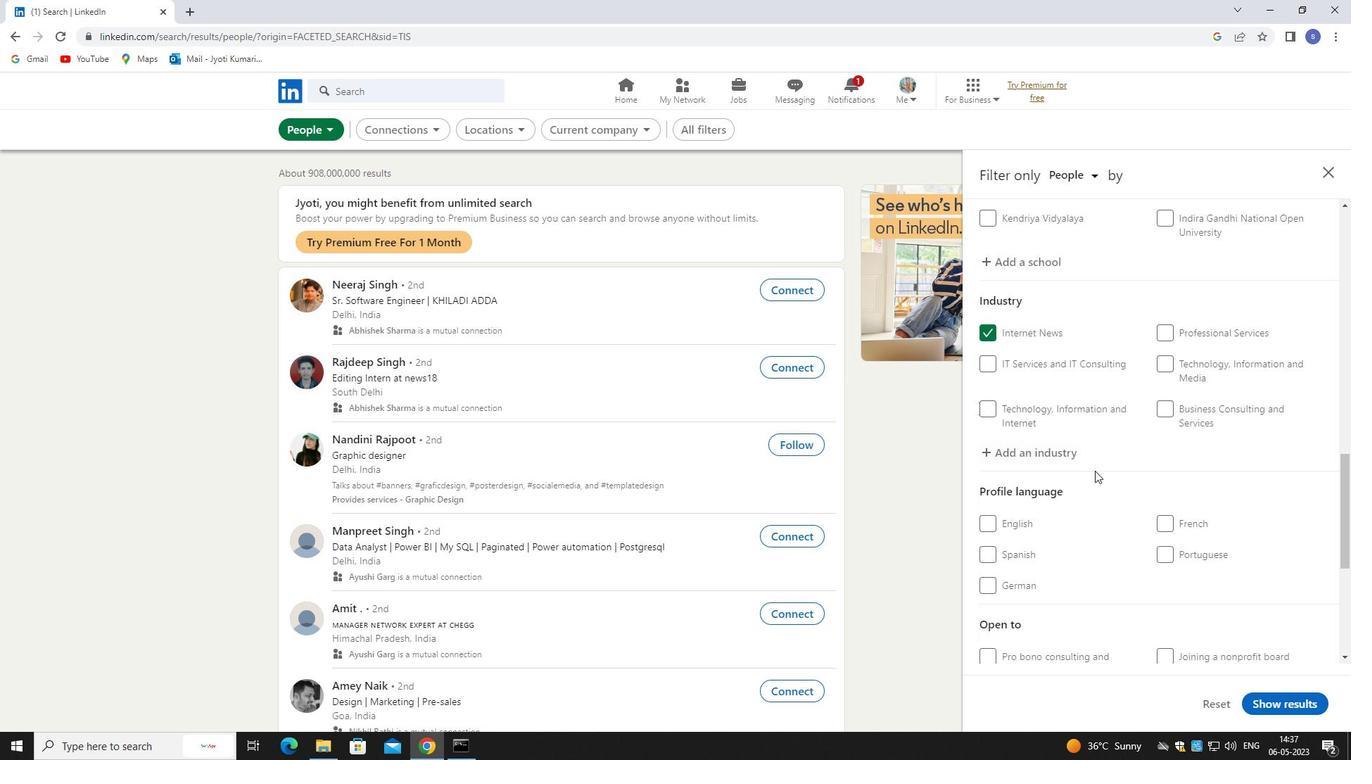 
Action: Mouse scrolled (1091, 466) with delta (0, 0)
Screenshot: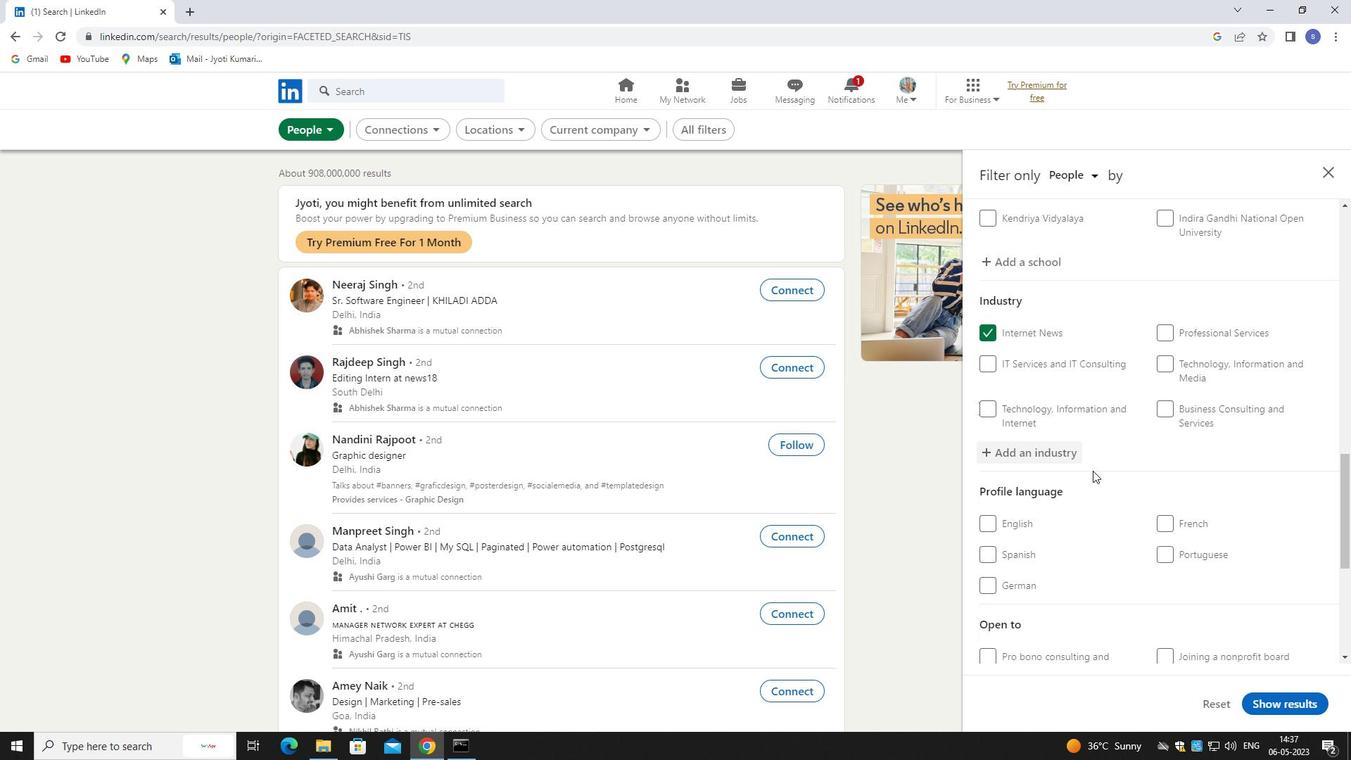 
Action: Mouse scrolled (1091, 466) with delta (0, 0)
Screenshot: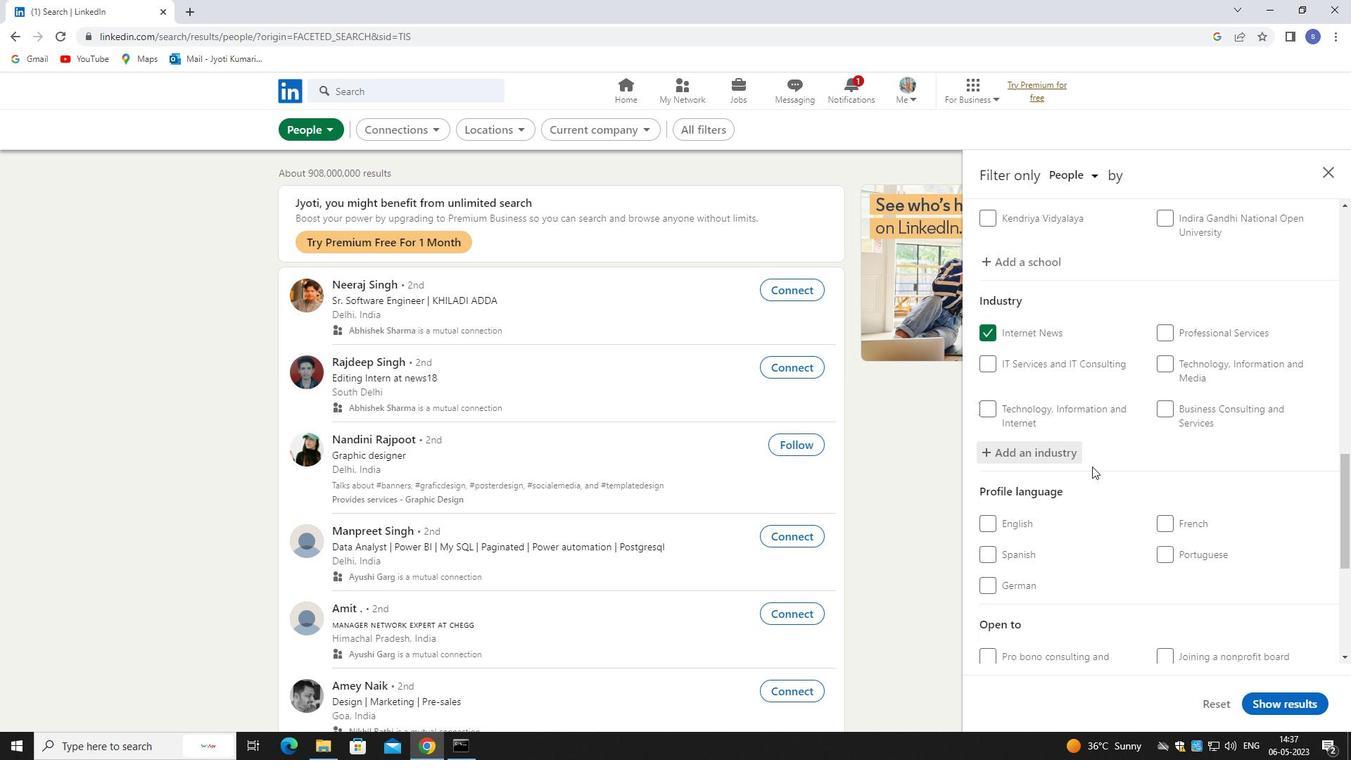 
Action: Mouse moved to (1091, 466)
Screenshot: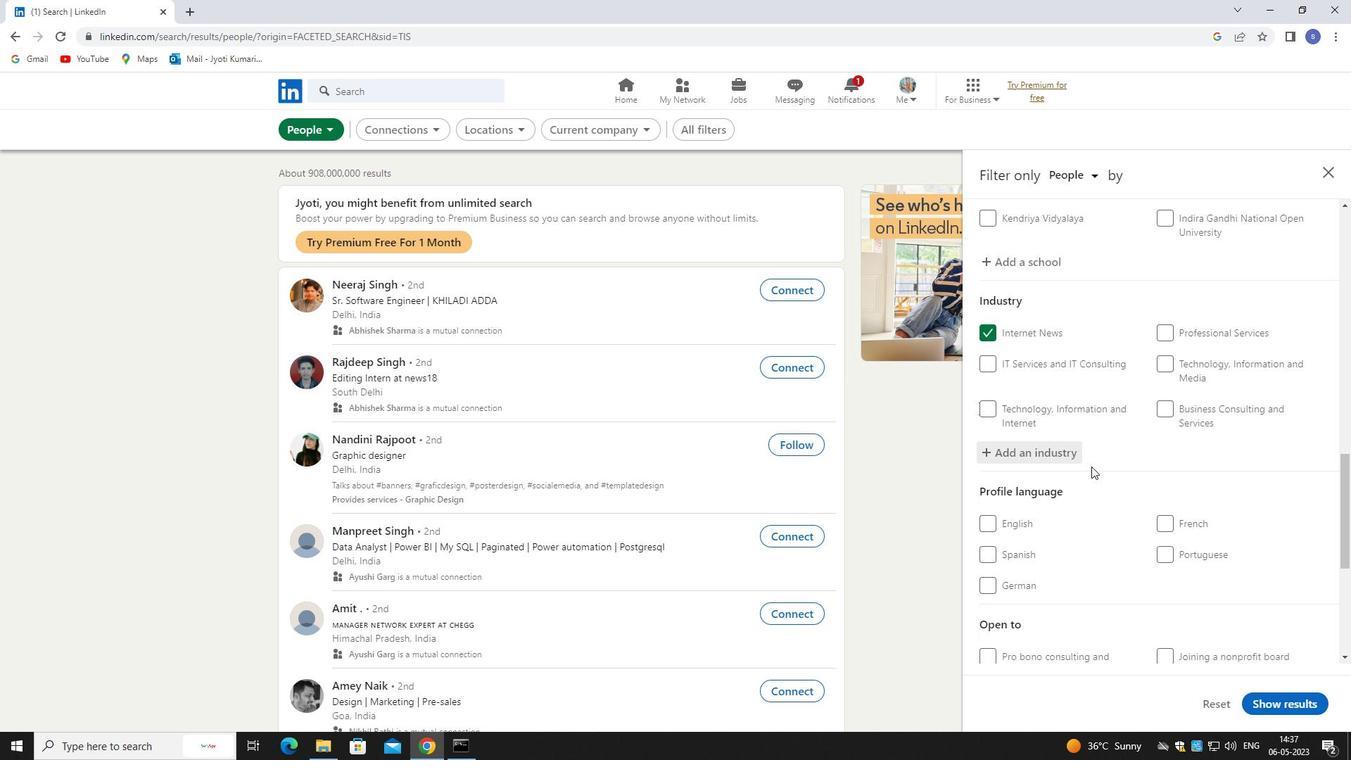 
Action: Mouse scrolled (1091, 466) with delta (0, 0)
Screenshot: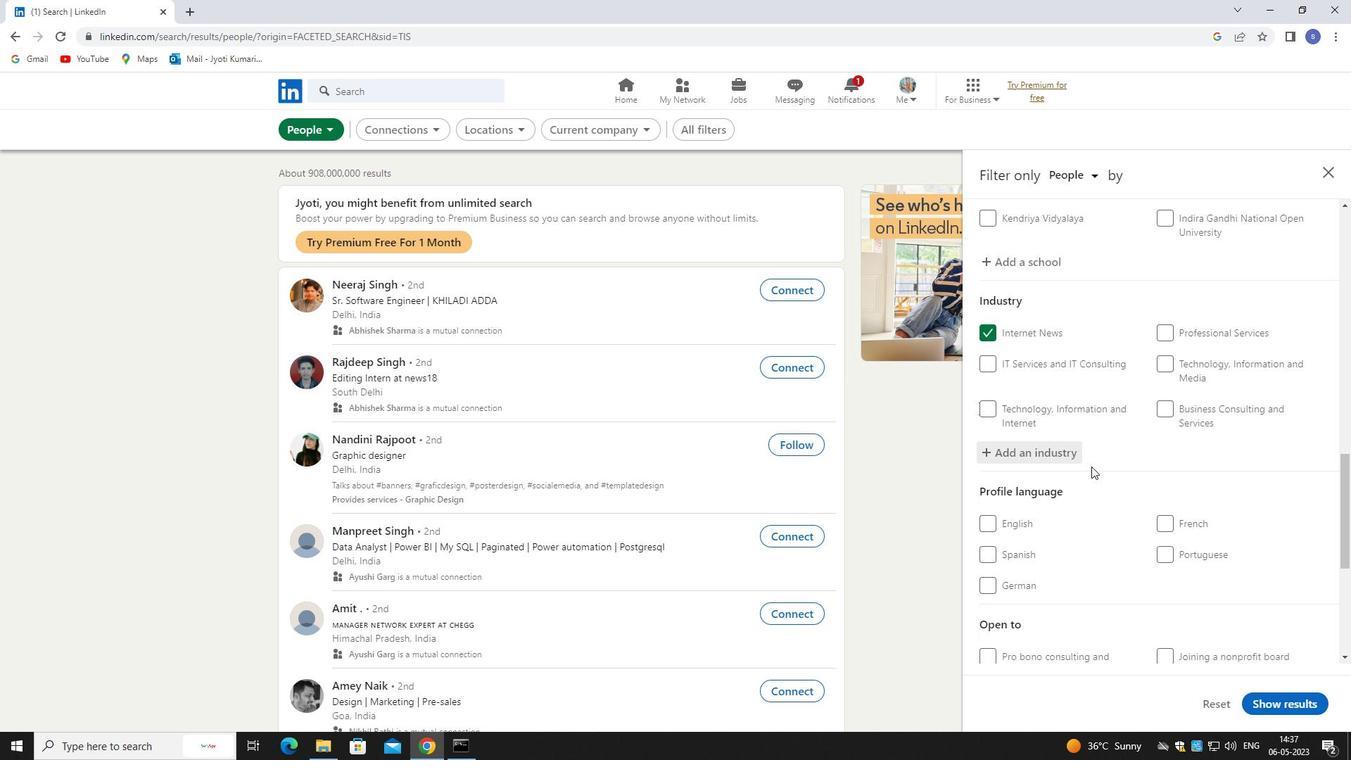 
Action: Mouse moved to (998, 345)
Screenshot: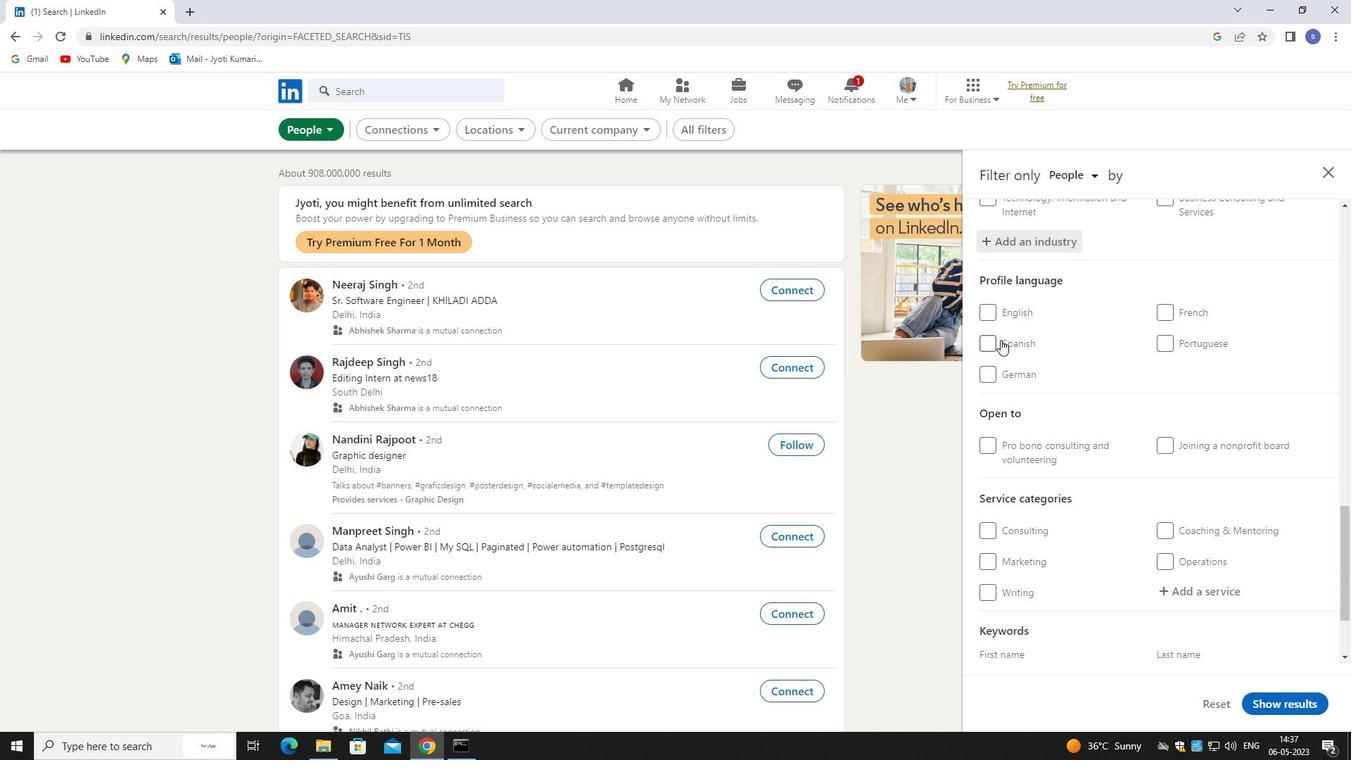 
Action: Mouse pressed left at (998, 345)
Screenshot: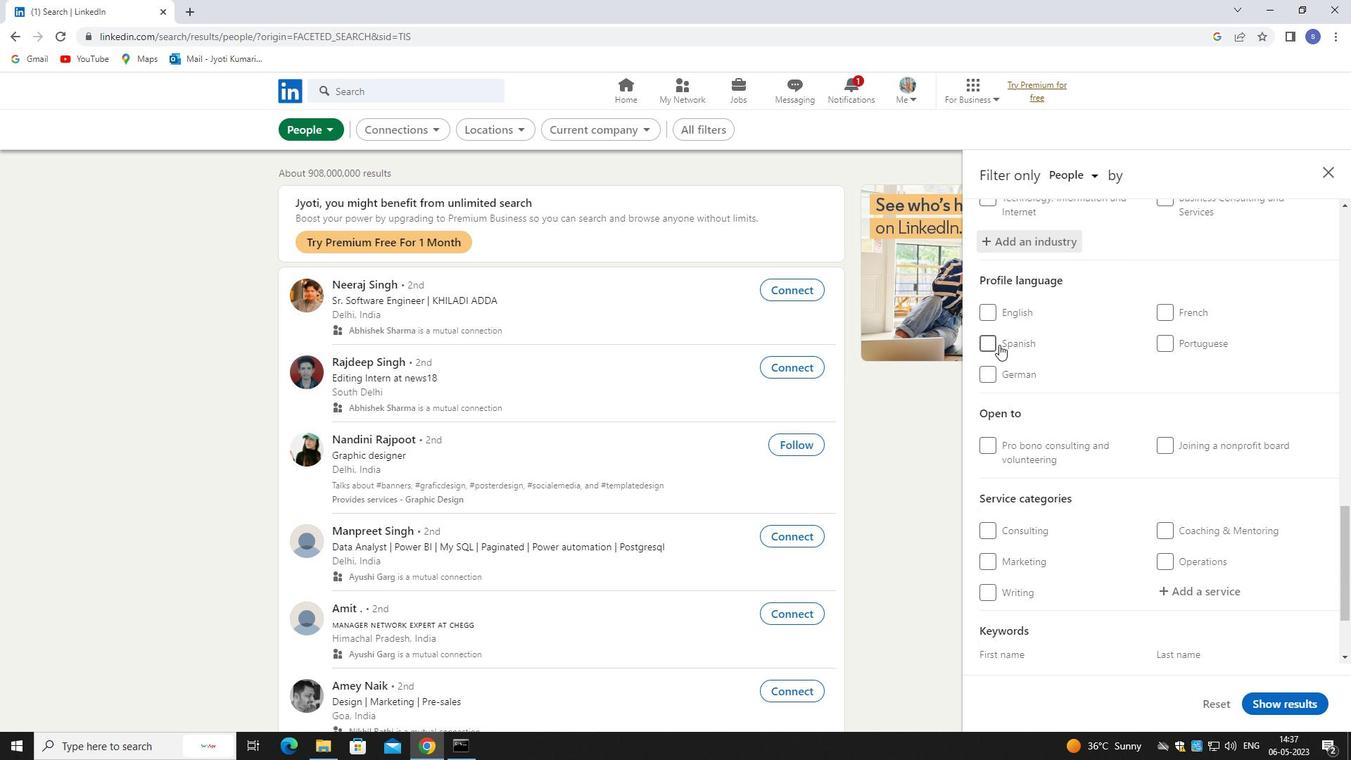 
Action: Mouse moved to (1074, 399)
Screenshot: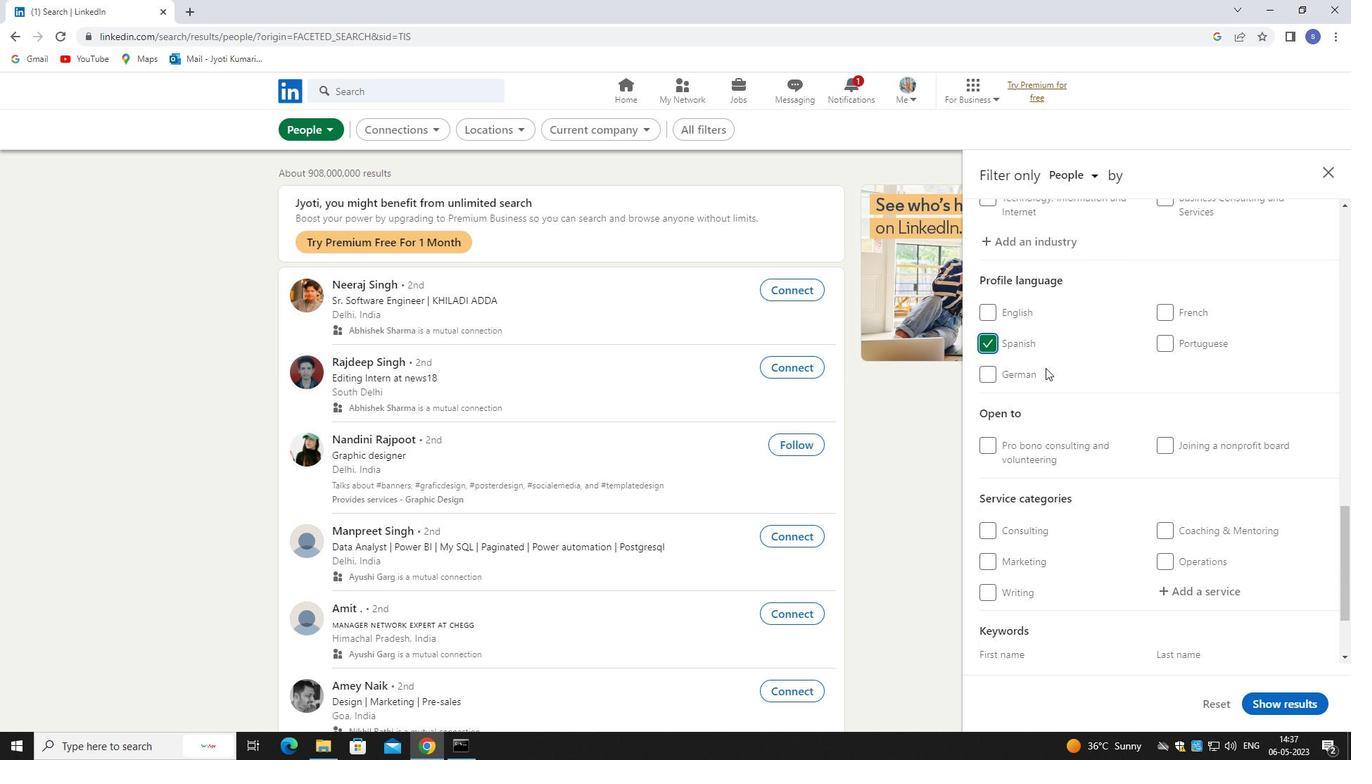 
Action: Mouse scrolled (1074, 398) with delta (0, 0)
Screenshot: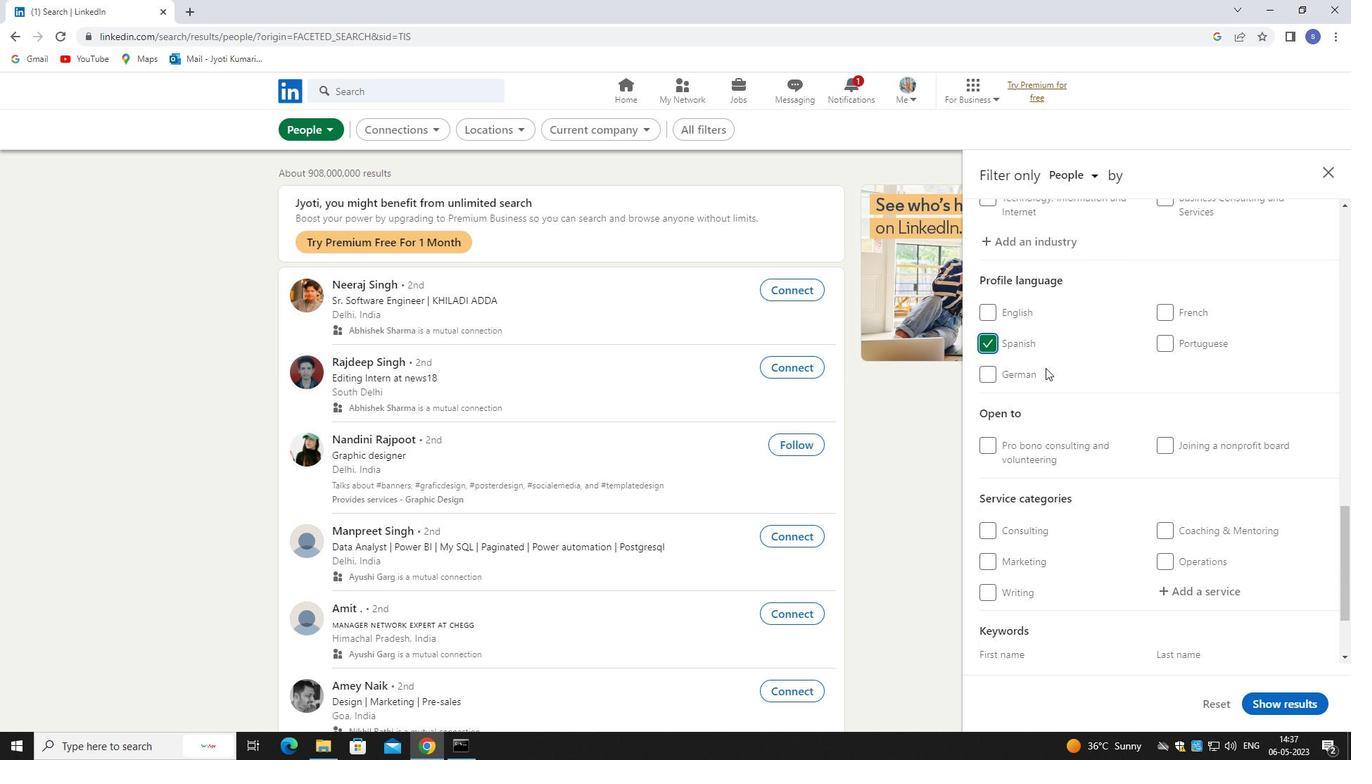 
Action: Mouse moved to (1081, 407)
Screenshot: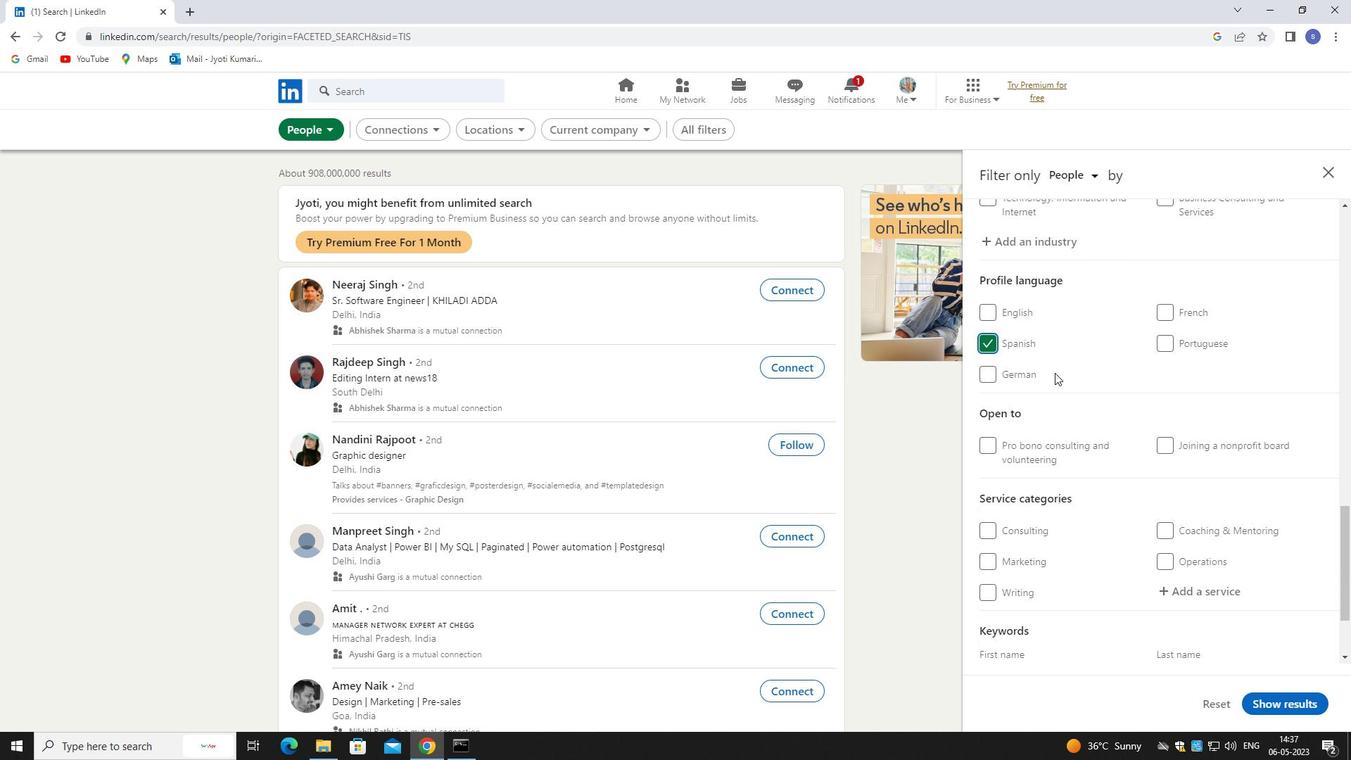 
Action: Mouse scrolled (1081, 406) with delta (0, 0)
Screenshot: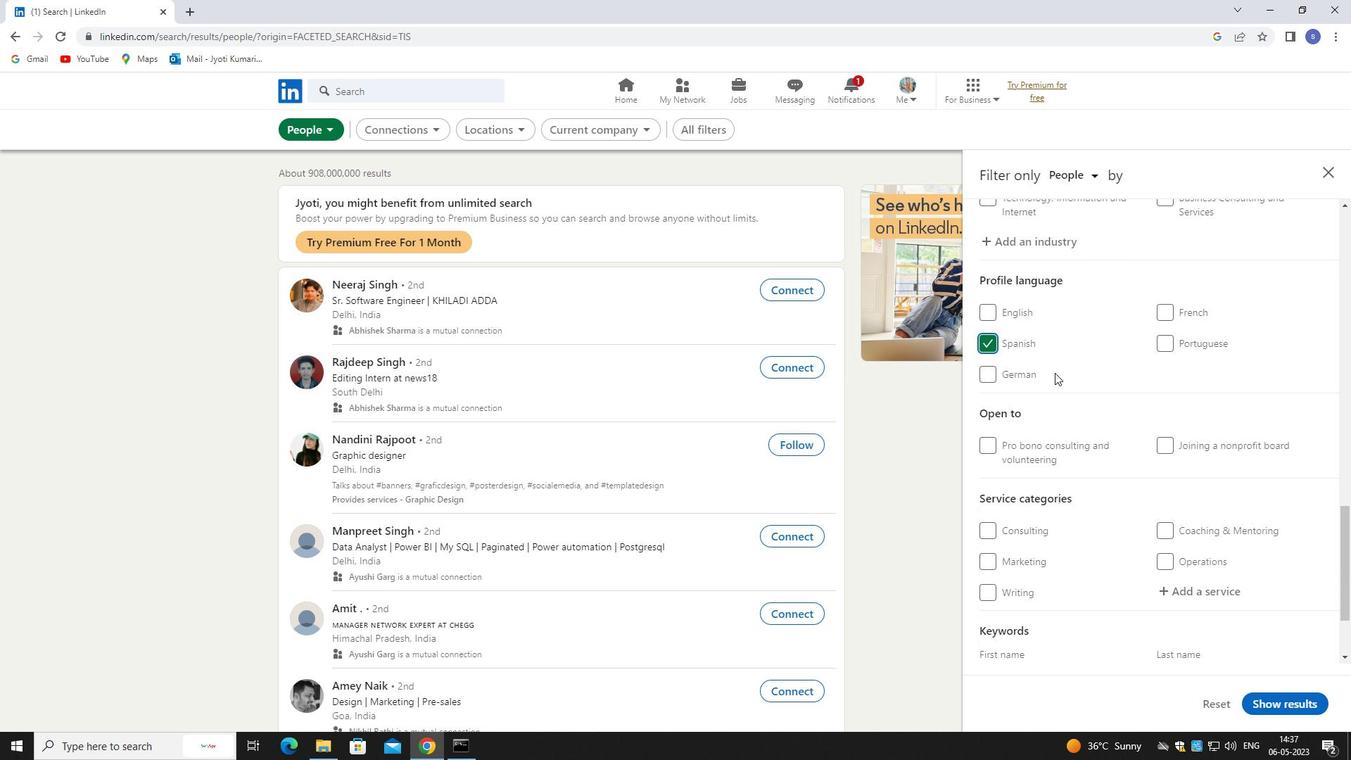
Action: Mouse moved to (1082, 409)
Screenshot: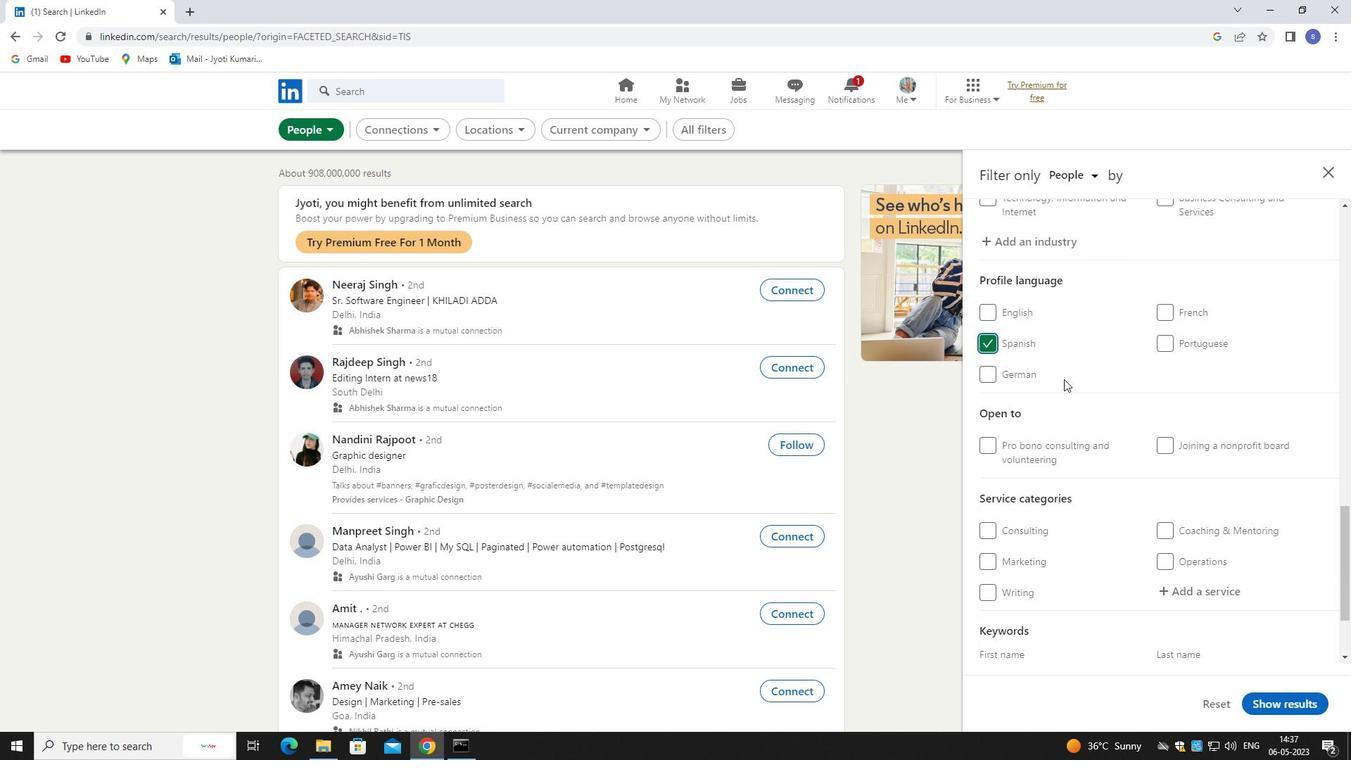 
Action: Mouse scrolled (1082, 409) with delta (0, 0)
Screenshot: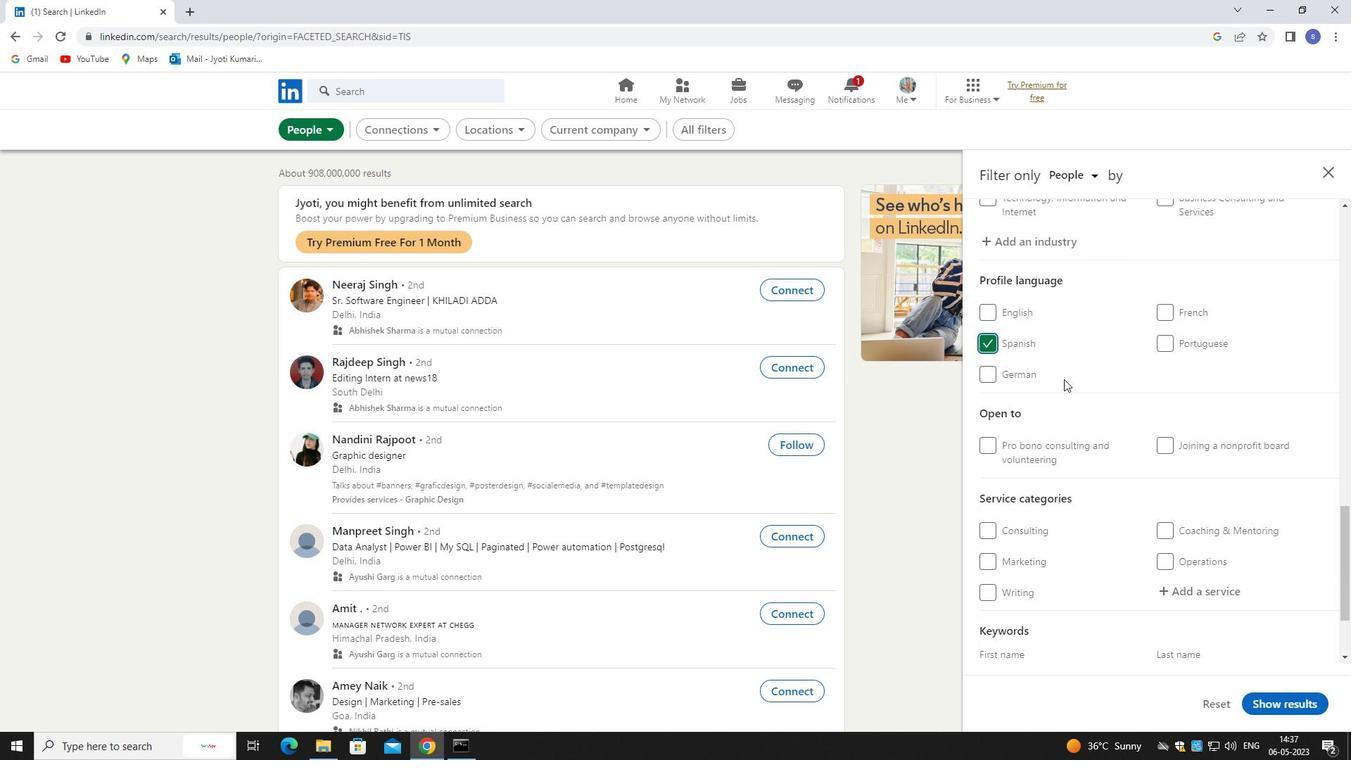 
Action: Mouse moved to (1227, 468)
Screenshot: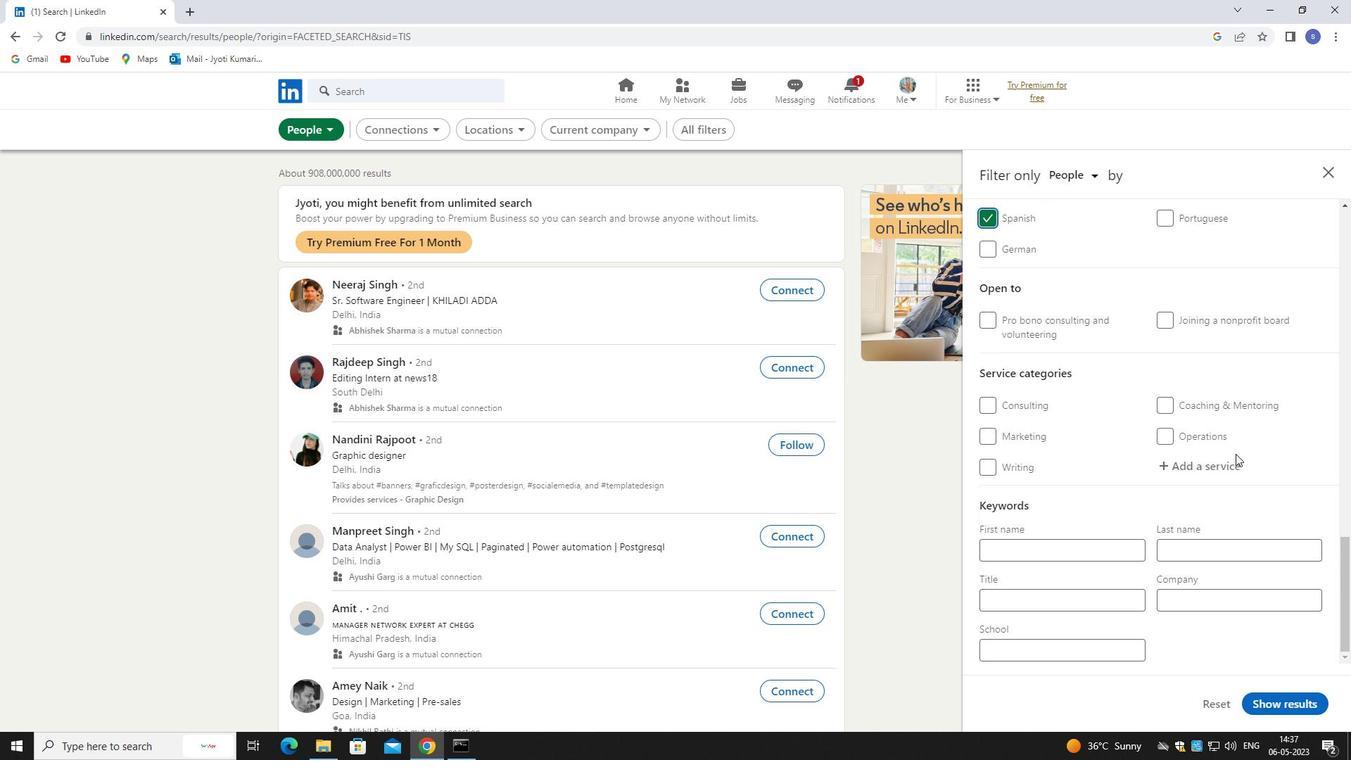 
Action: Mouse pressed left at (1227, 468)
Screenshot: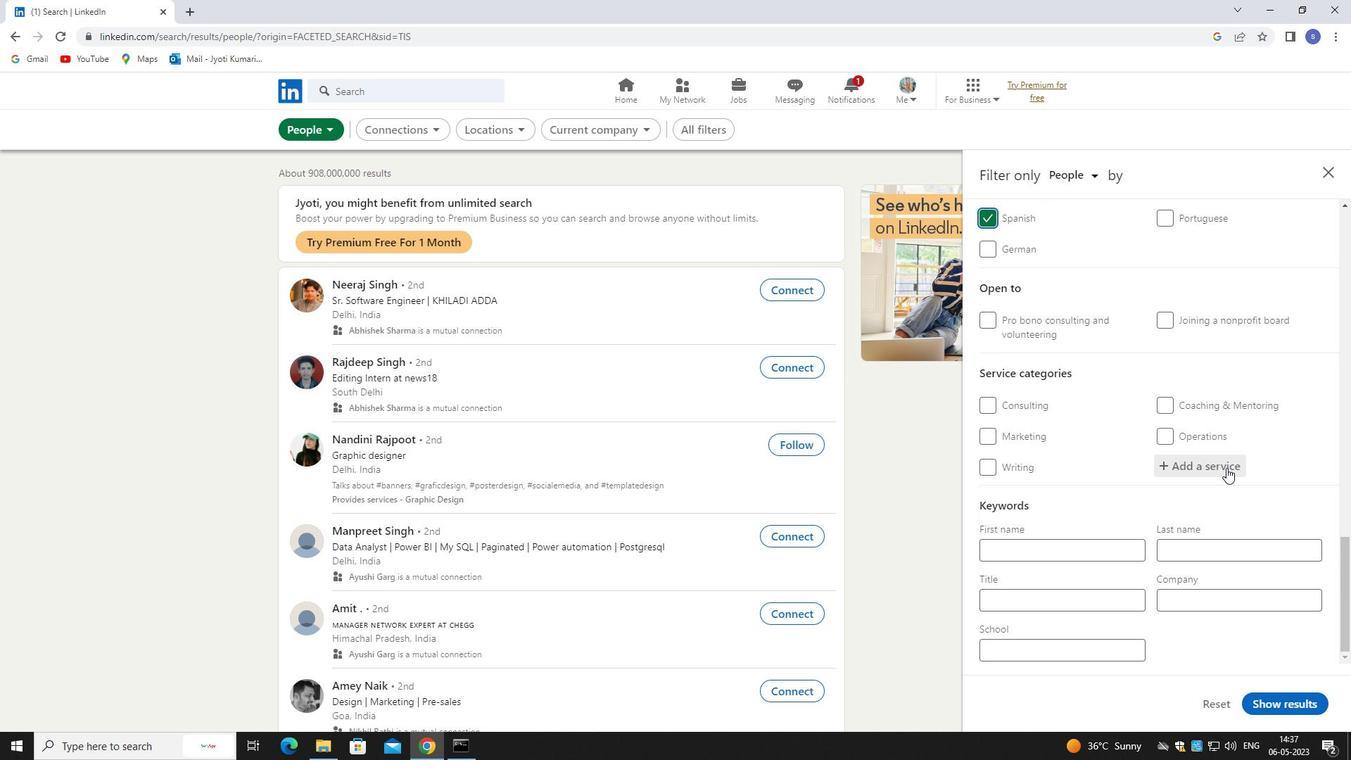 
Action: Mouse moved to (1159, 428)
Screenshot: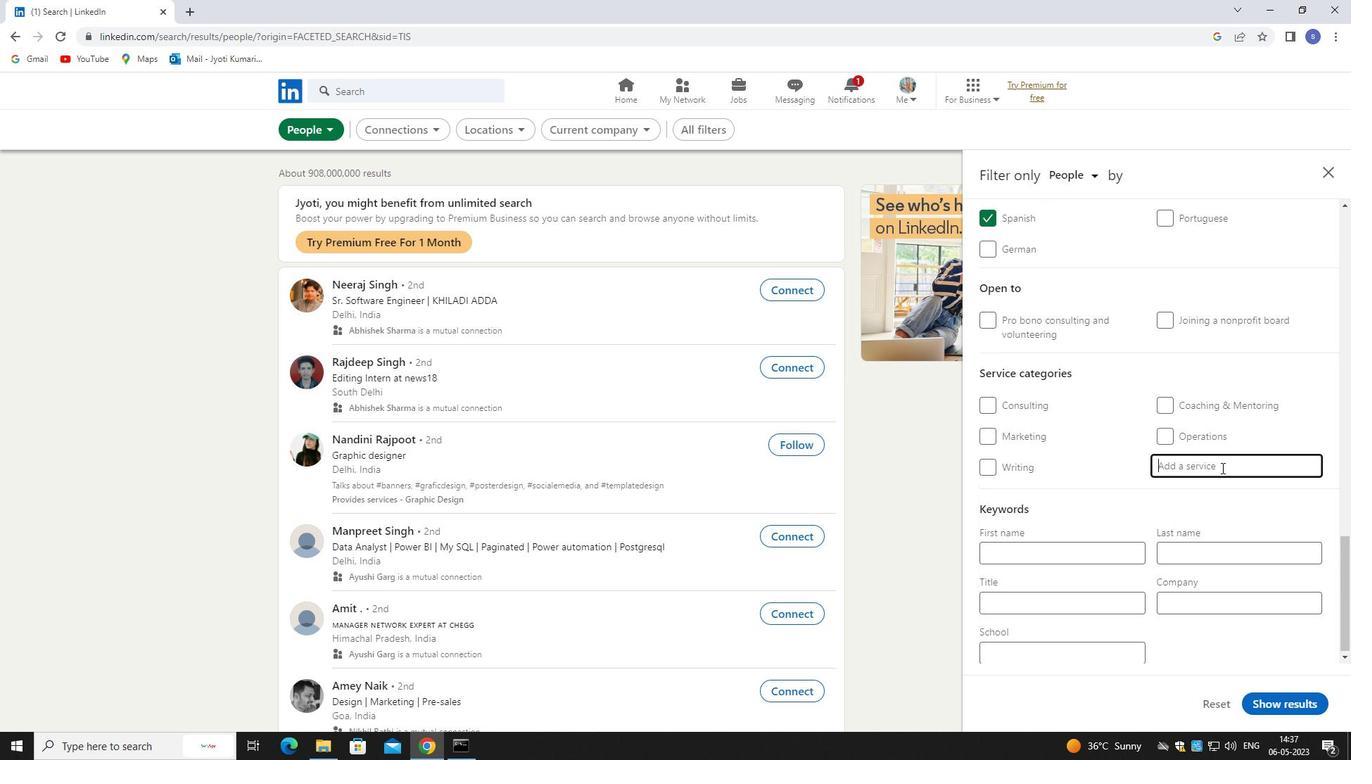 
Action: Key pressed budgeting
Screenshot: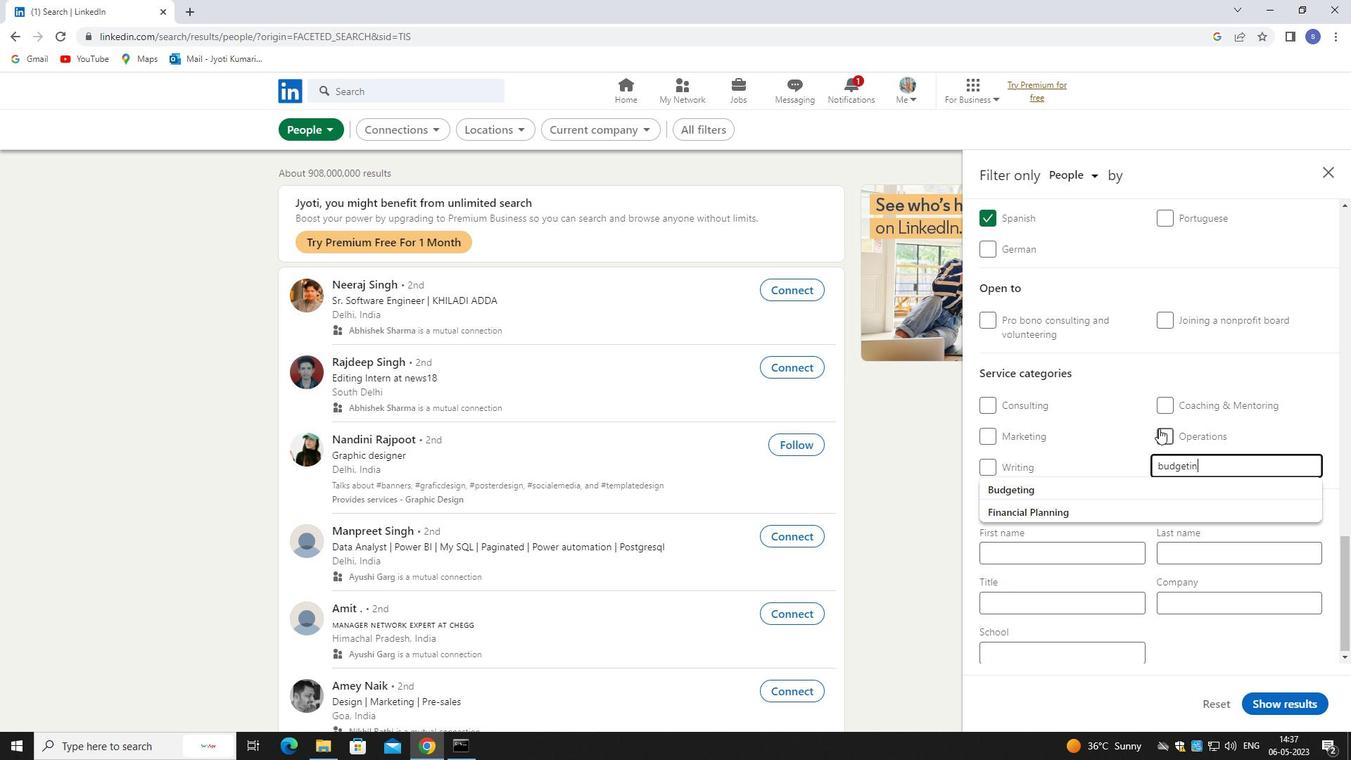 
Action: Mouse moved to (1153, 486)
Screenshot: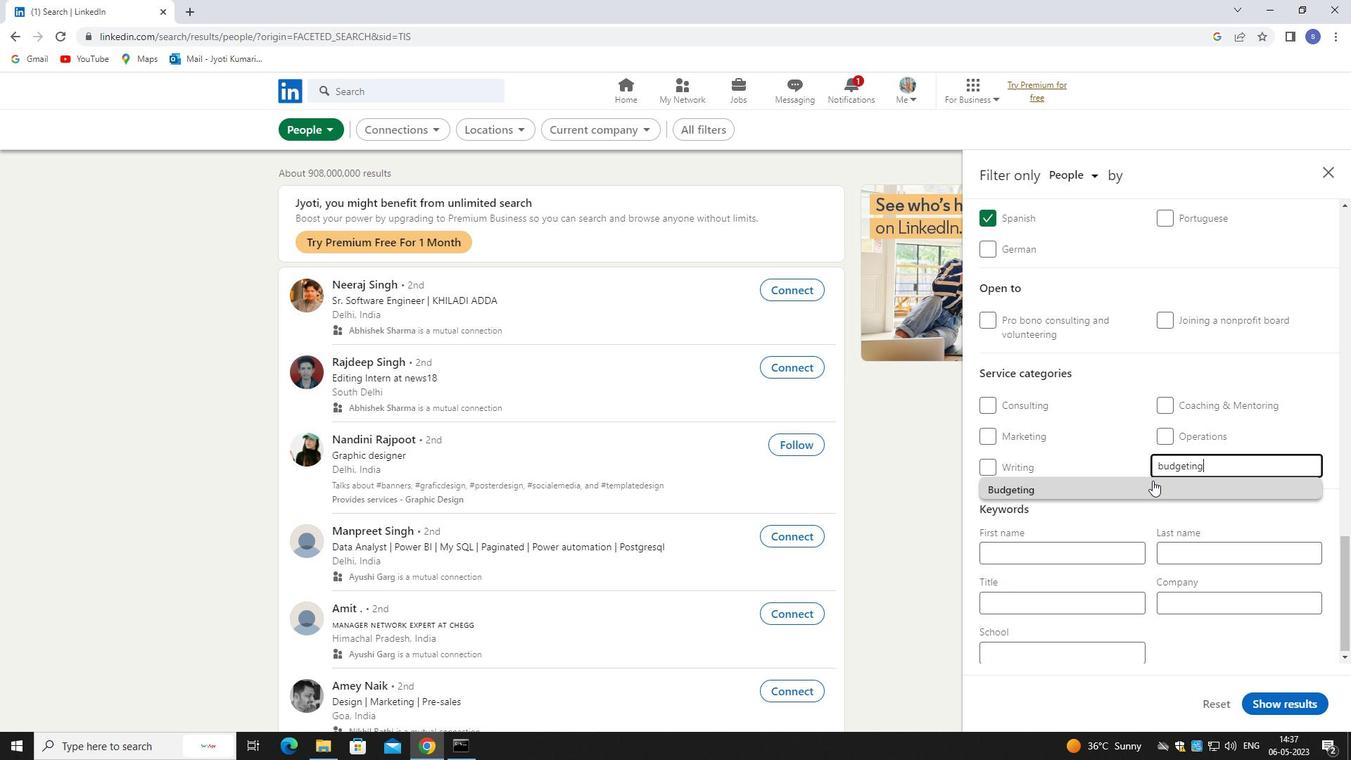 
Action: Mouse pressed left at (1153, 486)
Screenshot: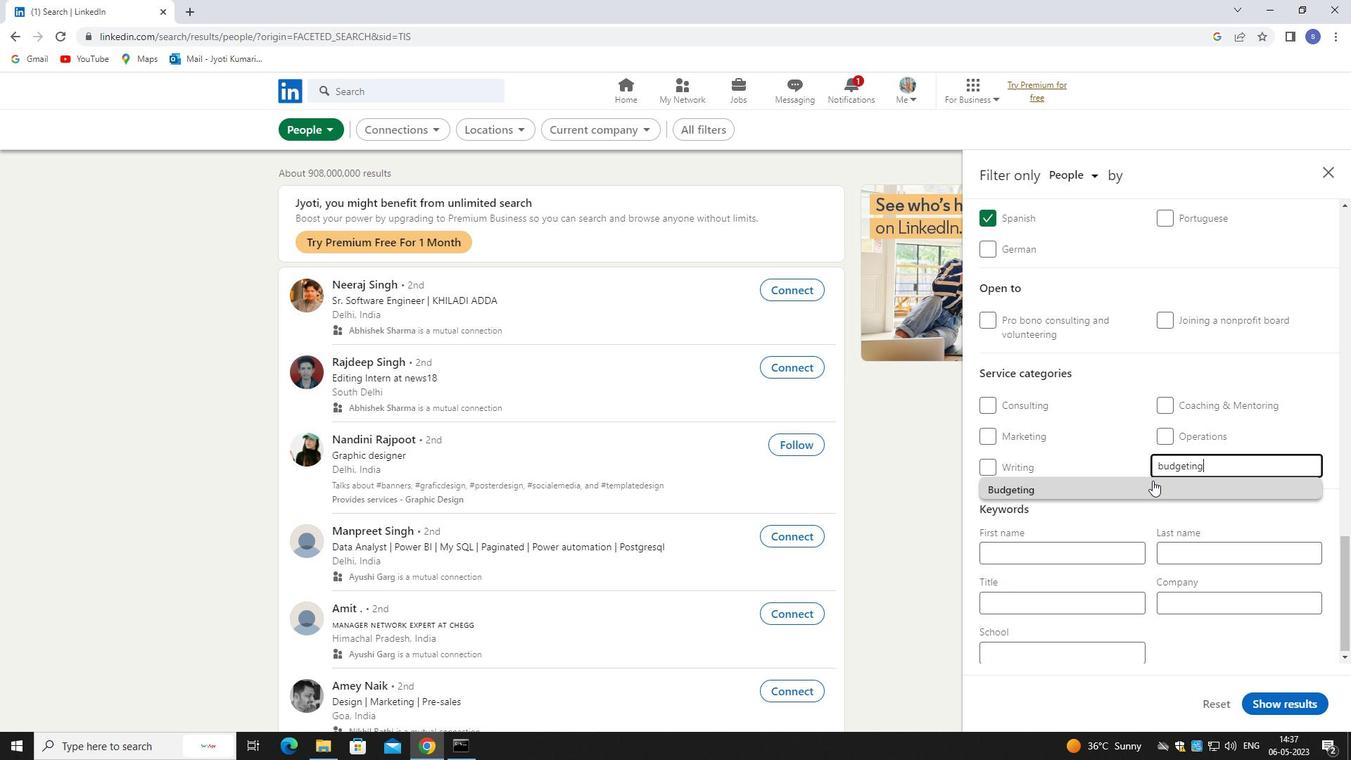 
Action: Mouse moved to (1153, 491)
Screenshot: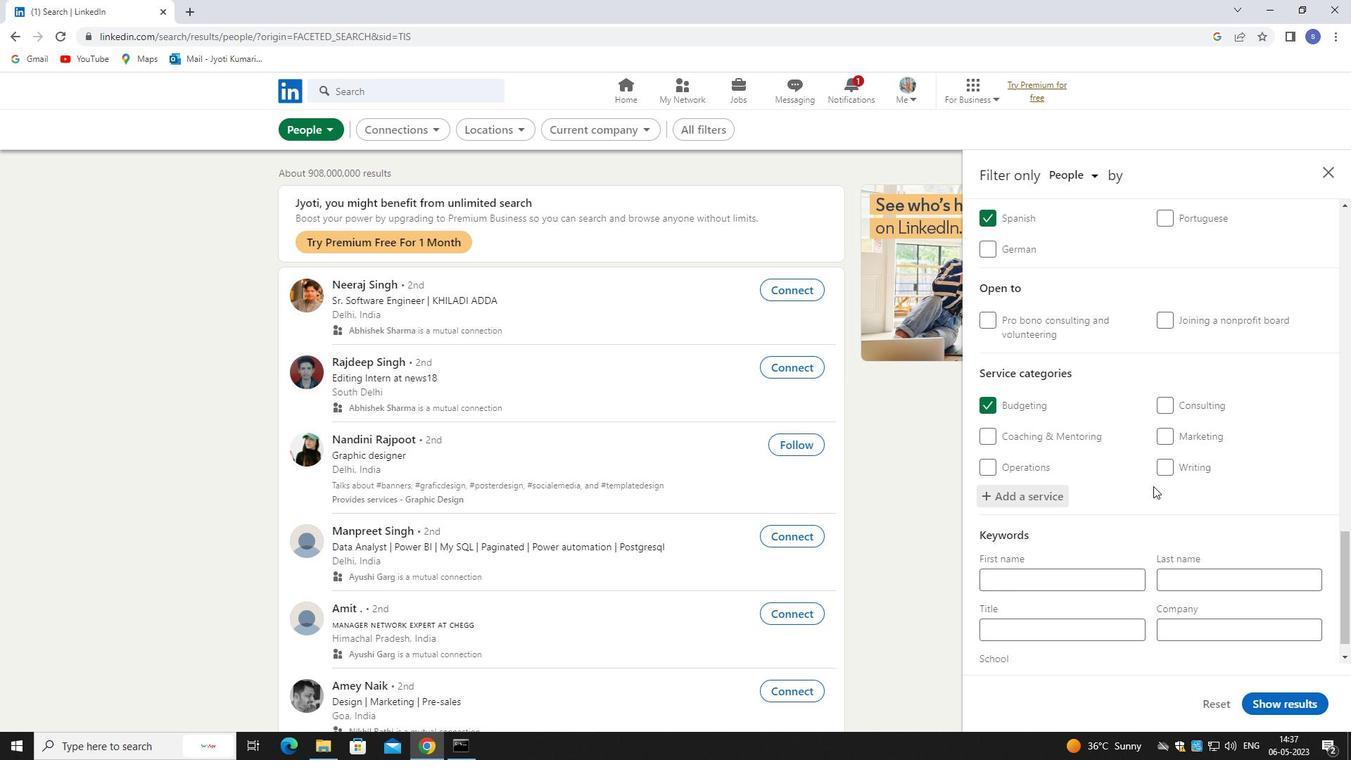 
Action: Mouse scrolled (1153, 490) with delta (0, 0)
Screenshot: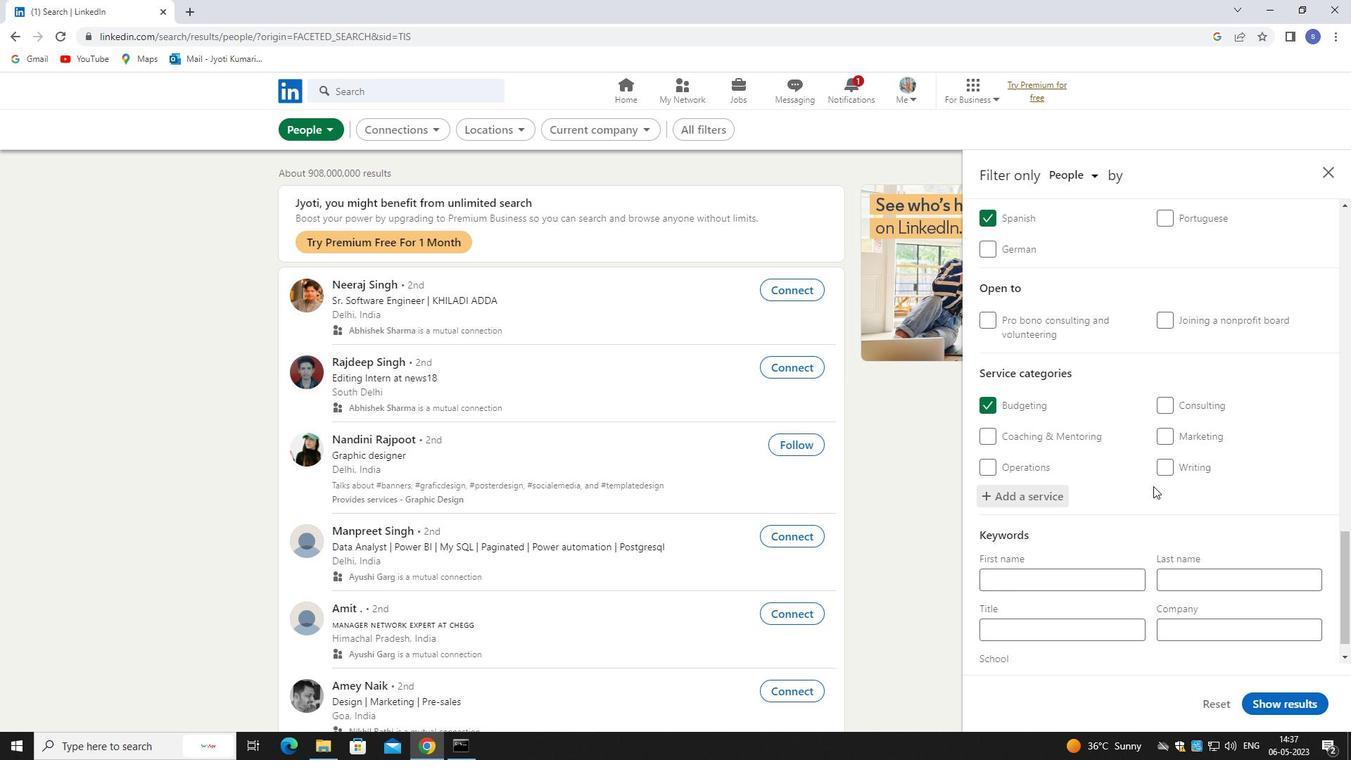 
Action: Mouse moved to (1153, 496)
Screenshot: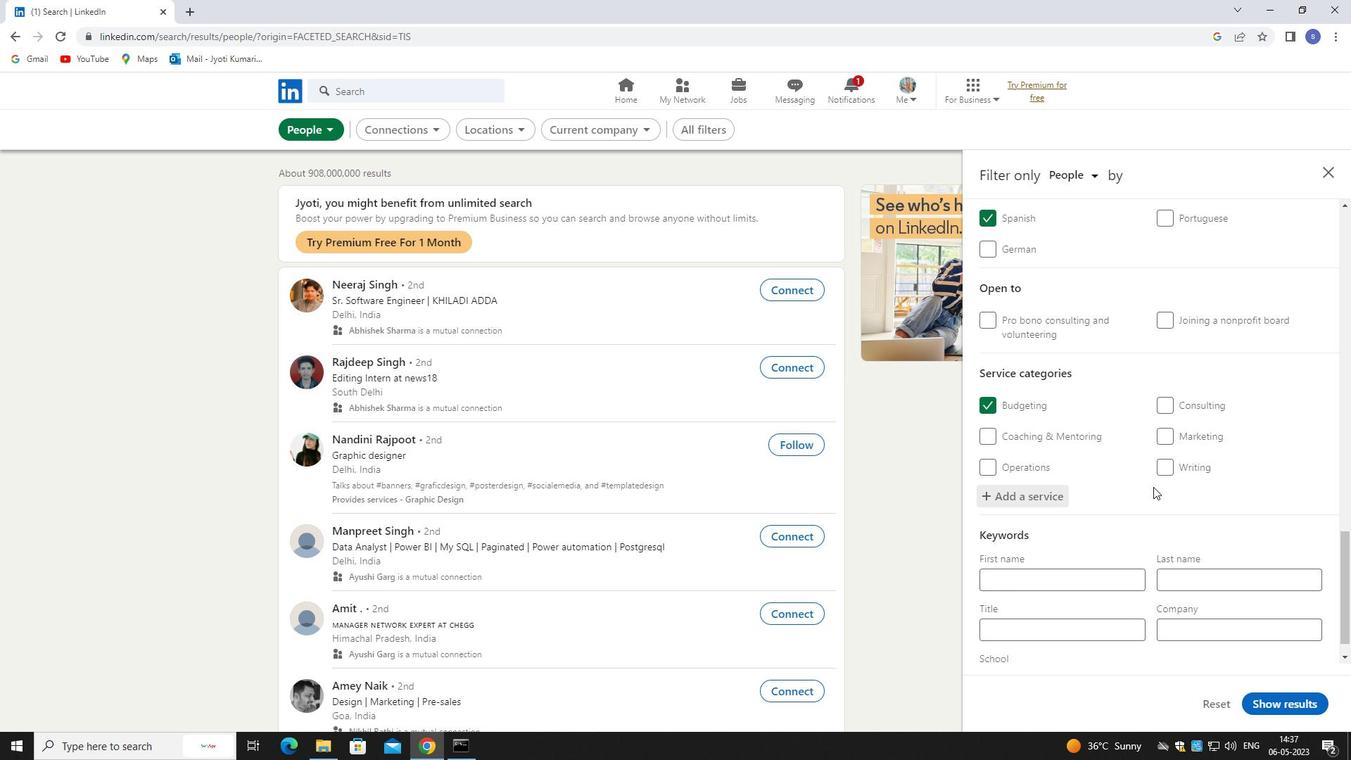 
Action: Mouse scrolled (1153, 495) with delta (0, 0)
Screenshot: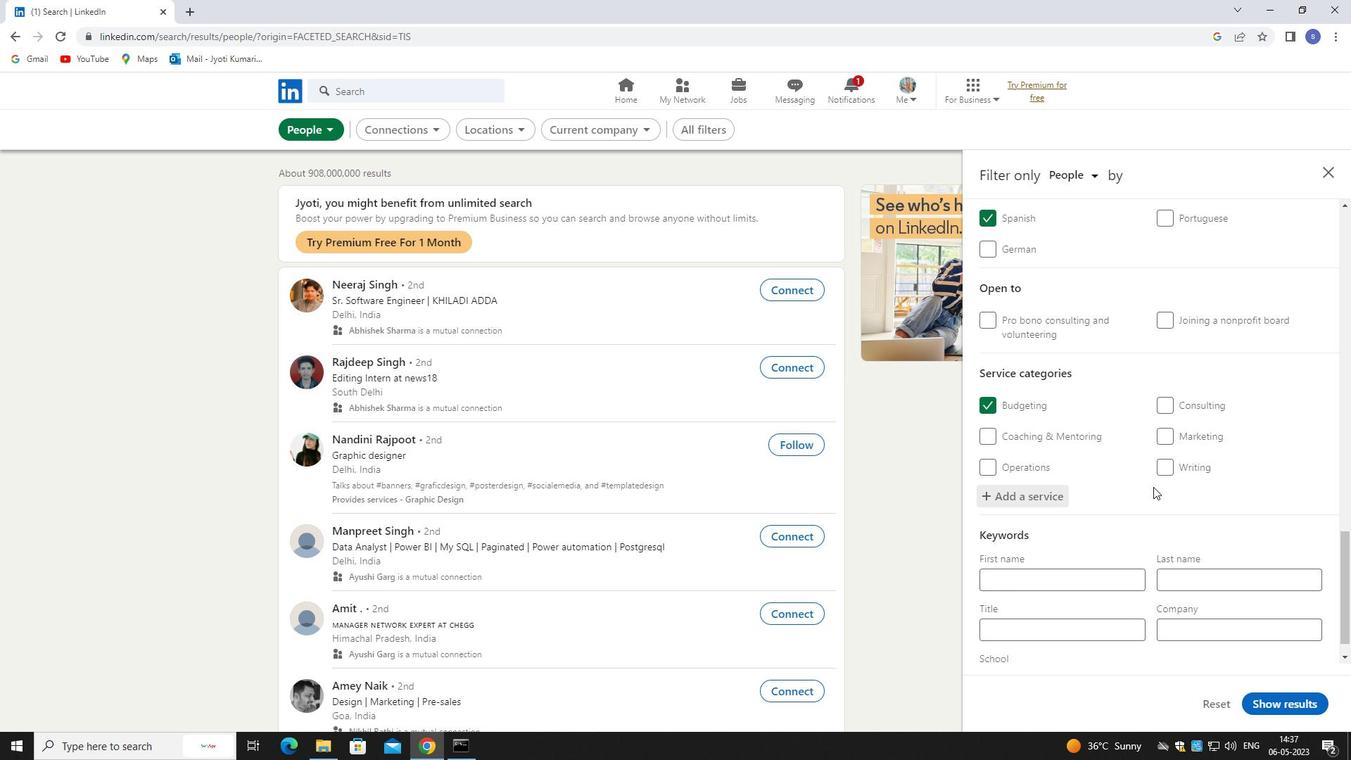 
Action: Mouse moved to (1151, 506)
Screenshot: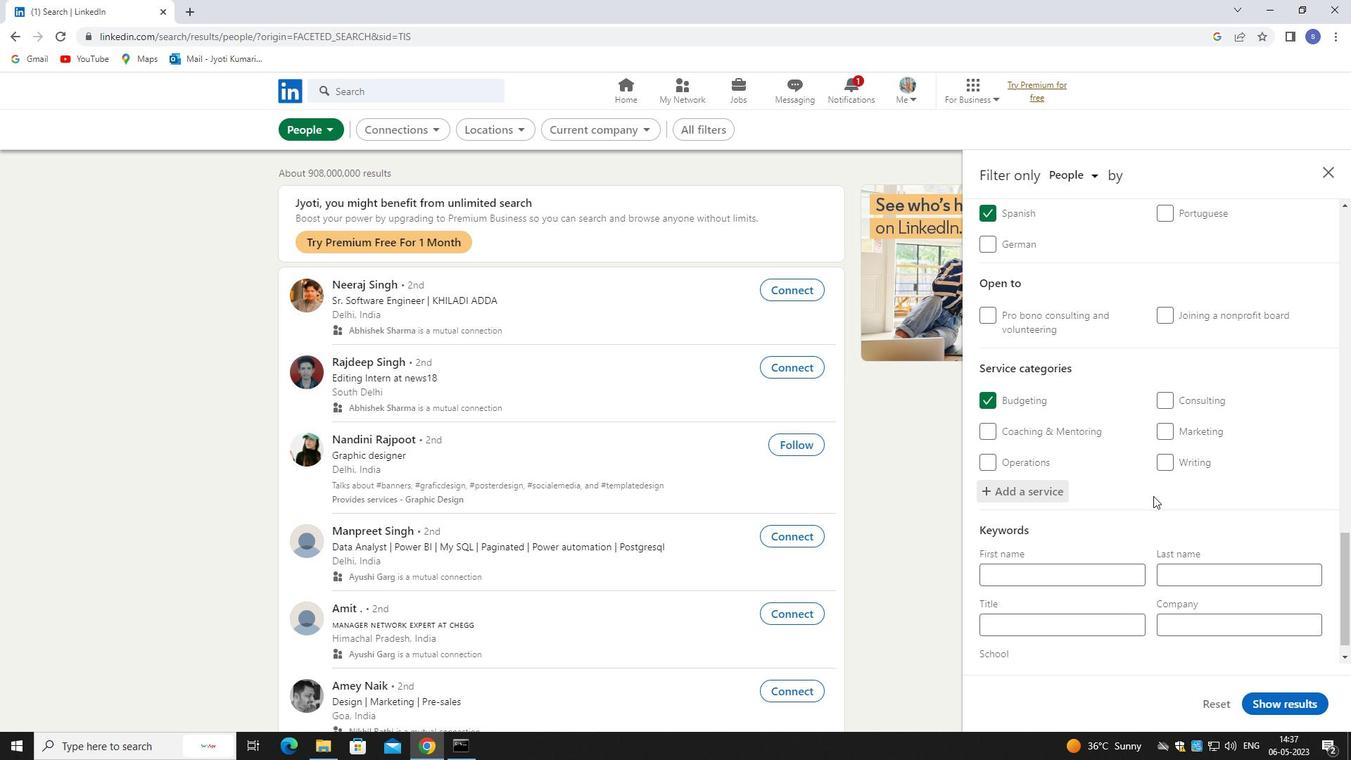 
Action: Mouse scrolled (1151, 505) with delta (0, 0)
Screenshot: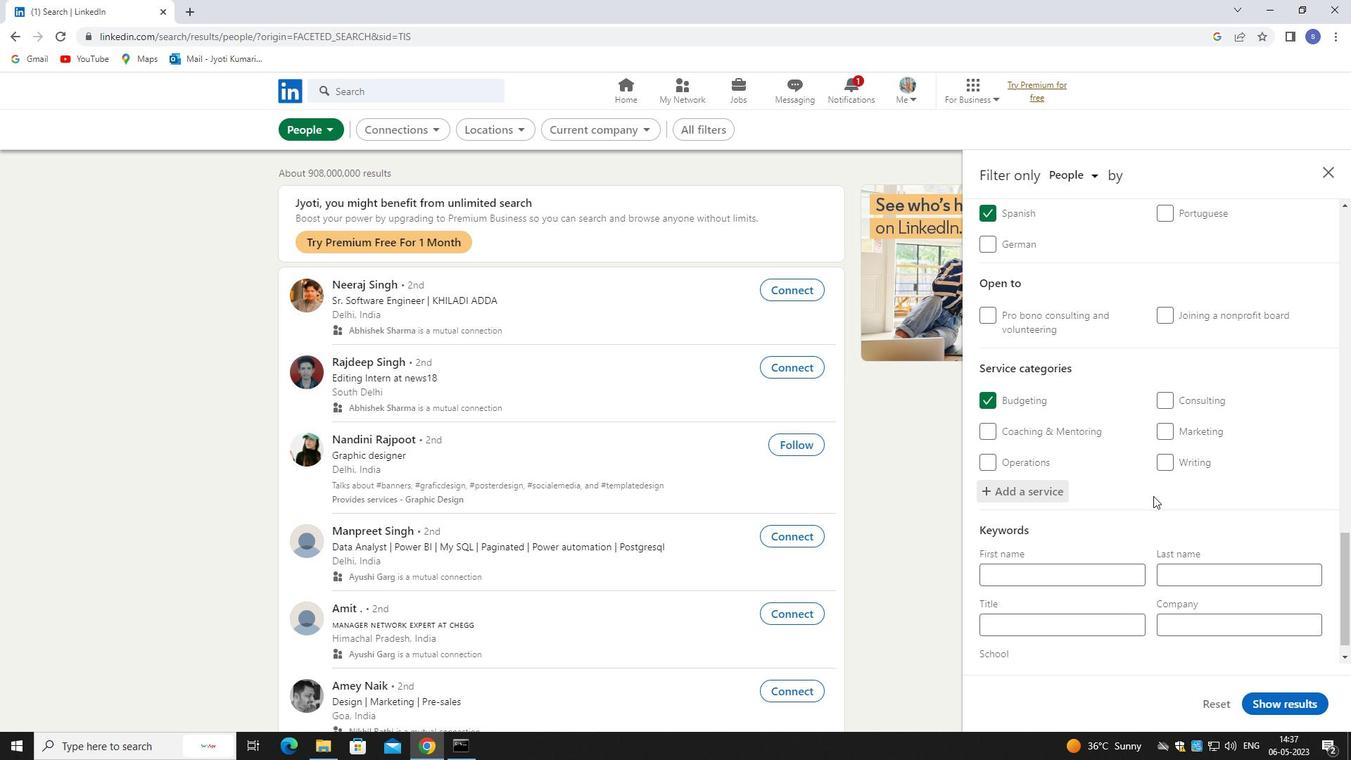 
Action: Mouse moved to (1060, 592)
Screenshot: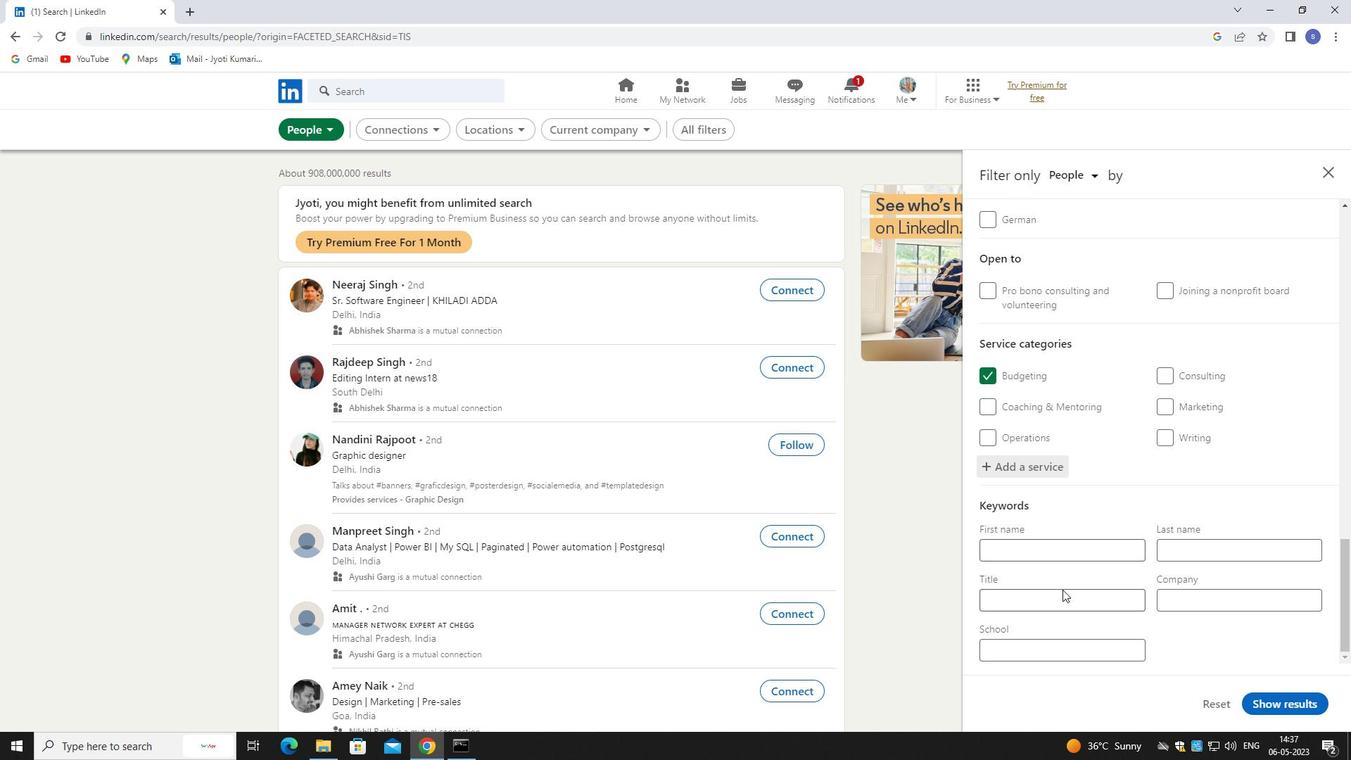 
Action: Mouse pressed left at (1060, 592)
Screenshot: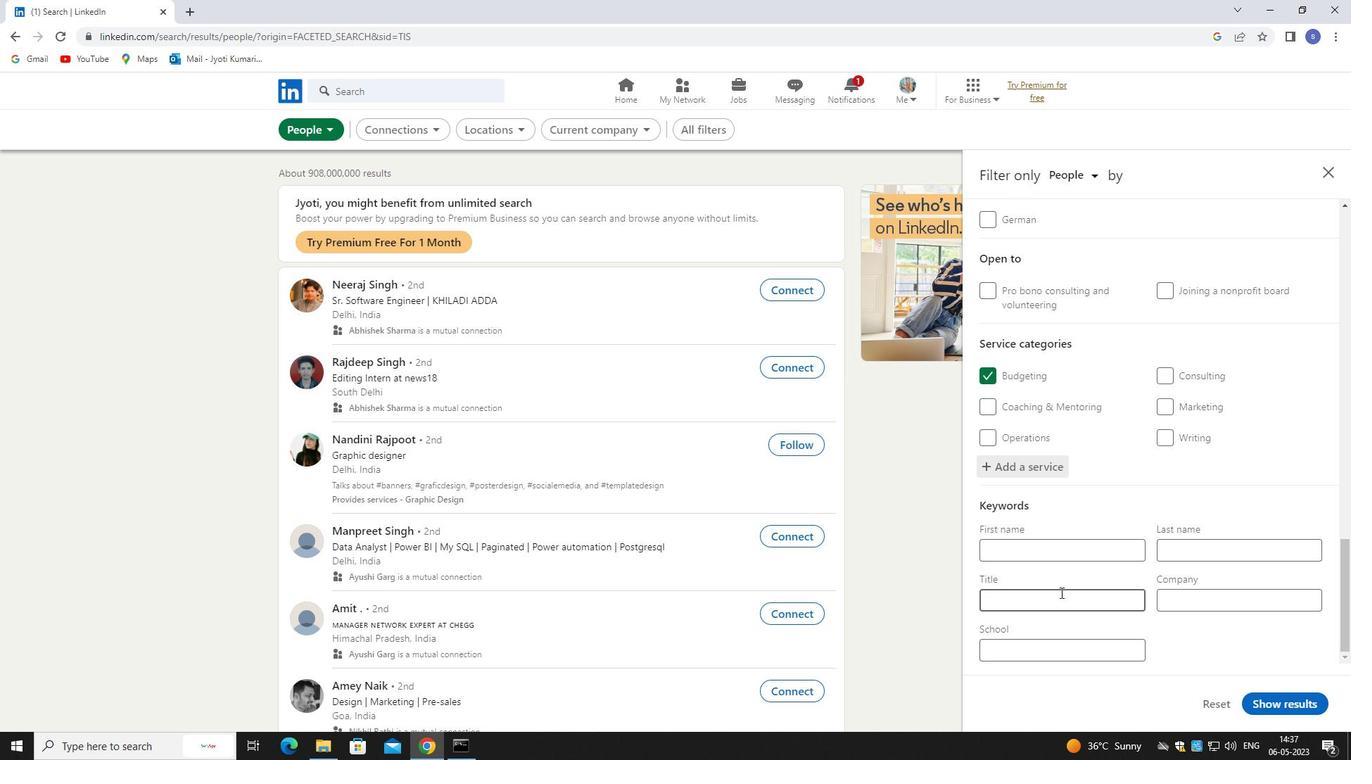 
Action: Mouse moved to (1069, 586)
Screenshot: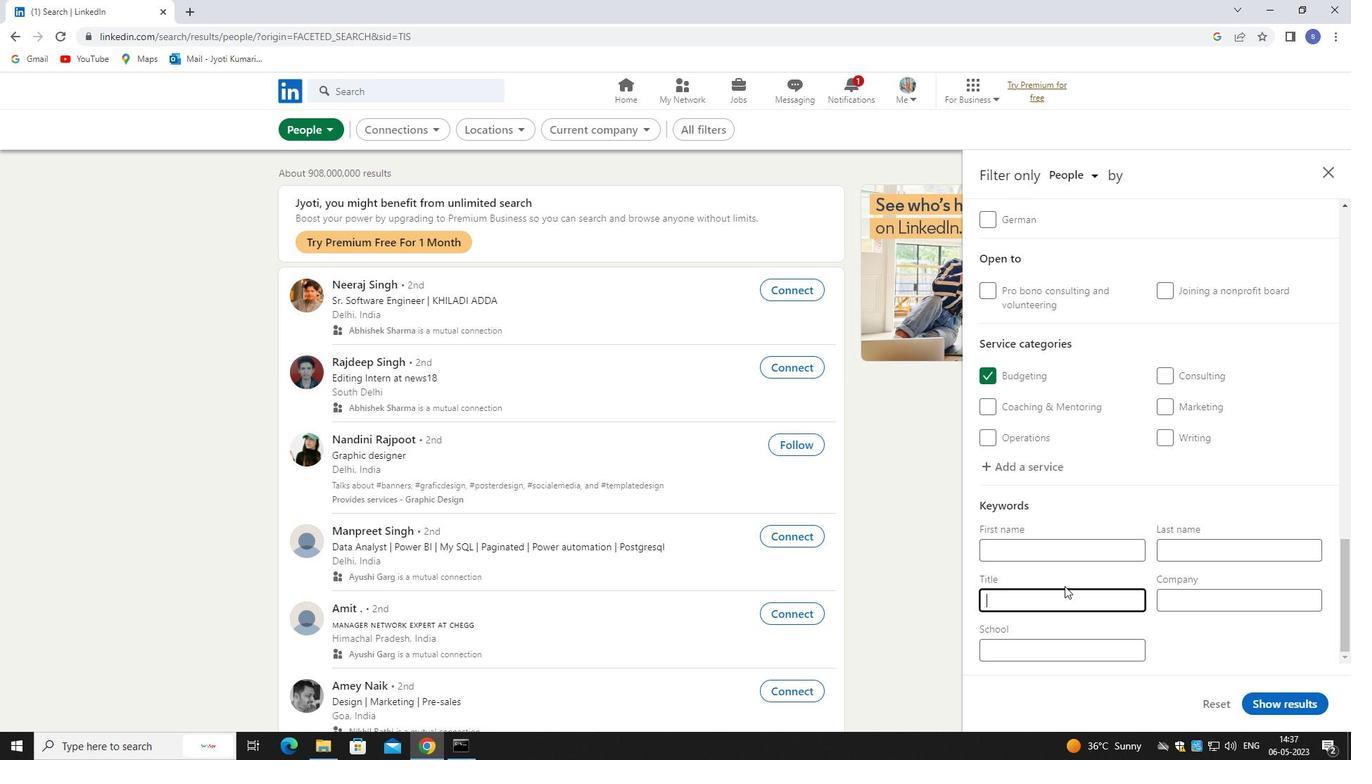 
Action: Key pressed <Key.shift>DISPATCHER<Key.space><Key.shift>FOR<Key.space><Key.shift>TRUCK<Key.space><Key.shift><Key.shift>OR<Key.space><Key.shift>TAXIS
Screenshot: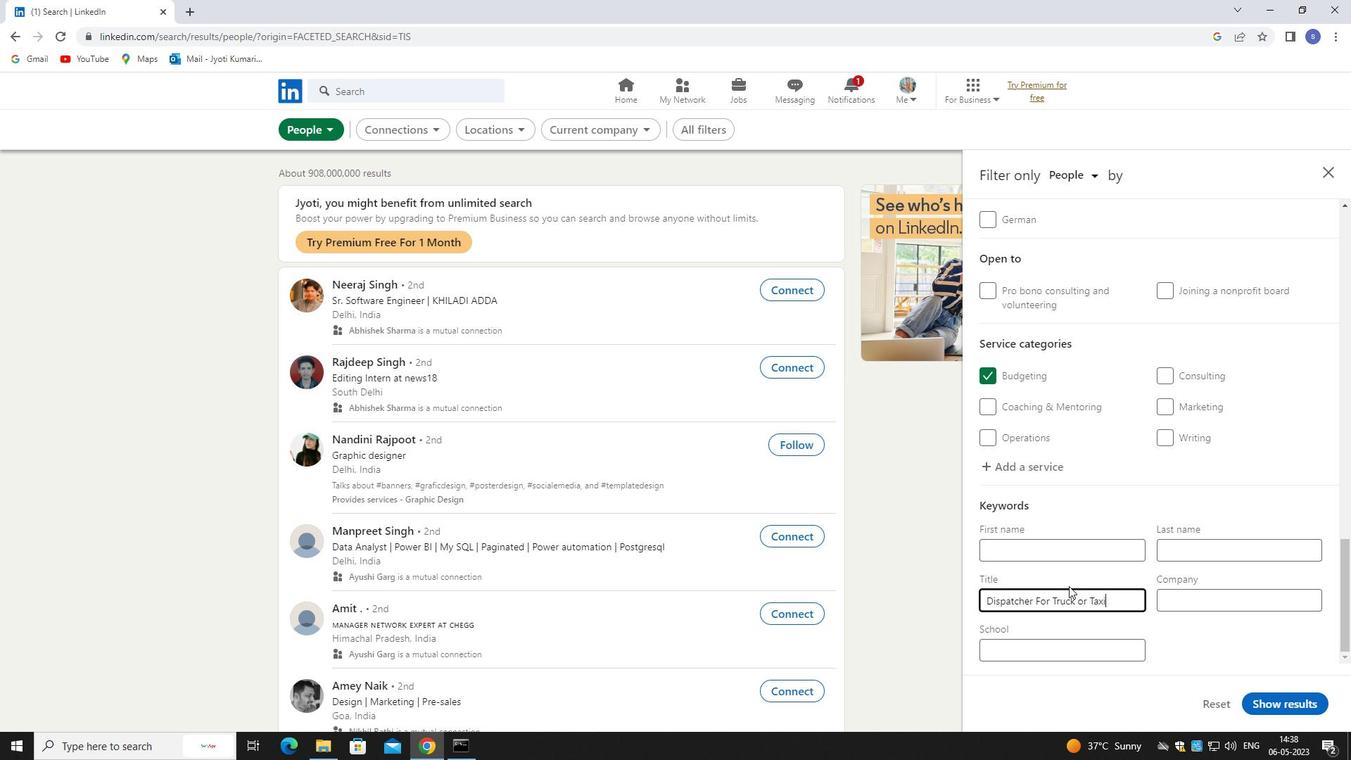
Action: Mouse moved to (1264, 700)
Screenshot: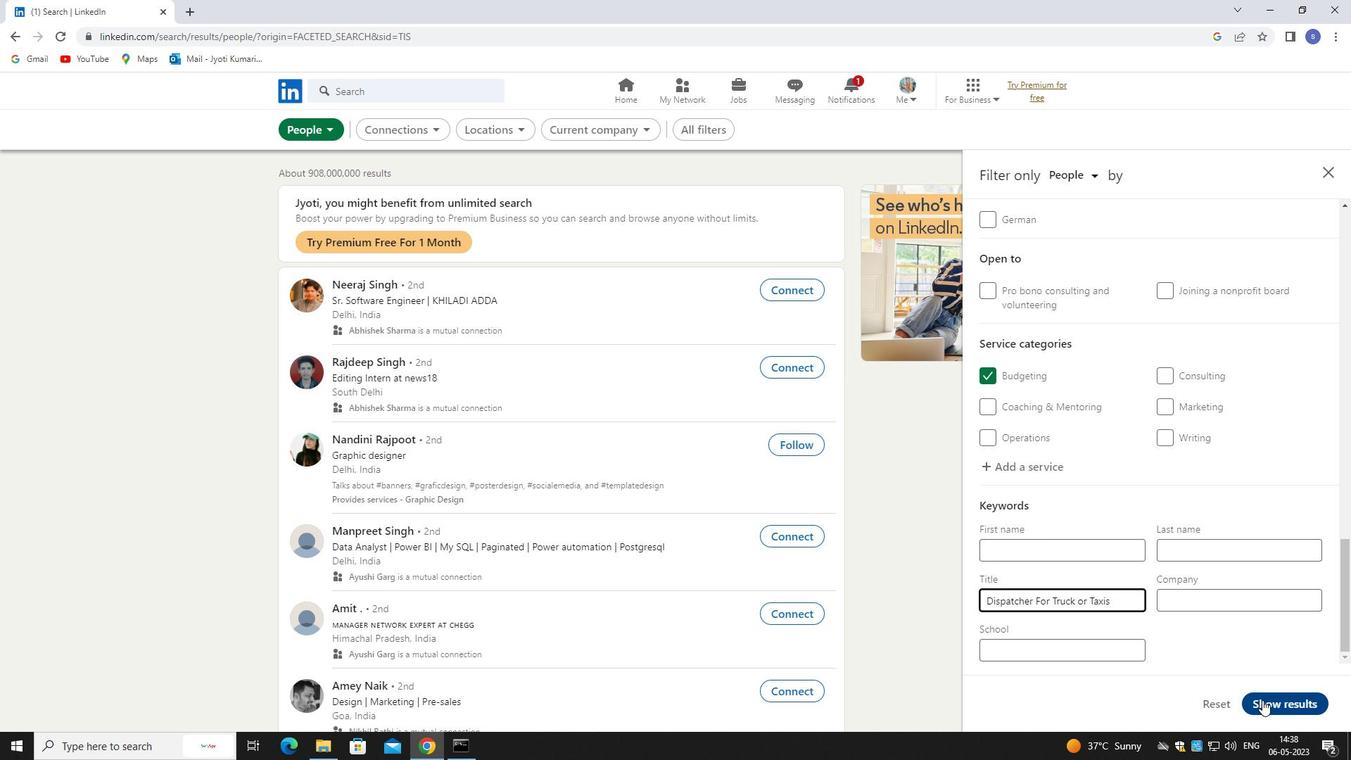 
Action: Mouse pressed left at (1264, 700)
Screenshot: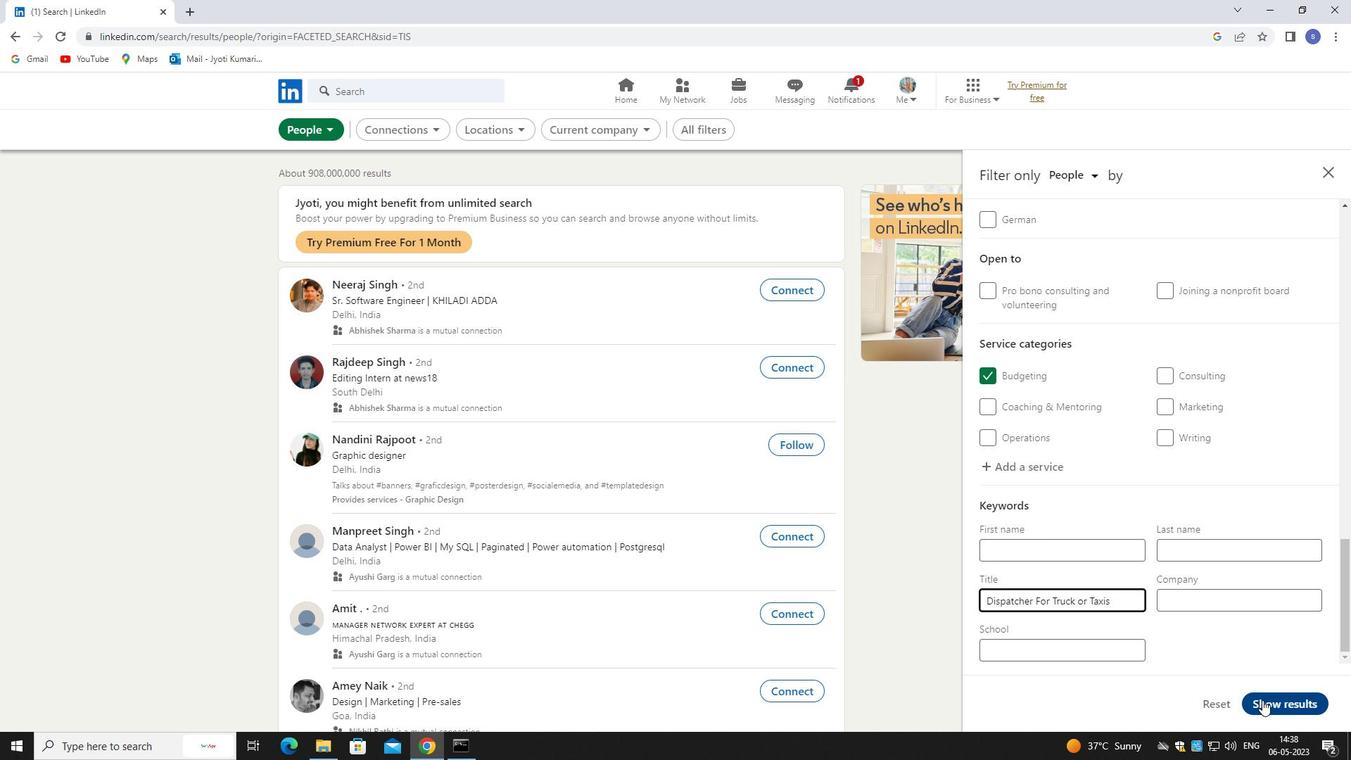 
Action: Mouse moved to (1279, 677)
Screenshot: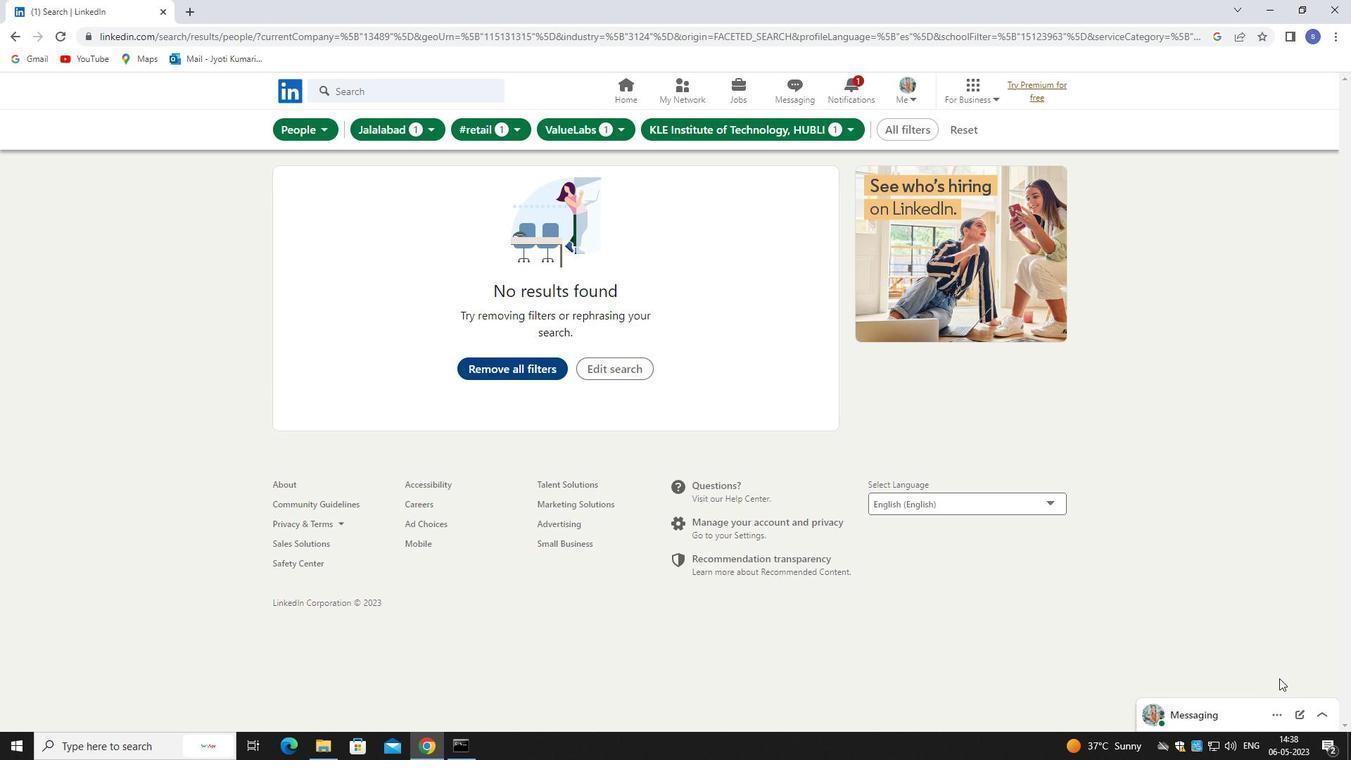 
